 Task: Find connections with filter location Chifeng with filter topic #innovationwith filter profile language English with filter current company Getronics with filter school DAV Centenary Public School - India with filter industry Retail Gasoline with filter service category Filing with filter keywords title Technical Support Specialist
Action: Mouse moved to (702, 85)
Screenshot: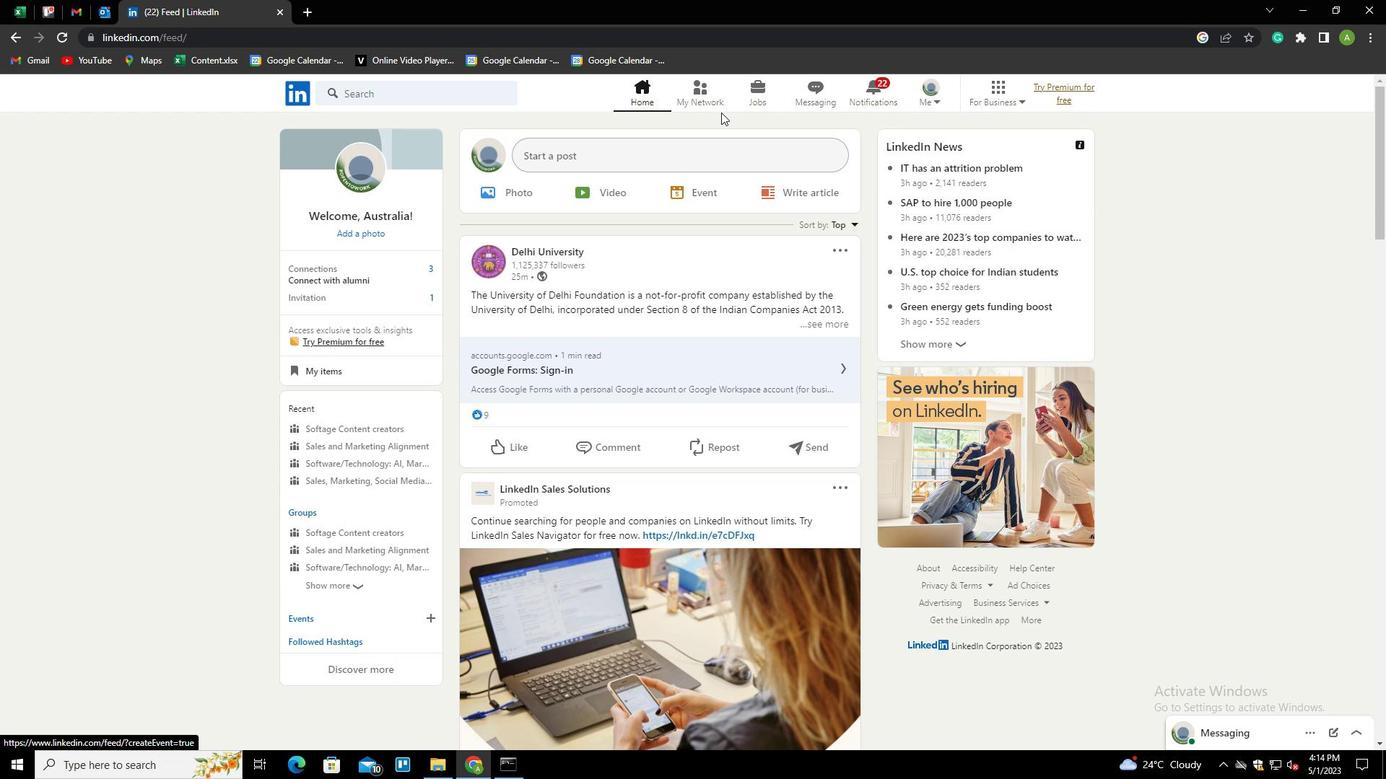 
Action: Mouse pressed left at (702, 85)
Screenshot: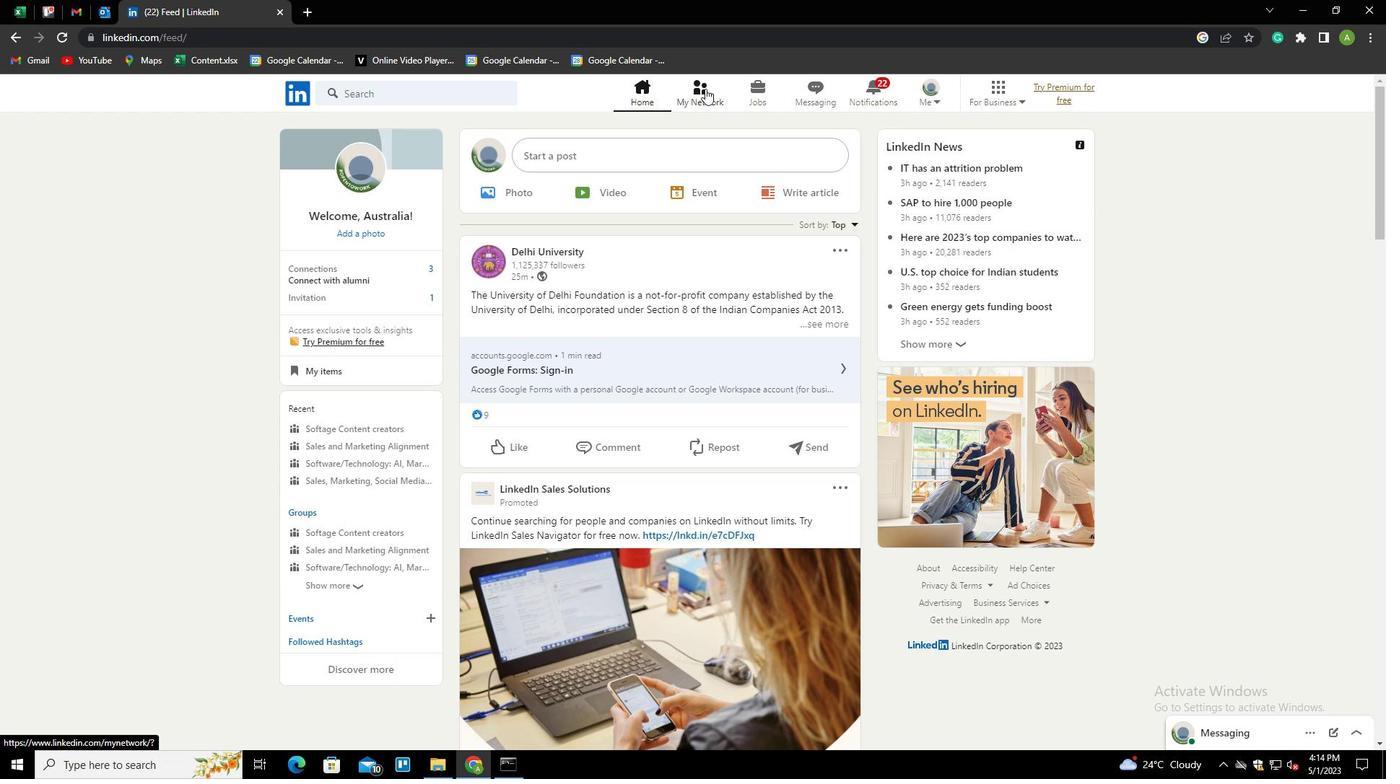 
Action: Mouse moved to (356, 173)
Screenshot: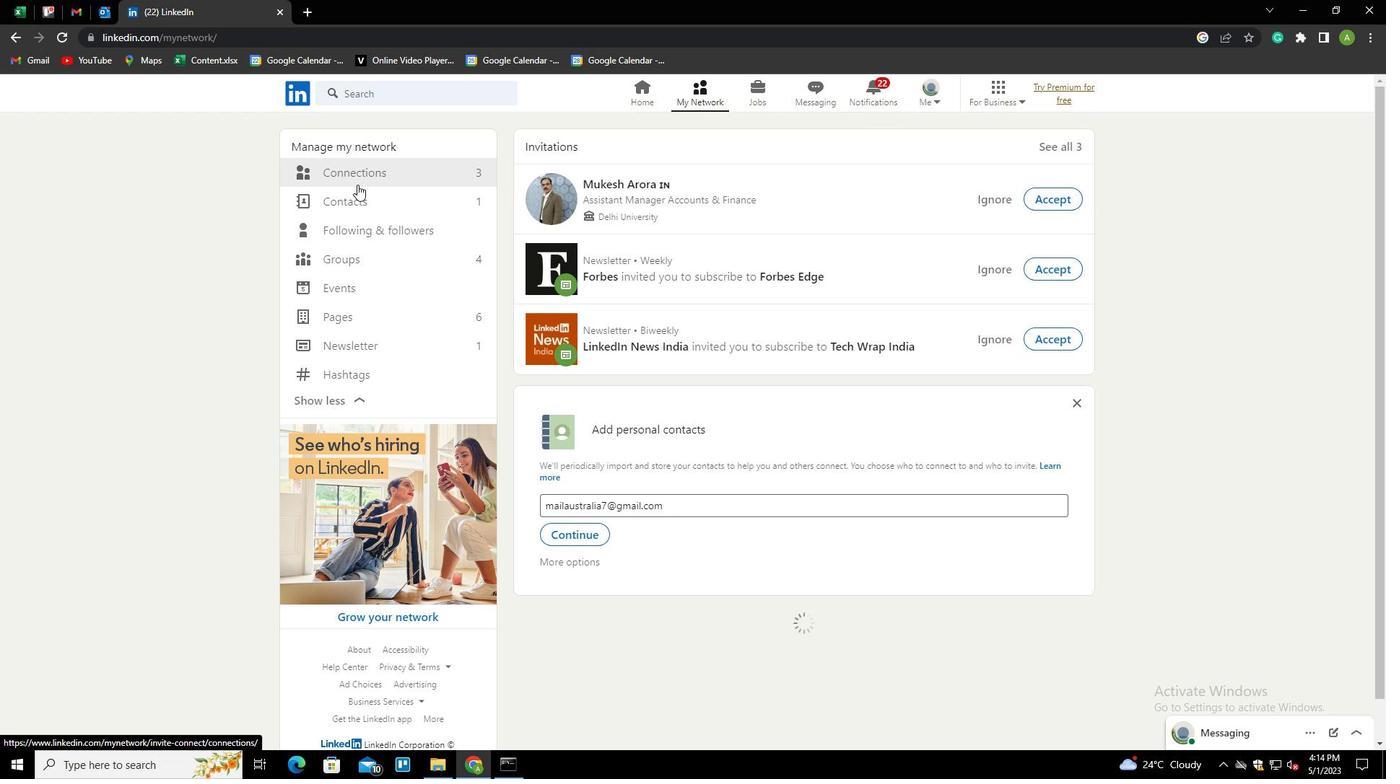 
Action: Mouse pressed left at (356, 173)
Screenshot: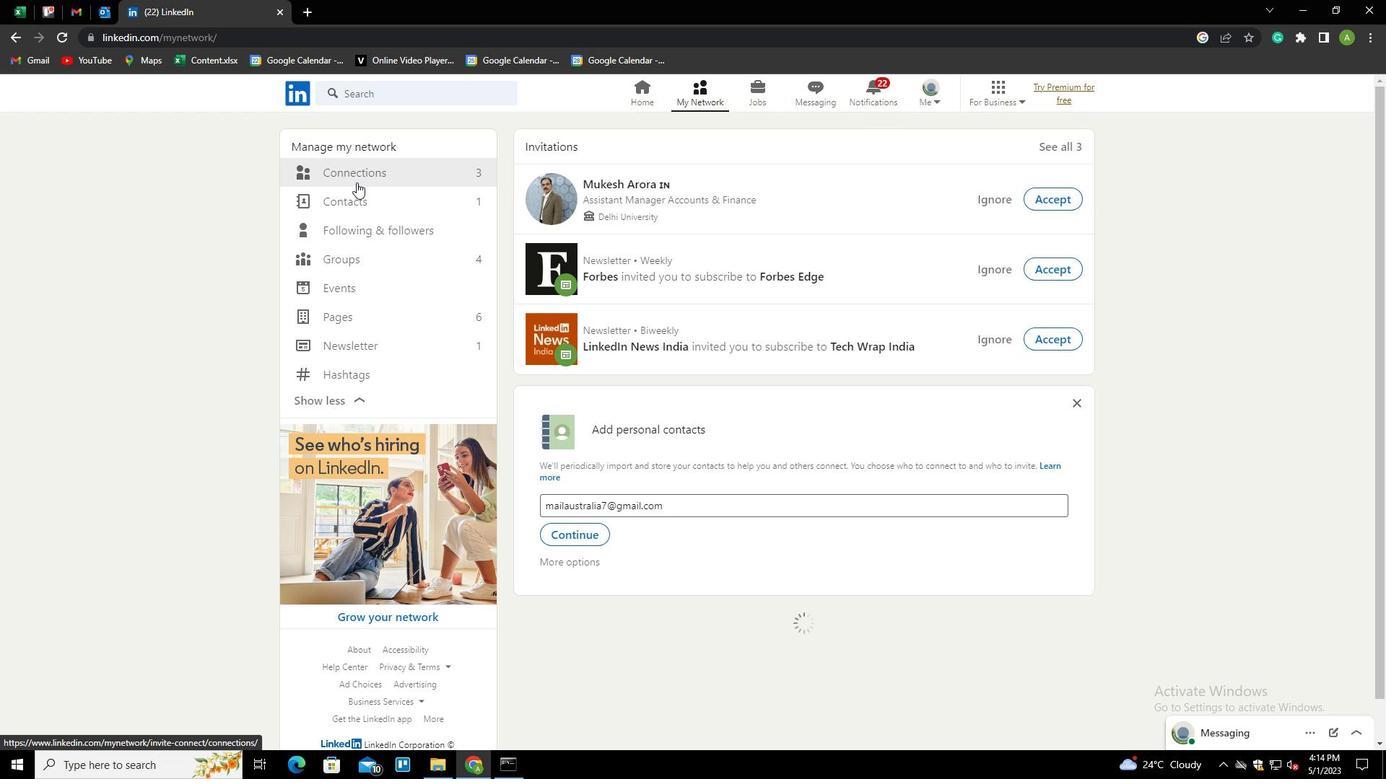 
Action: Mouse moved to (781, 171)
Screenshot: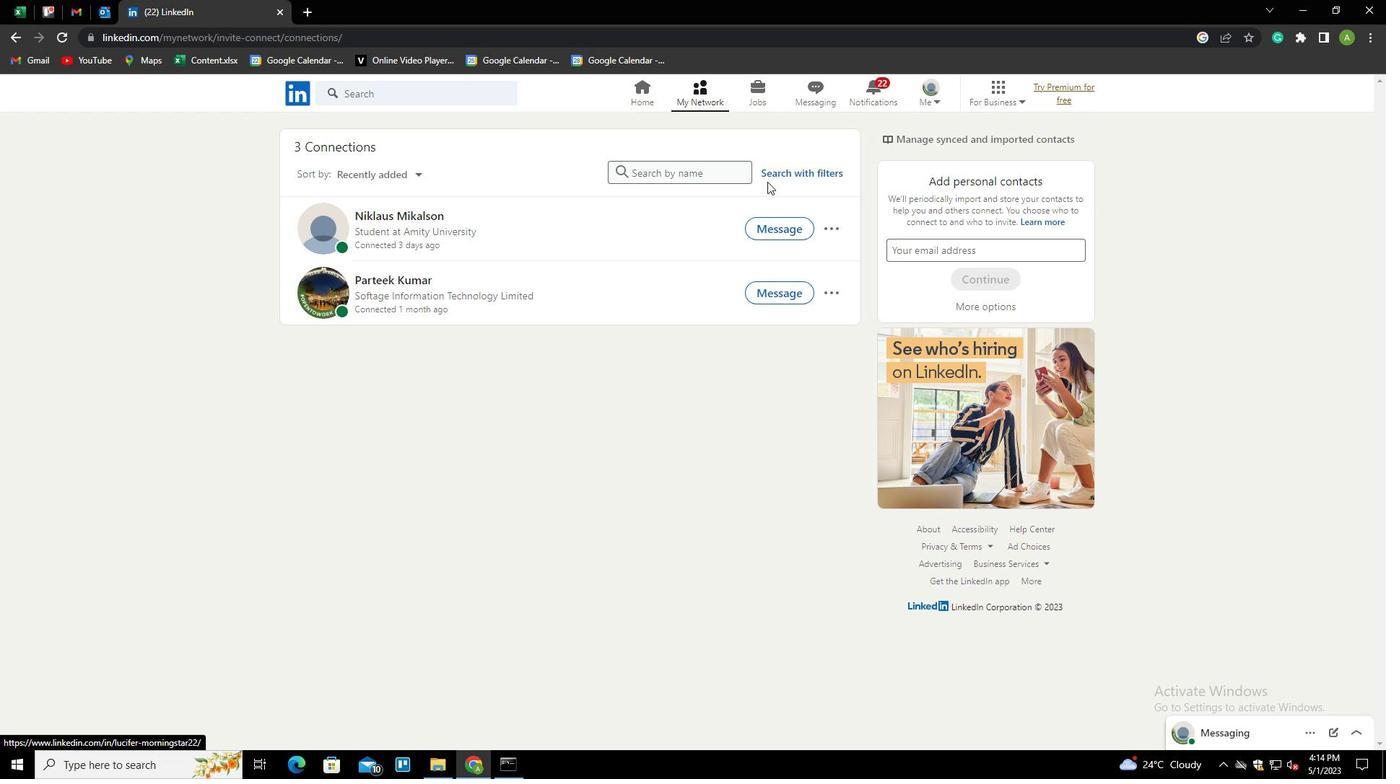 
Action: Mouse pressed left at (781, 171)
Screenshot: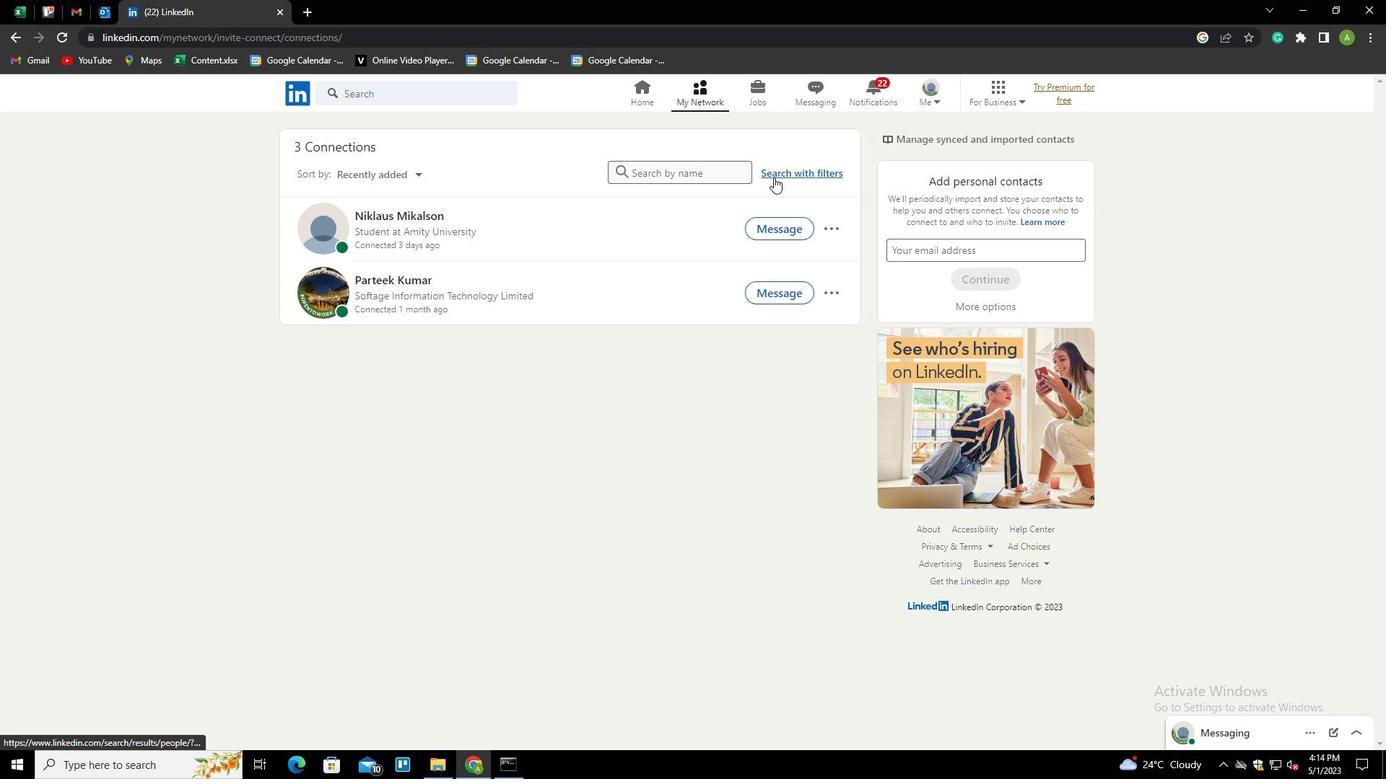 
Action: Mouse moved to (734, 132)
Screenshot: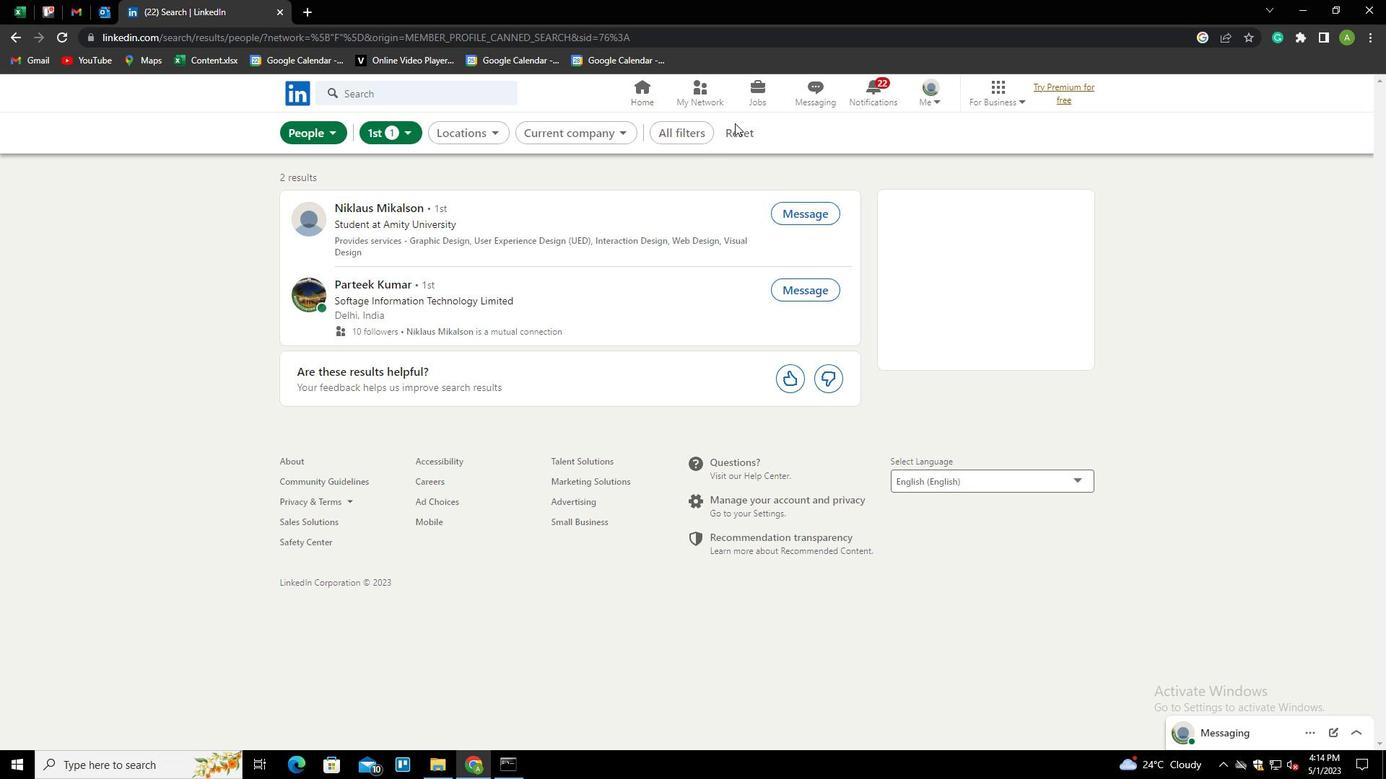 
Action: Mouse pressed left at (734, 132)
Screenshot: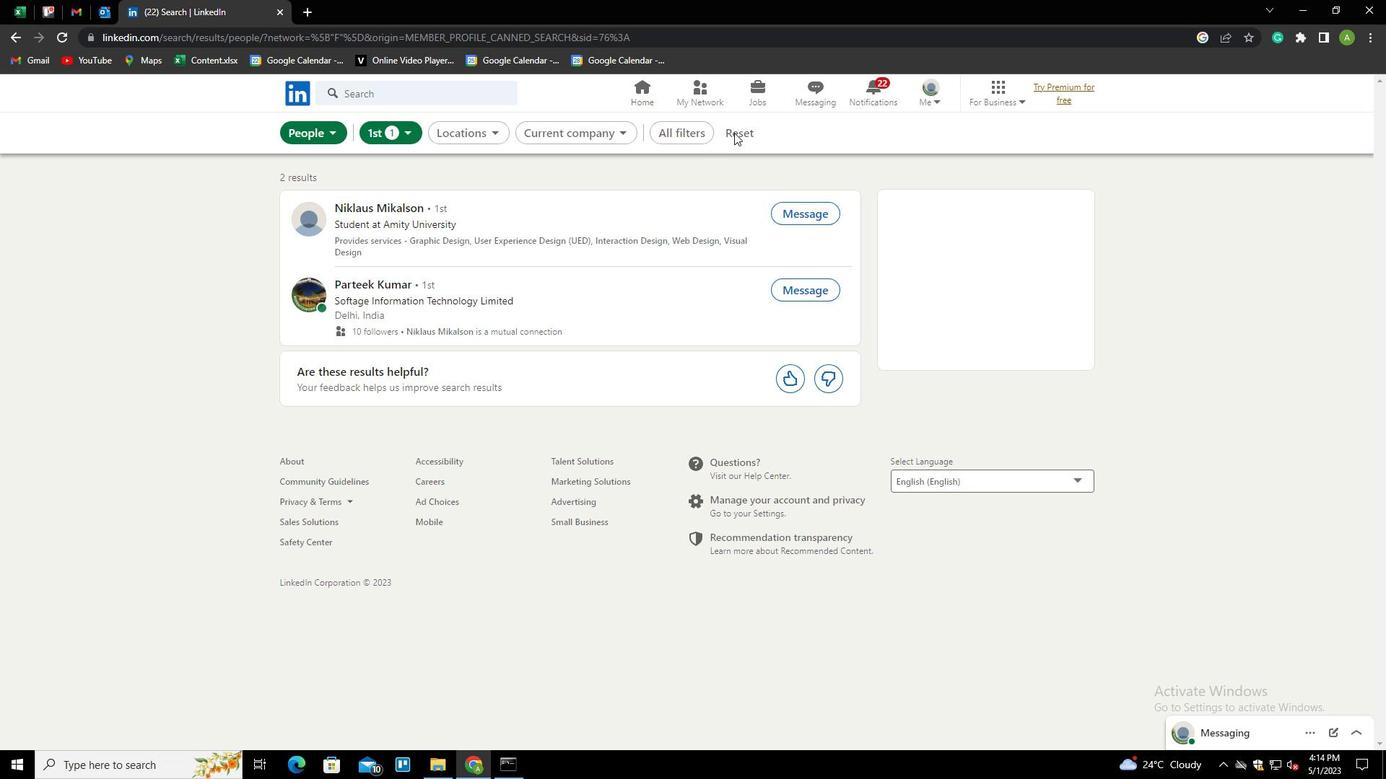 
Action: Mouse pressed left at (734, 132)
Screenshot: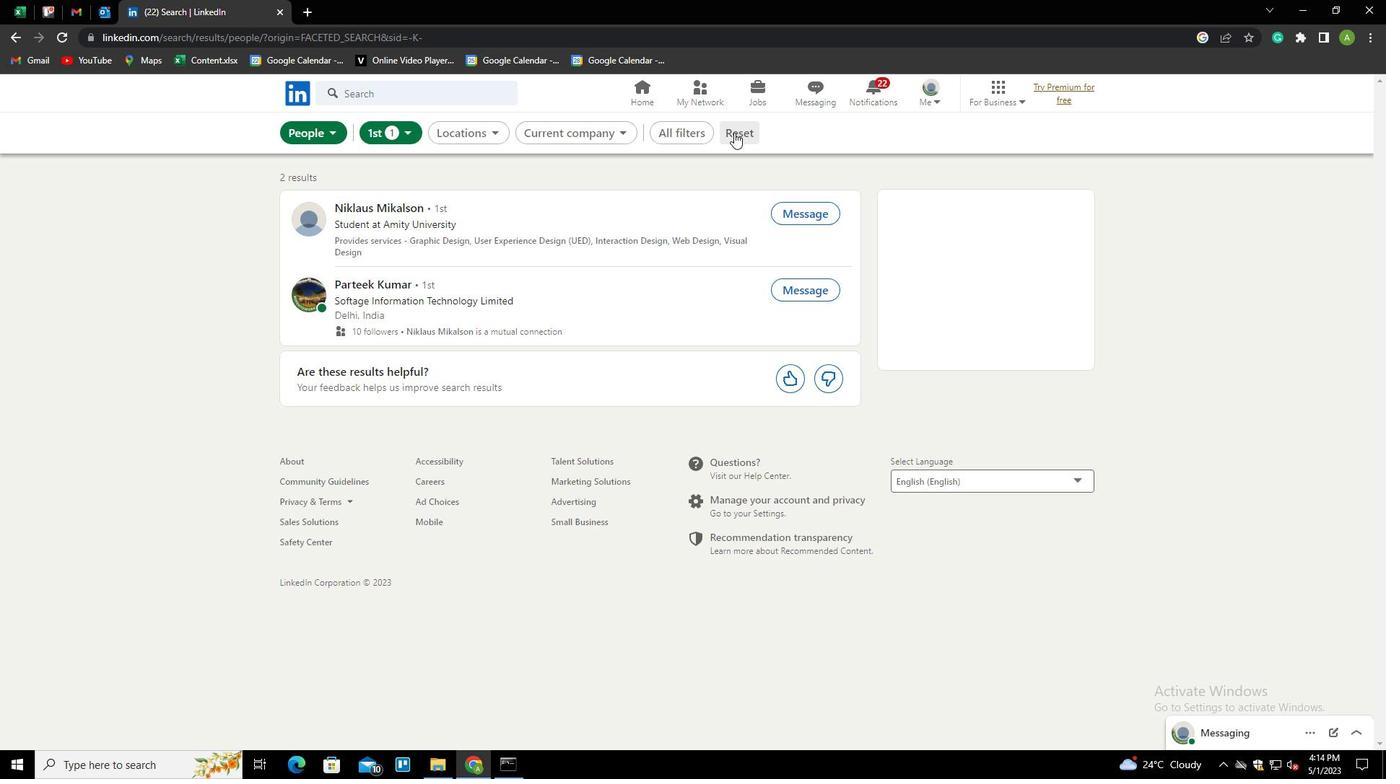 
Action: Mouse moved to (719, 133)
Screenshot: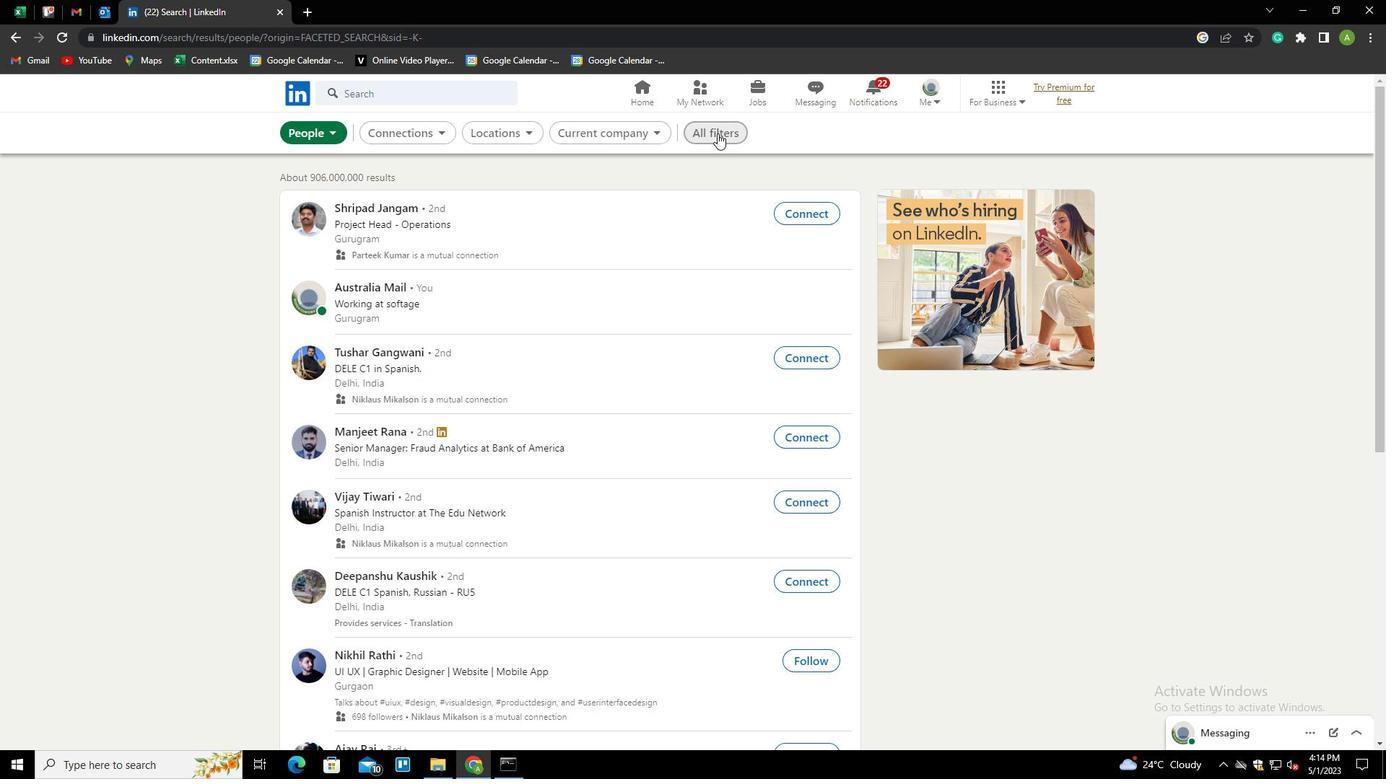 
Action: Mouse pressed left at (719, 133)
Screenshot: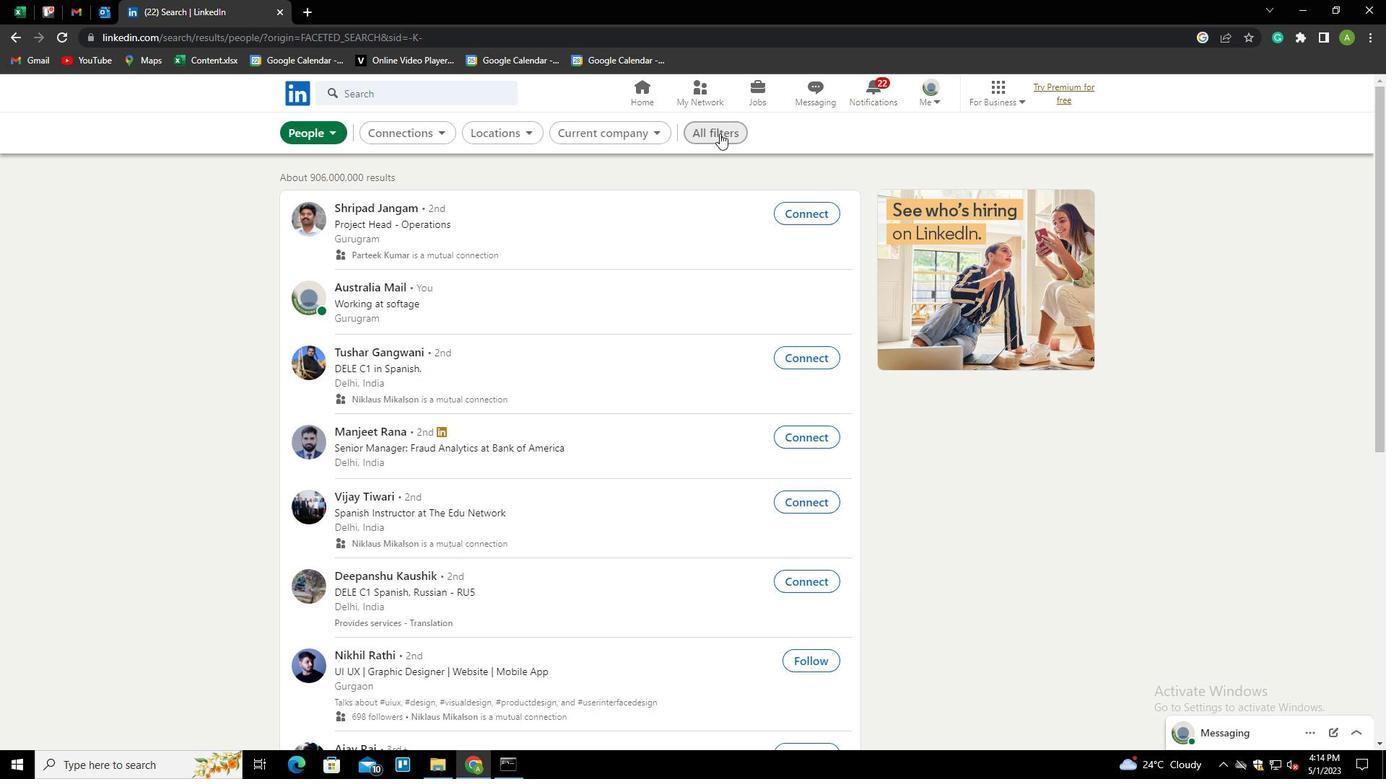 
Action: Mouse moved to (1187, 405)
Screenshot: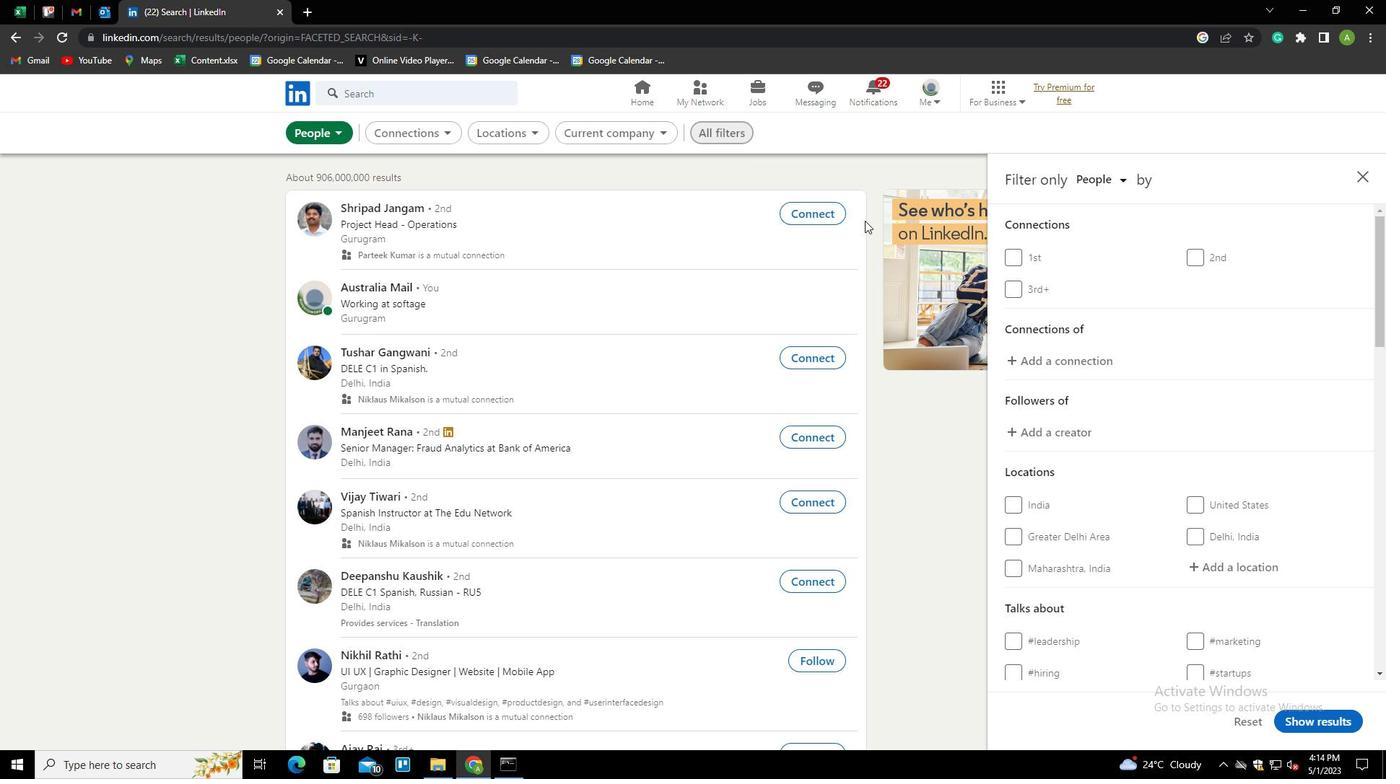 
Action: Mouse scrolled (1187, 405) with delta (0, 0)
Screenshot: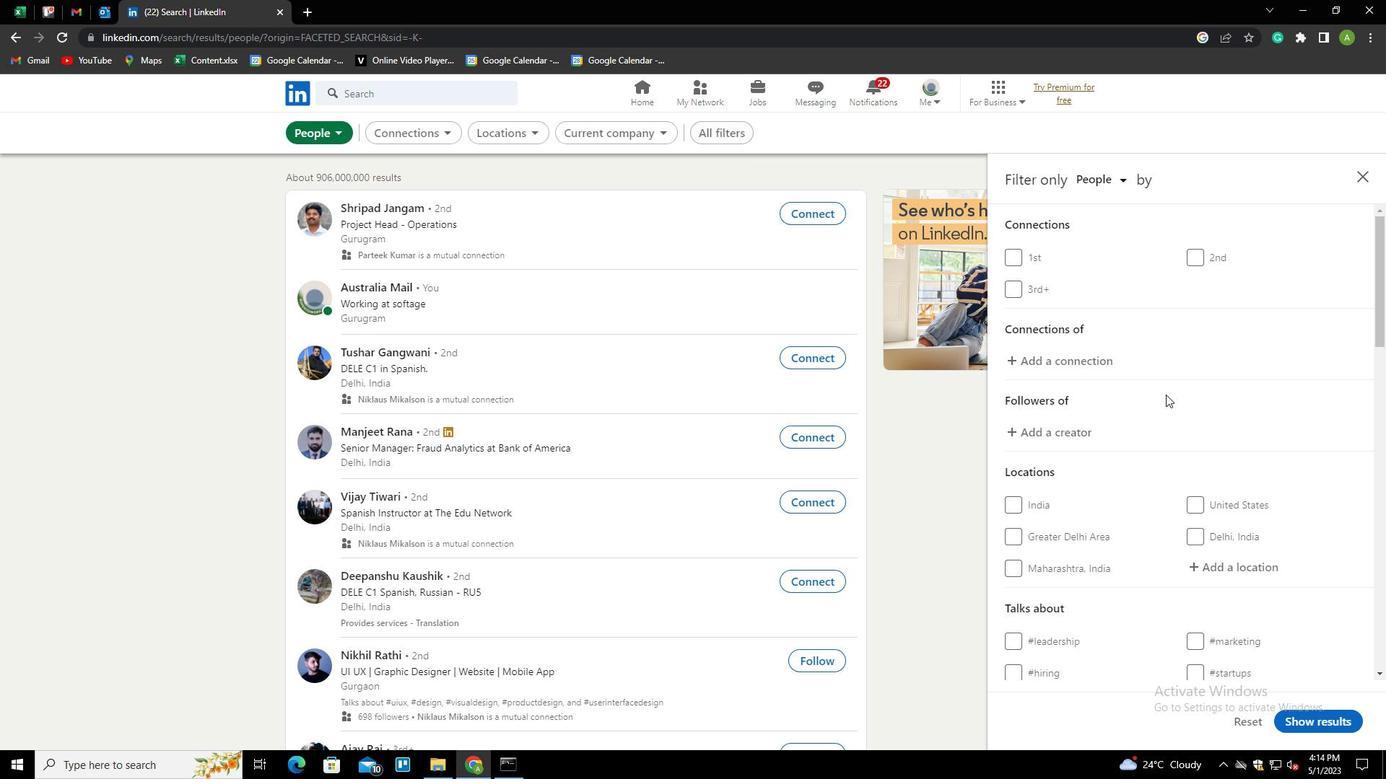 
Action: Mouse scrolled (1187, 405) with delta (0, 0)
Screenshot: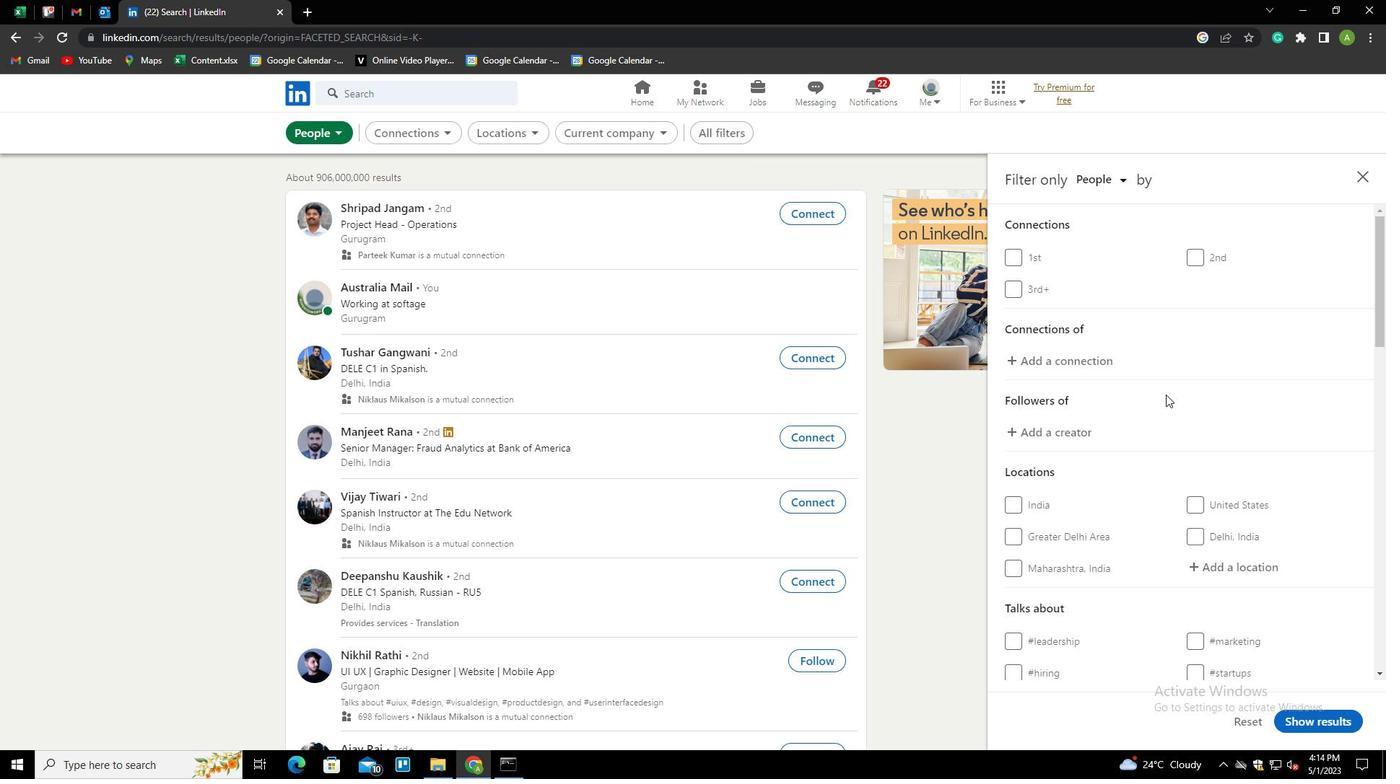 
Action: Mouse scrolled (1187, 405) with delta (0, 0)
Screenshot: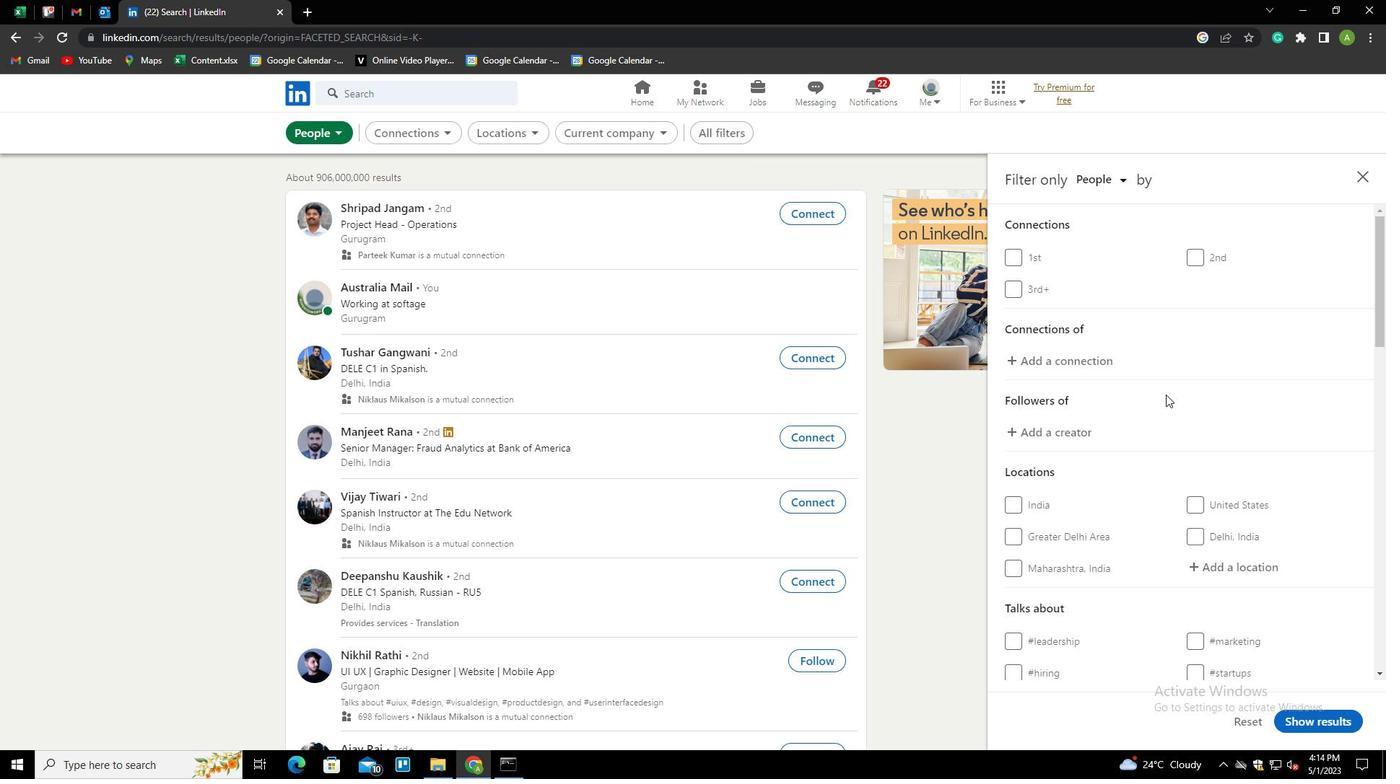 
Action: Mouse moved to (1203, 356)
Screenshot: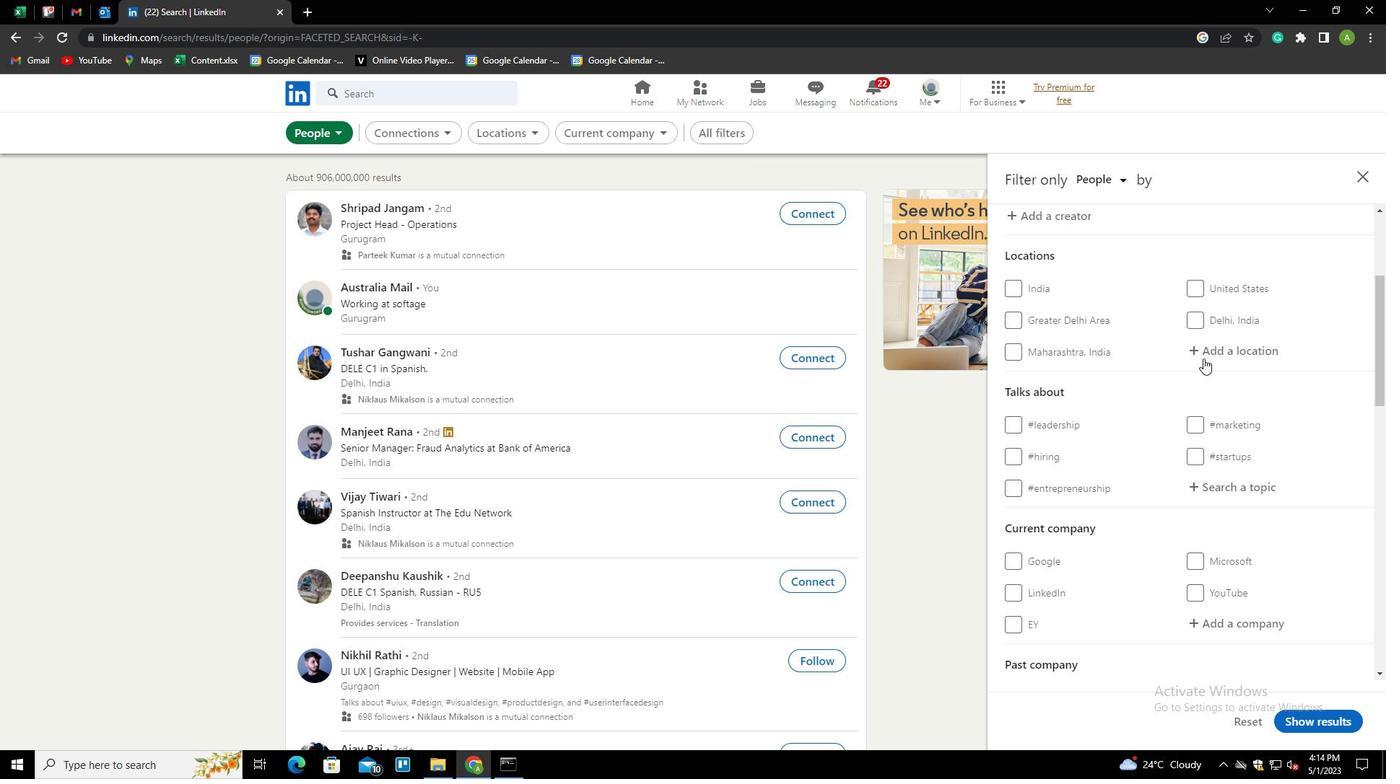 
Action: Mouse pressed left at (1203, 356)
Screenshot: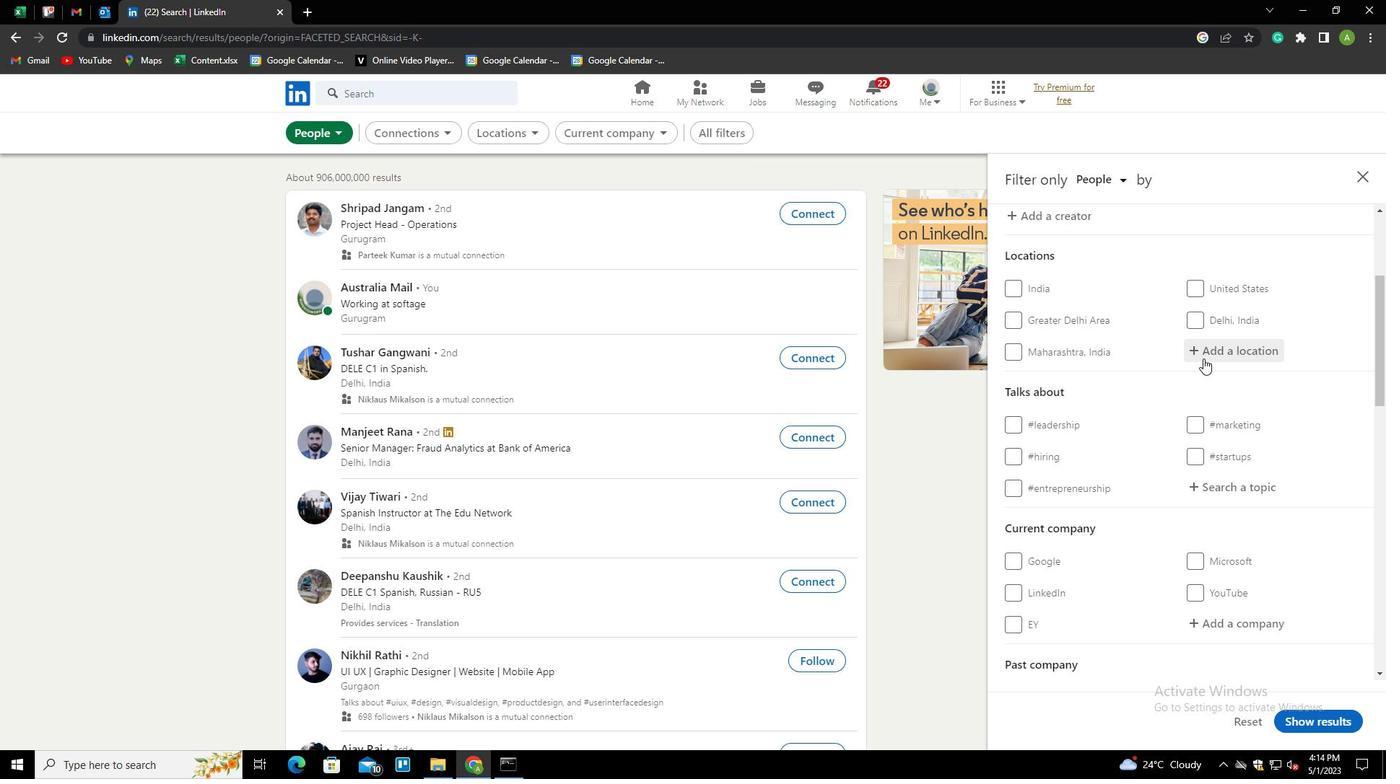 
Action: Mouse moved to (1209, 352)
Screenshot: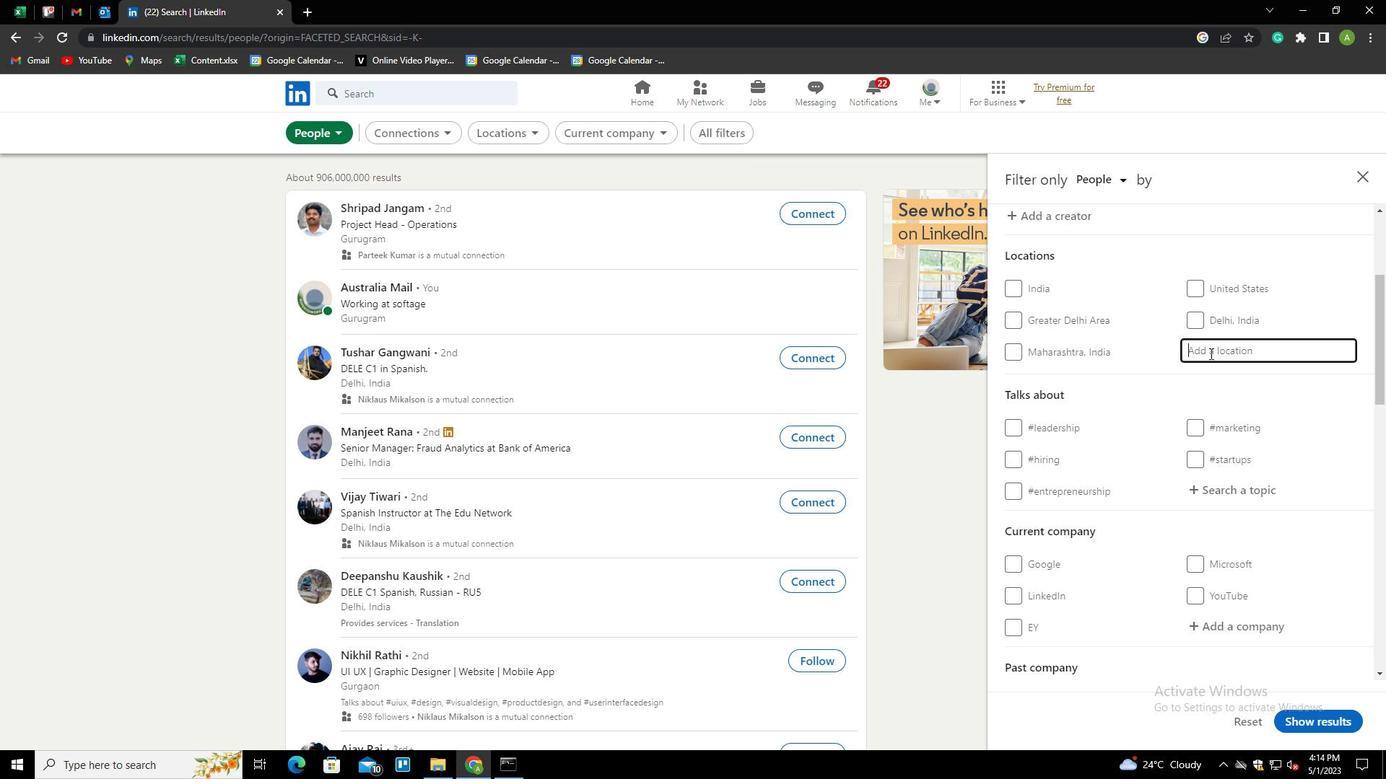 
Action: Mouse pressed left at (1209, 352)
Screenshot: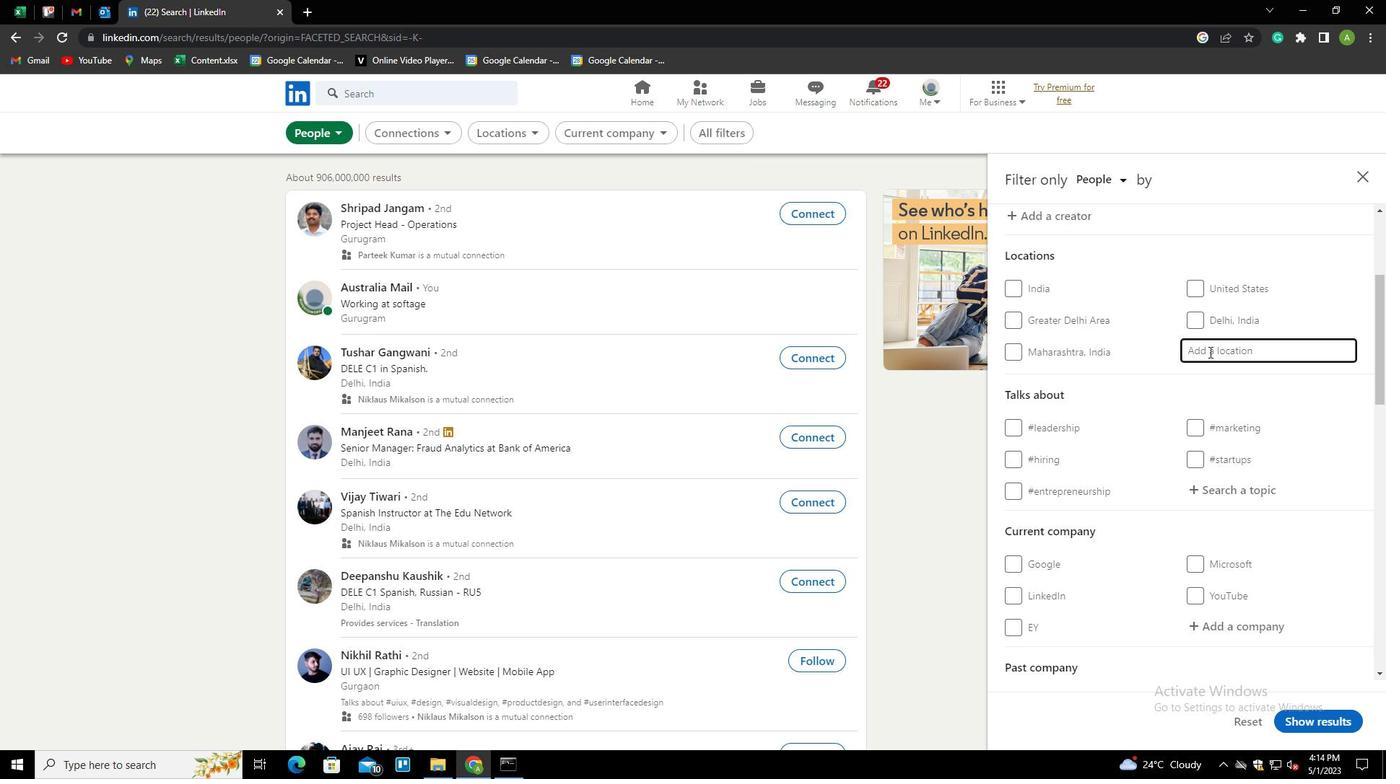 
Action: Key pressed <Key.shift>CHIFENG<Key.down><Key.enter>
Screenshot: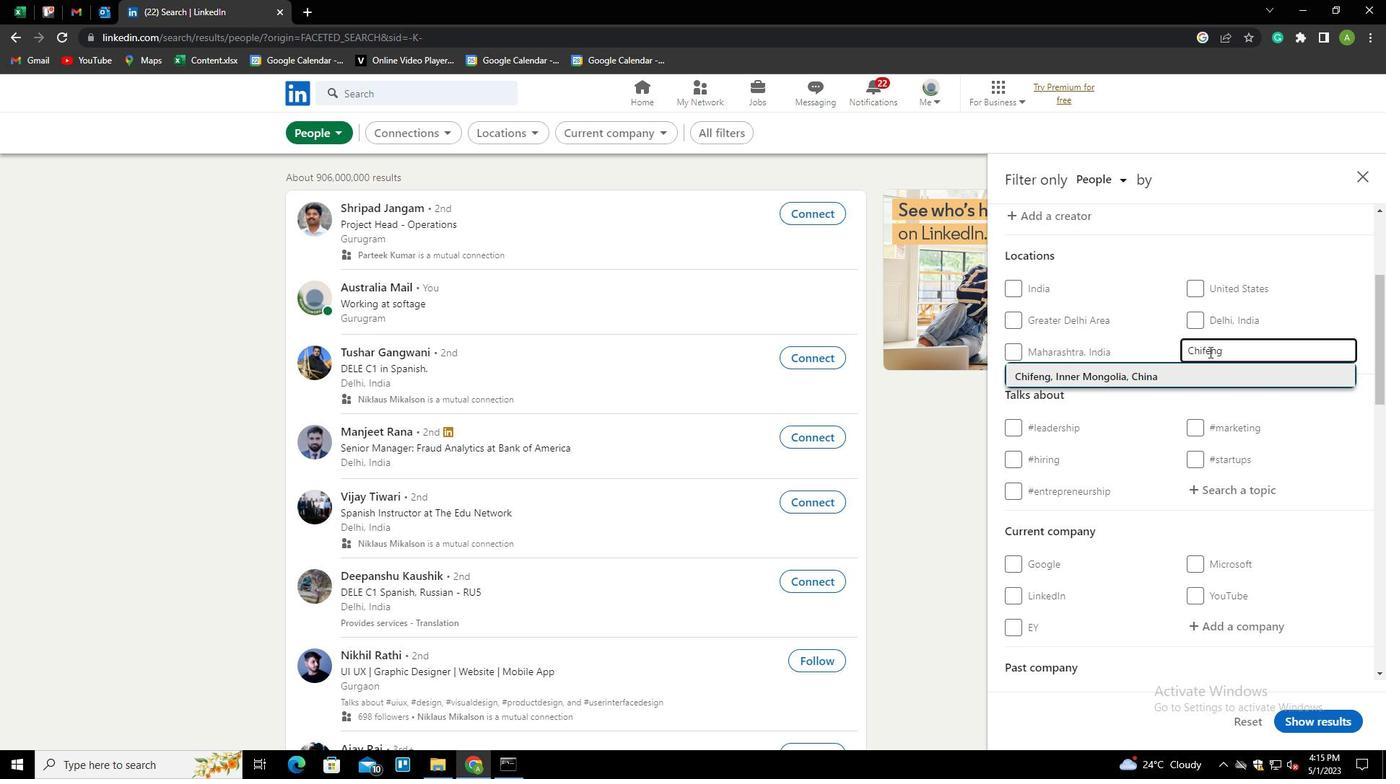 
Action: Mouse scrolled (1209, 351) with delta (0, 0)
Screenshot: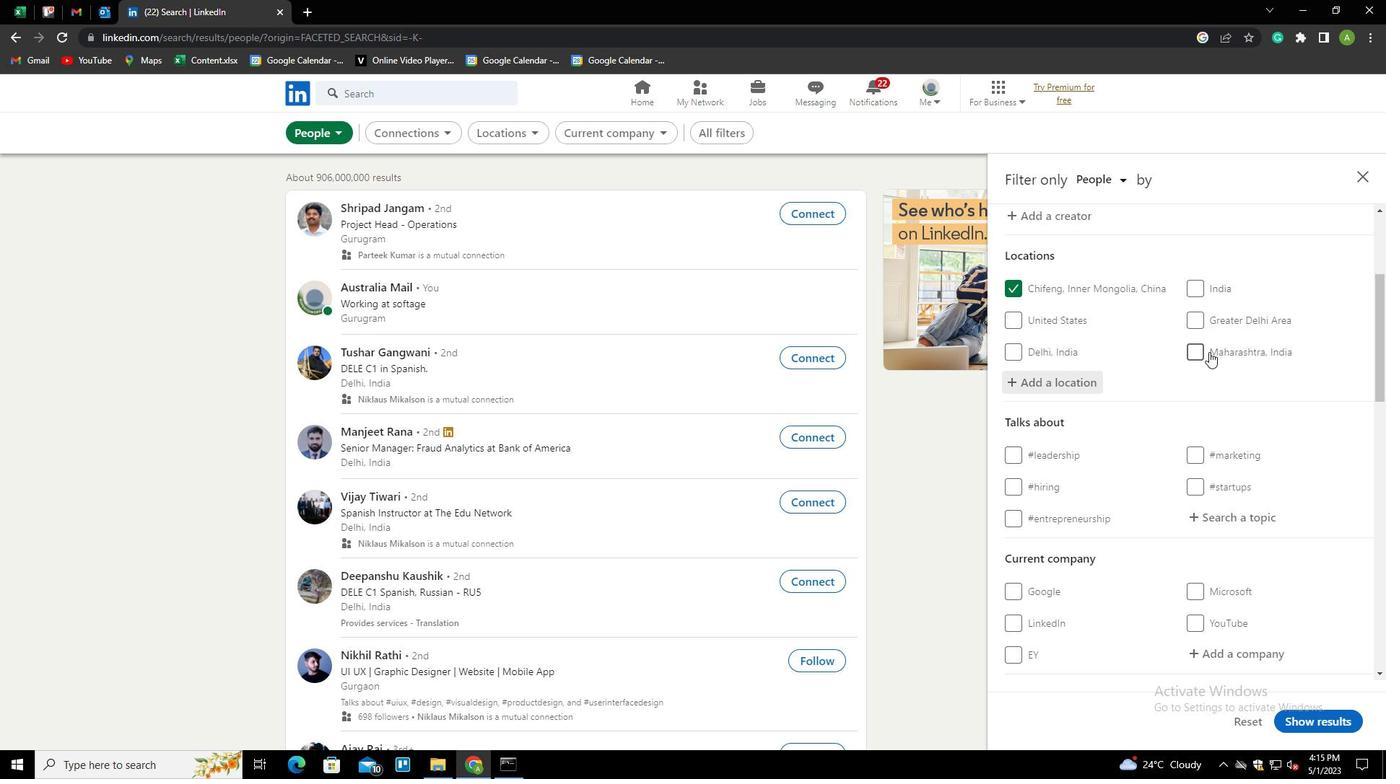 
Action: Mouse scrolled (1209, 351) with delta (0, 0)
Screenshot: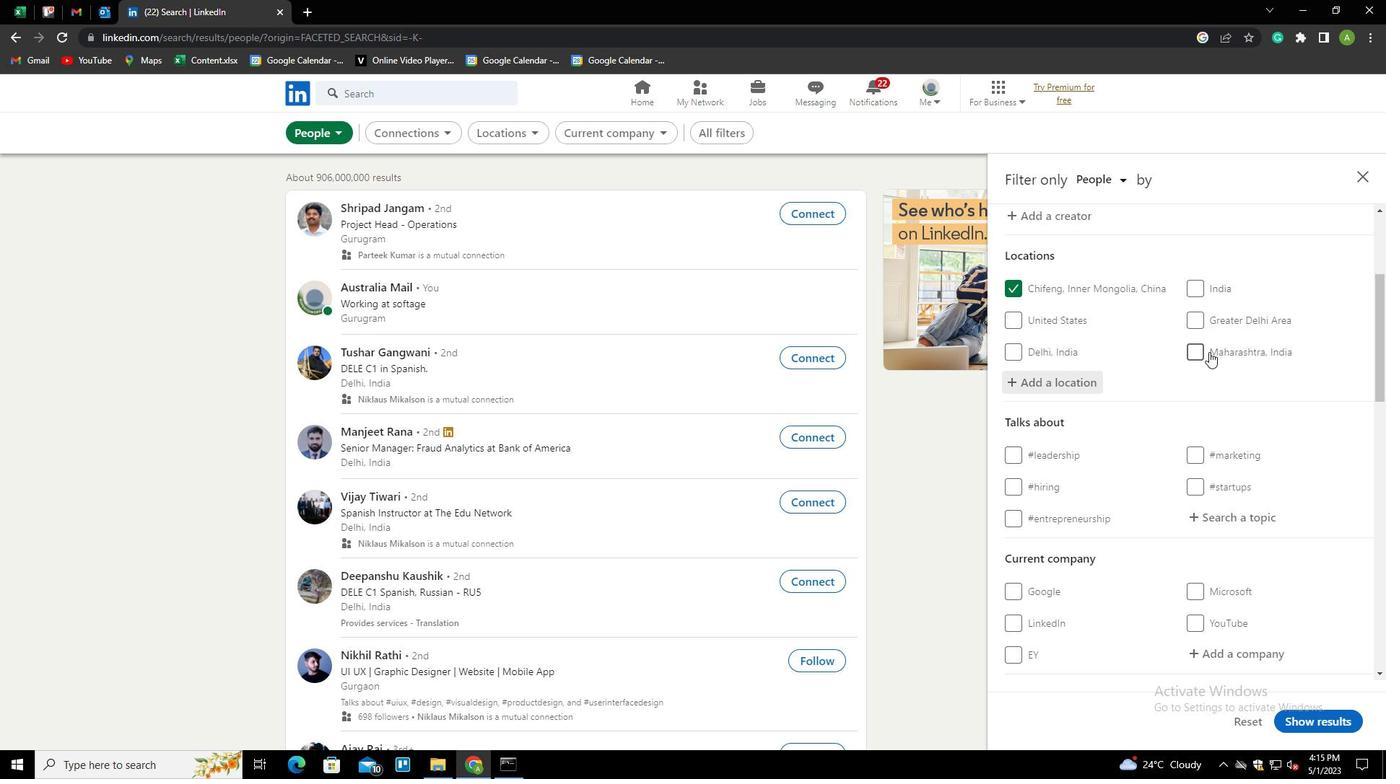 
Action: Mouse scrolled (1209, 351) with delta (0, 0)
Screenshot: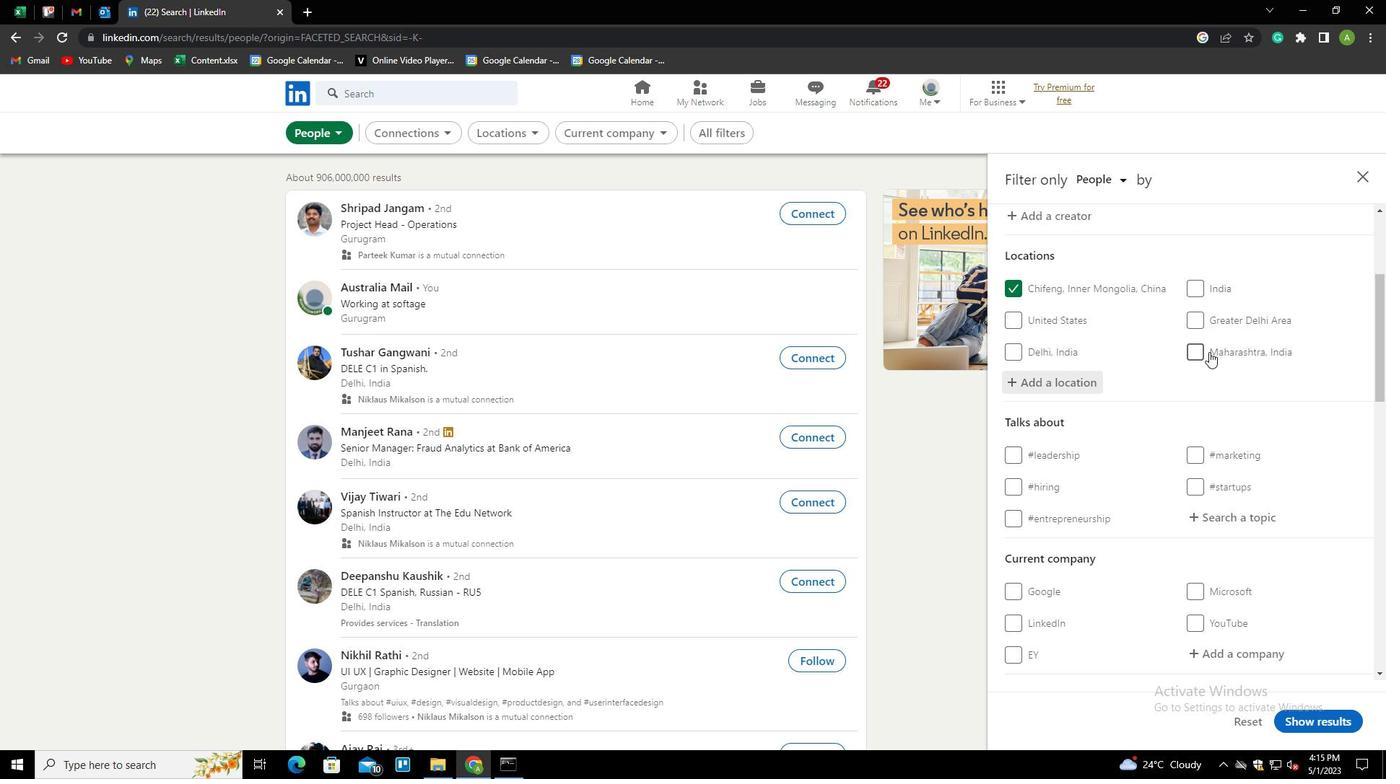 
Action: Mouse moved to (1230, 309)
Screenshot: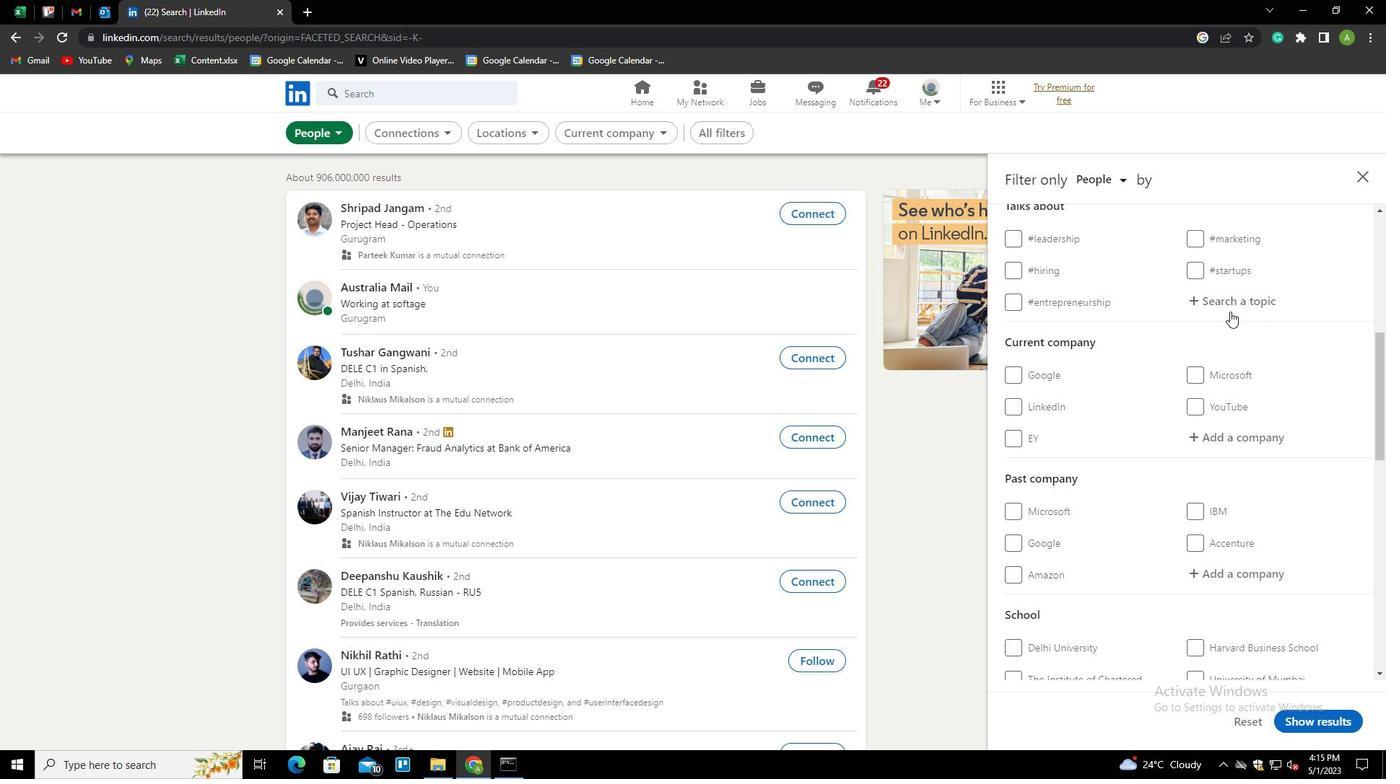 
Action: Mouse pressed left at (1230, 309)
Screenshot: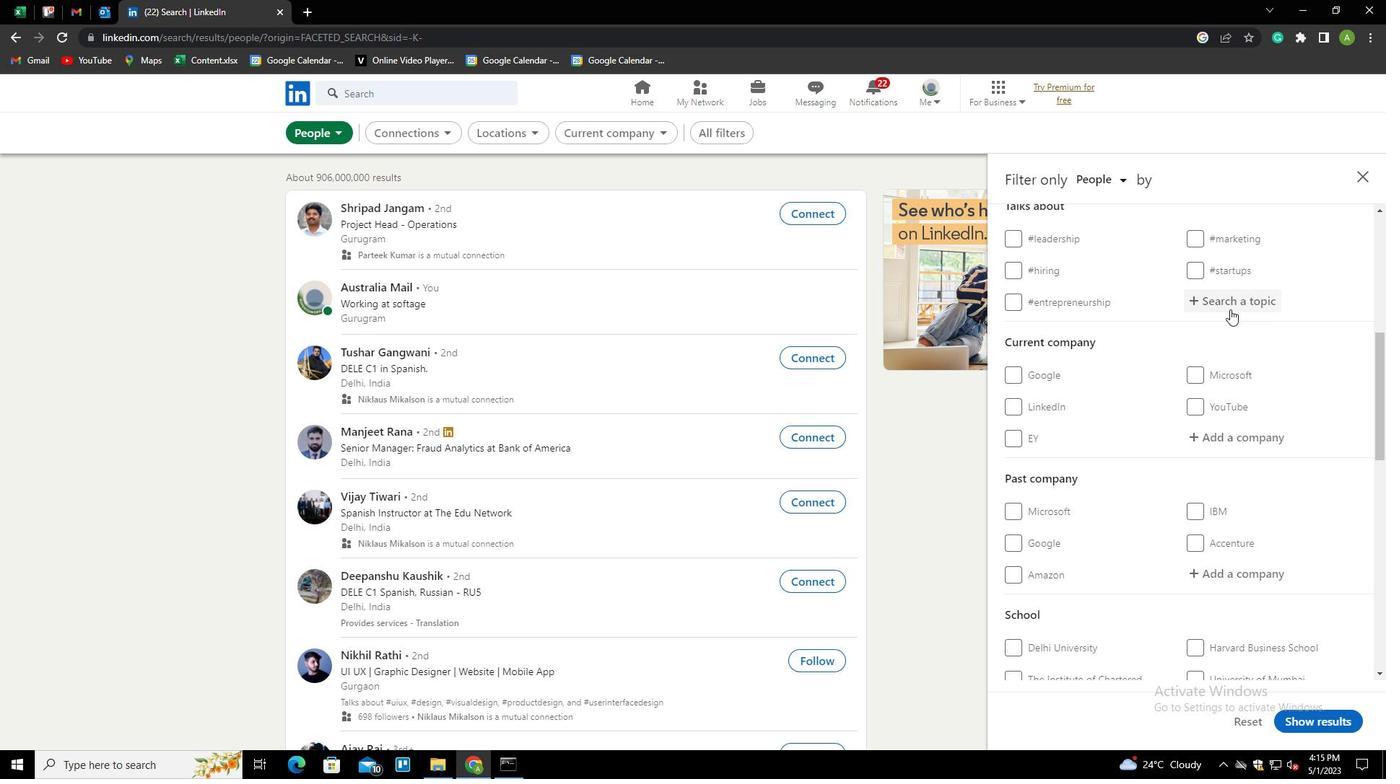 
Action: Mouse moved to (1231, 302)
Screenshot: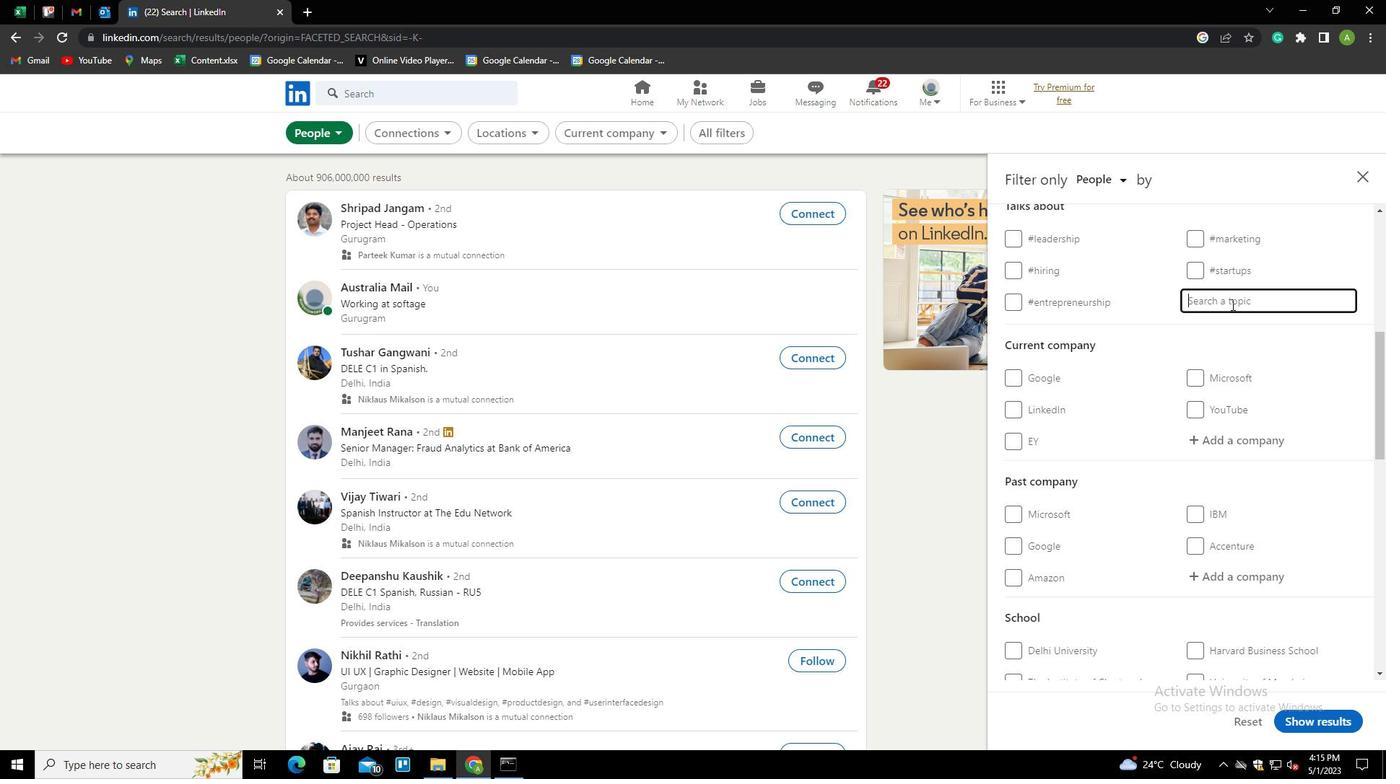 
Action: Mouse pressed left at (1231, 302)
Screenshot: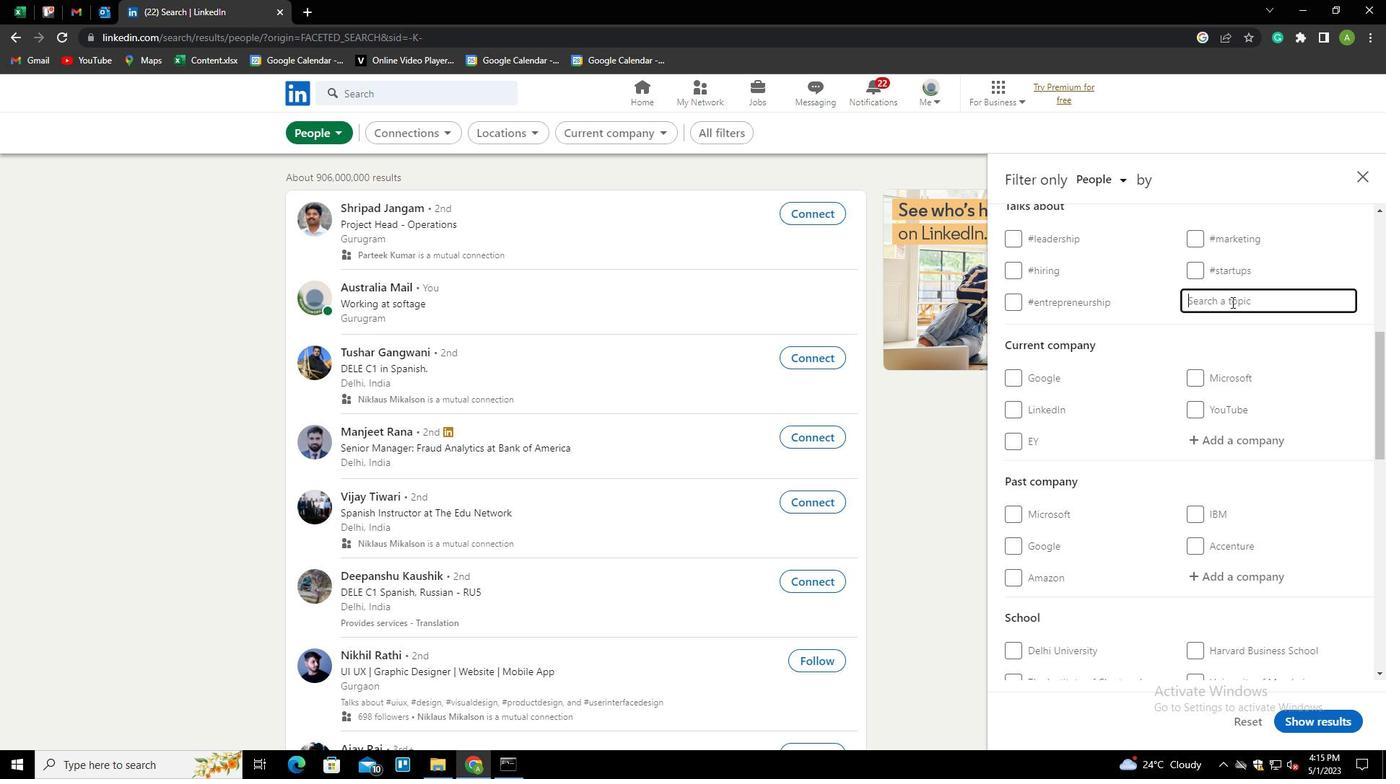 
Action: Key pressed INNOCAT<Key.backspace><Key.backspace><Key.backspace>VATION<Key.down><Key.enter>
Screenshot: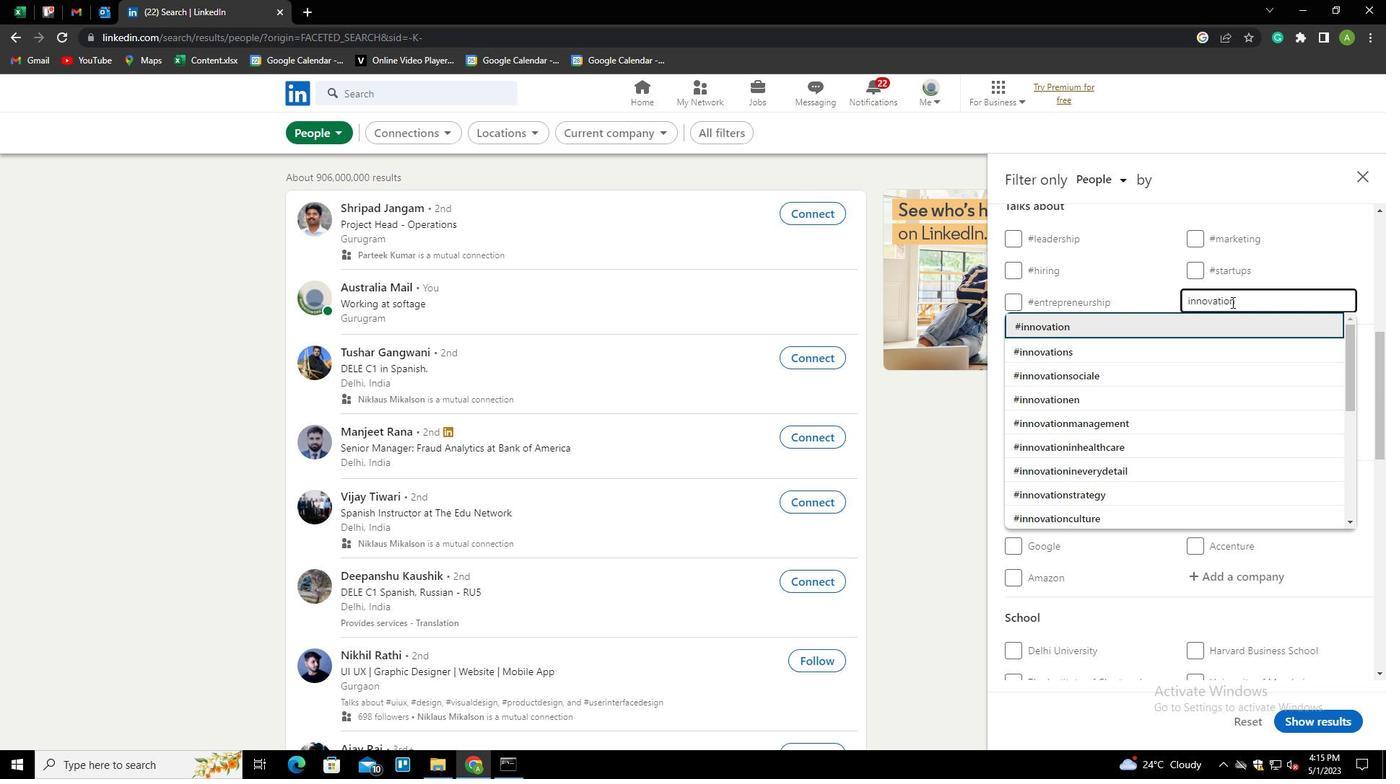 
Action: Mouse scrolled (1231, 301) with delta (0, 0)
Screenshot: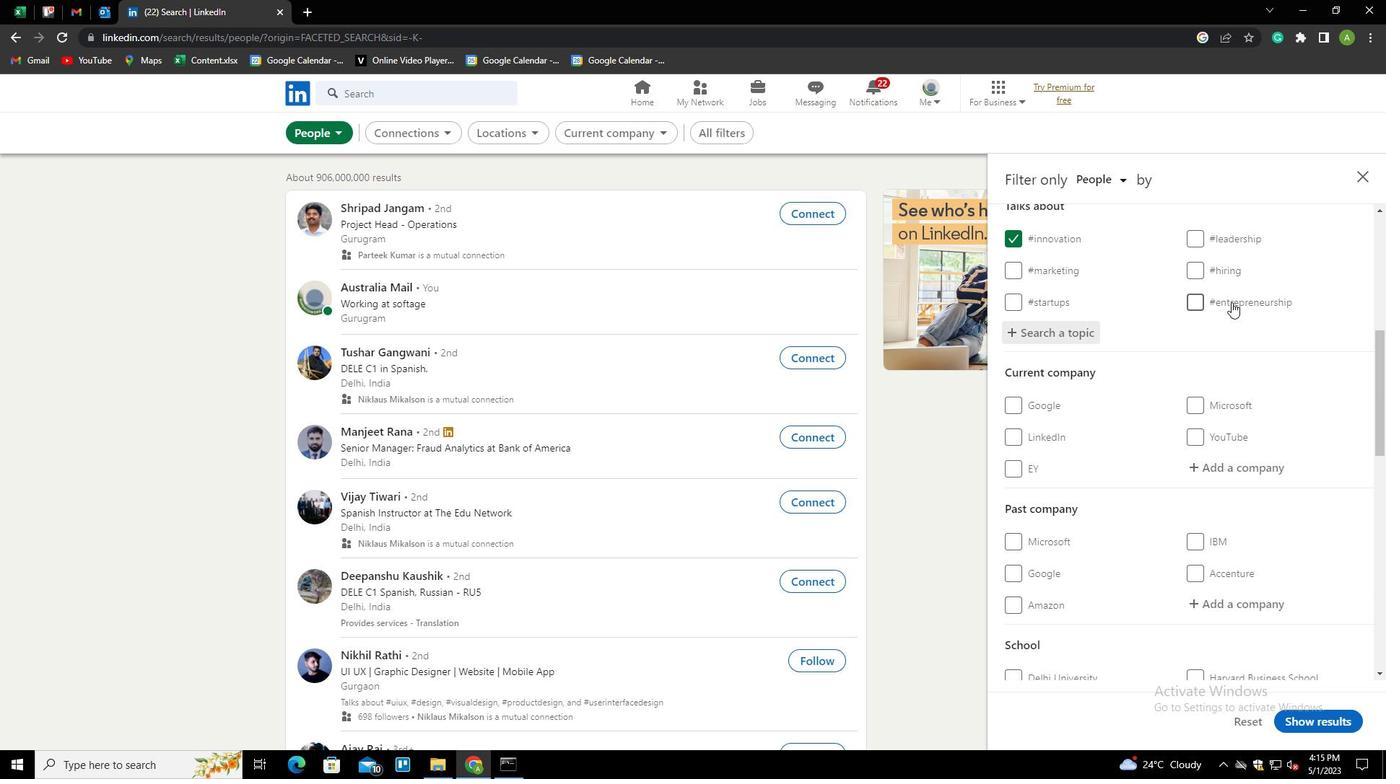 
Action: Mouse scrolled (1231, 301) with delta (0, 0)
Screenshot: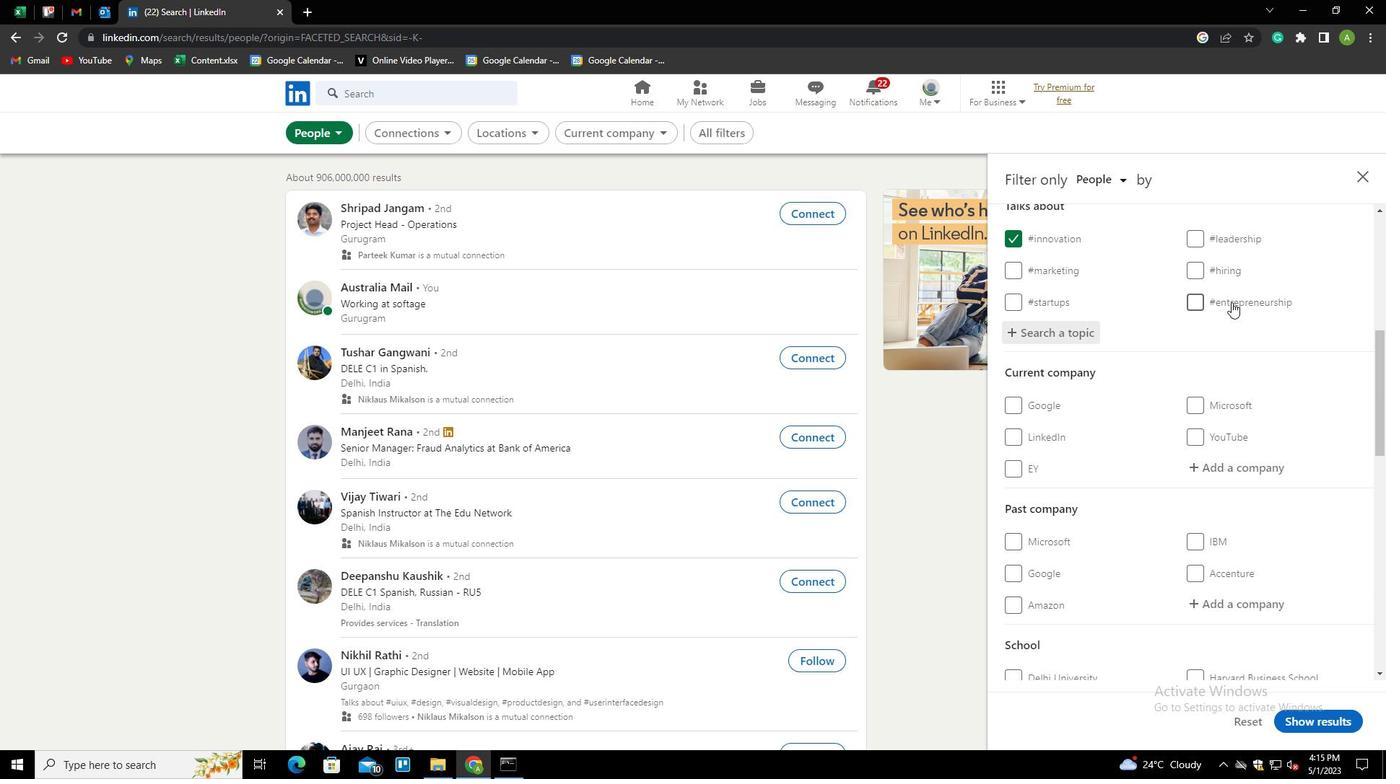 
Action: Mouse scrolled (1231, 301) with delta (0, 0)
Screenshot: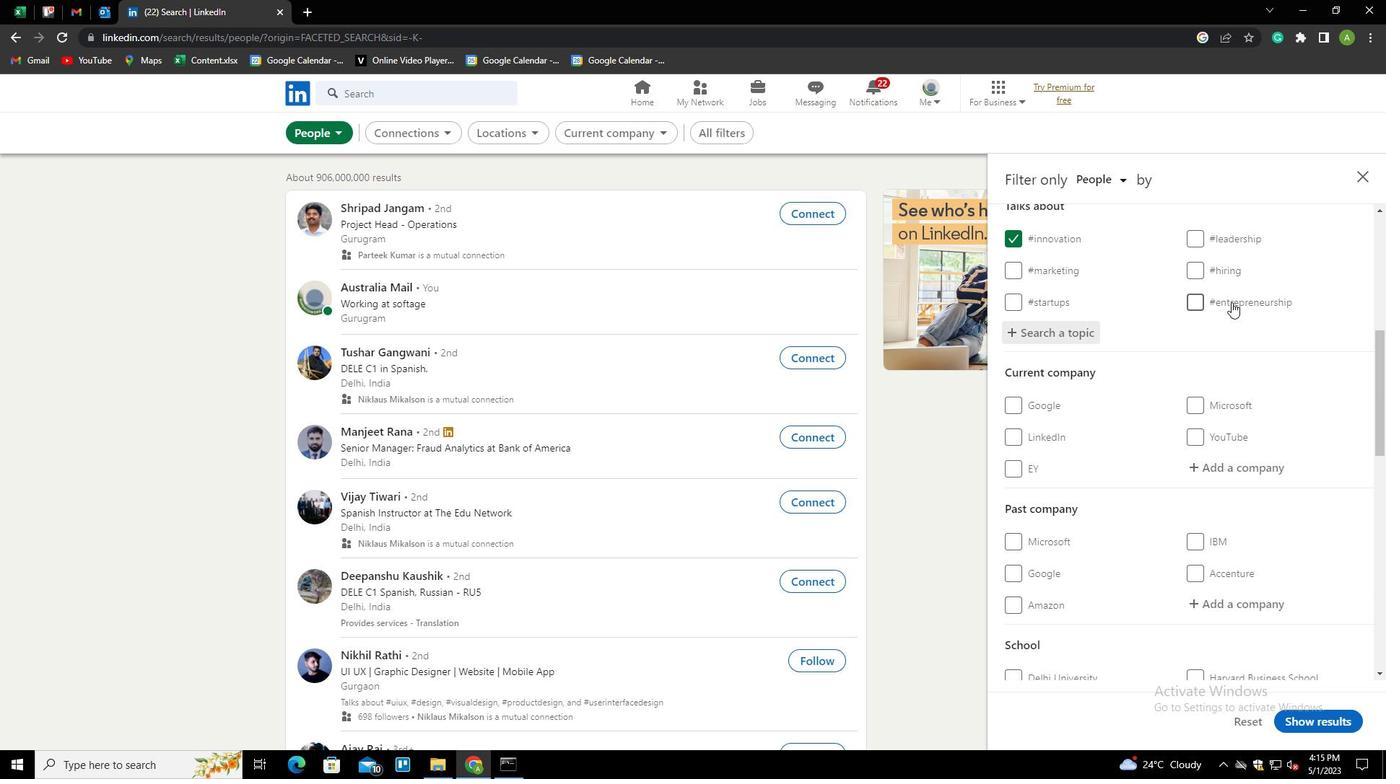 
Action: Mouse scrolled (1231, 301) with delta (0, 0)
Screenshot: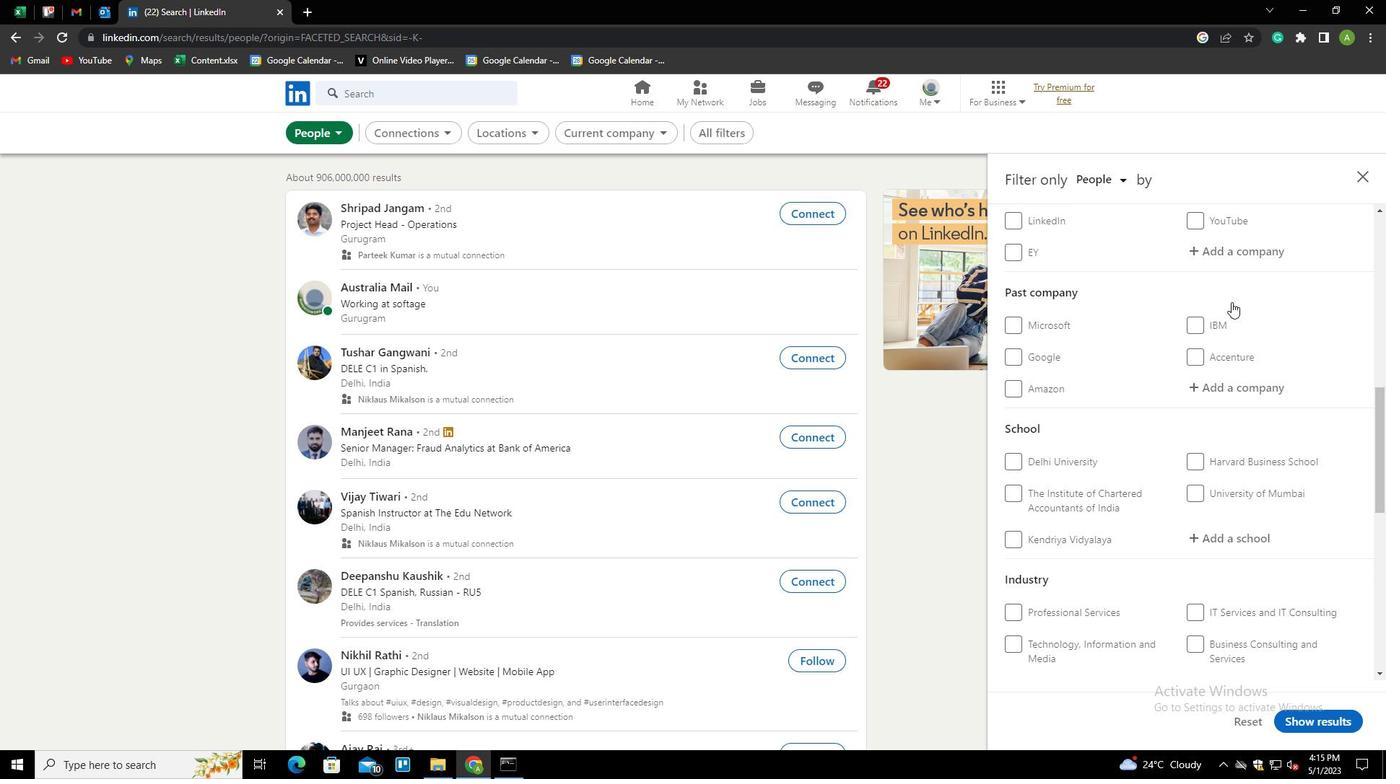 
Action: Mouse scrolled (1231, 301) with delta (0, 0)
Screenshot: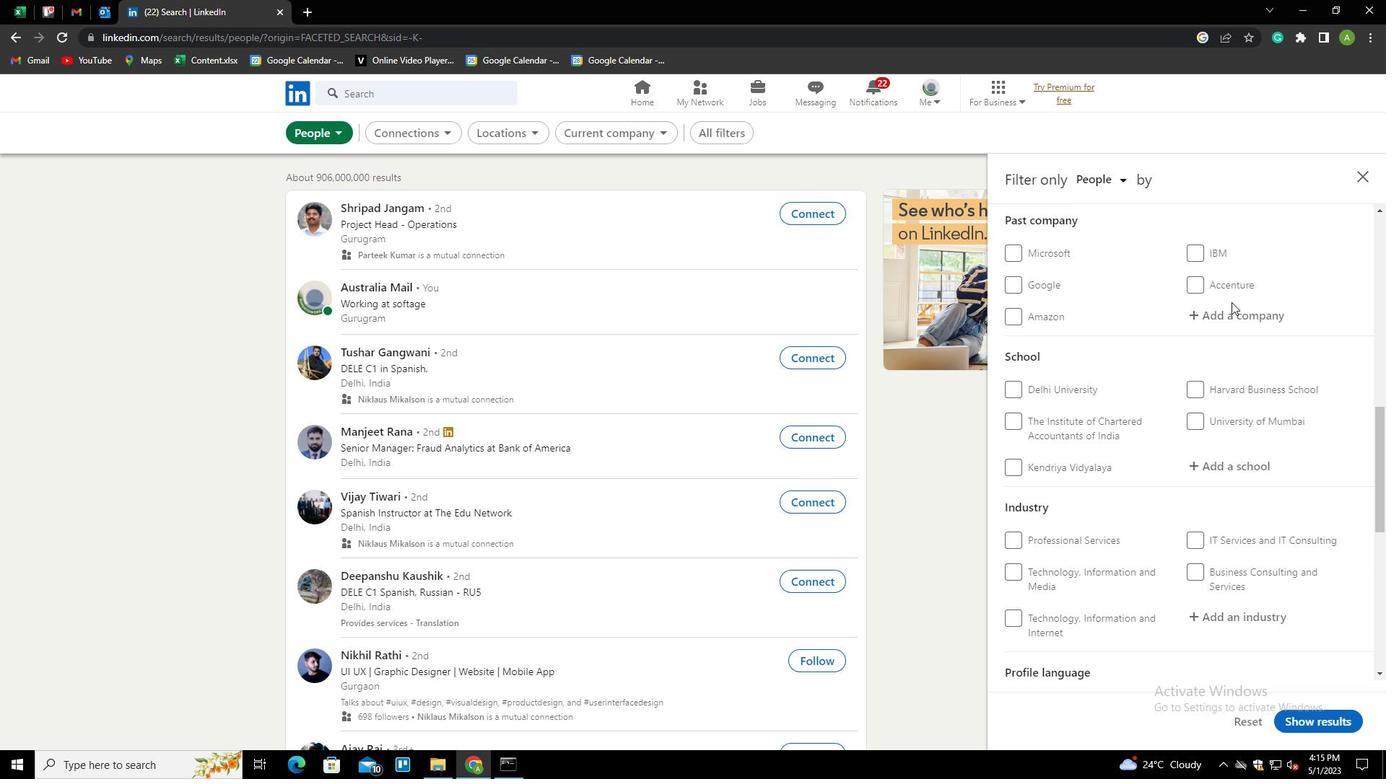 
Action: Mouse scrolled (1231, 301) with delta (0, 0)
Screenshot: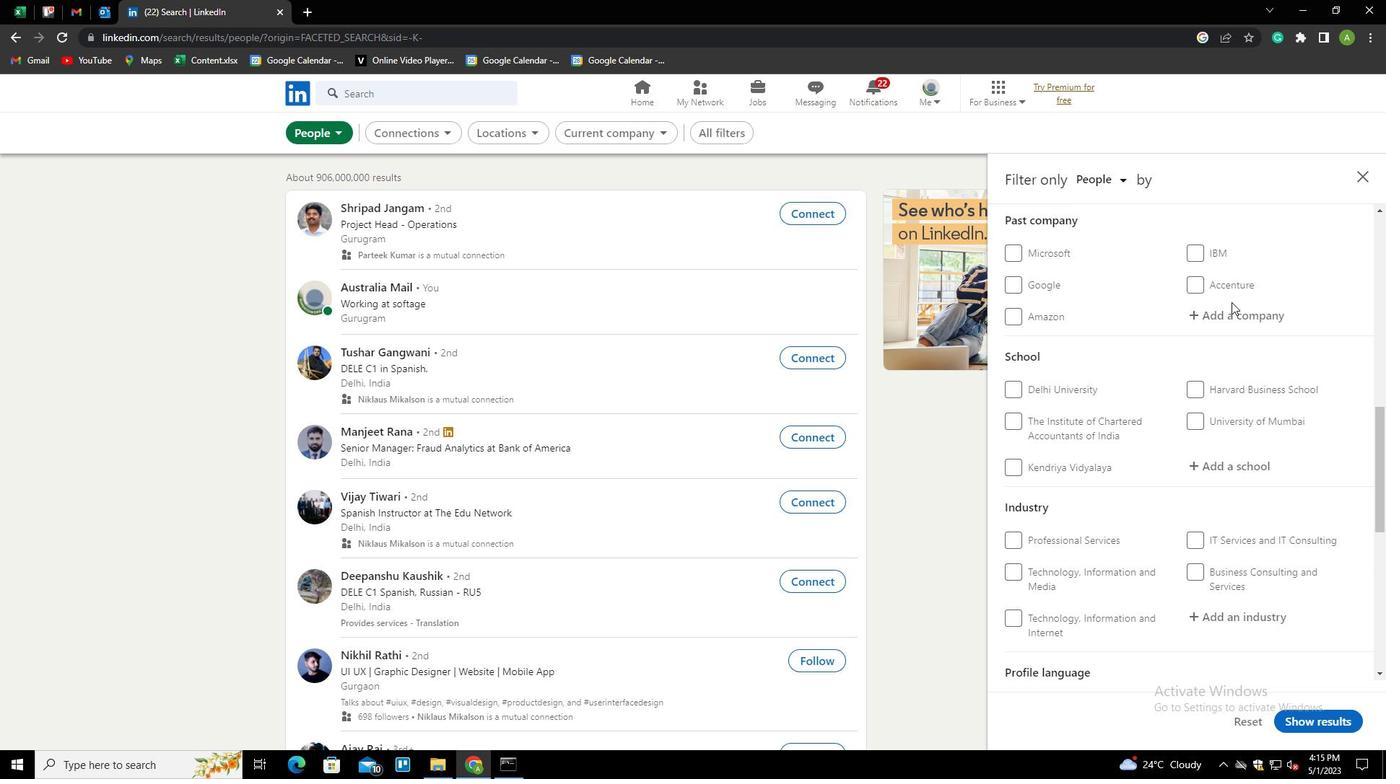 
Action: Mouse scrolled (1231, 301) with delta (0, 0)
Screenshot: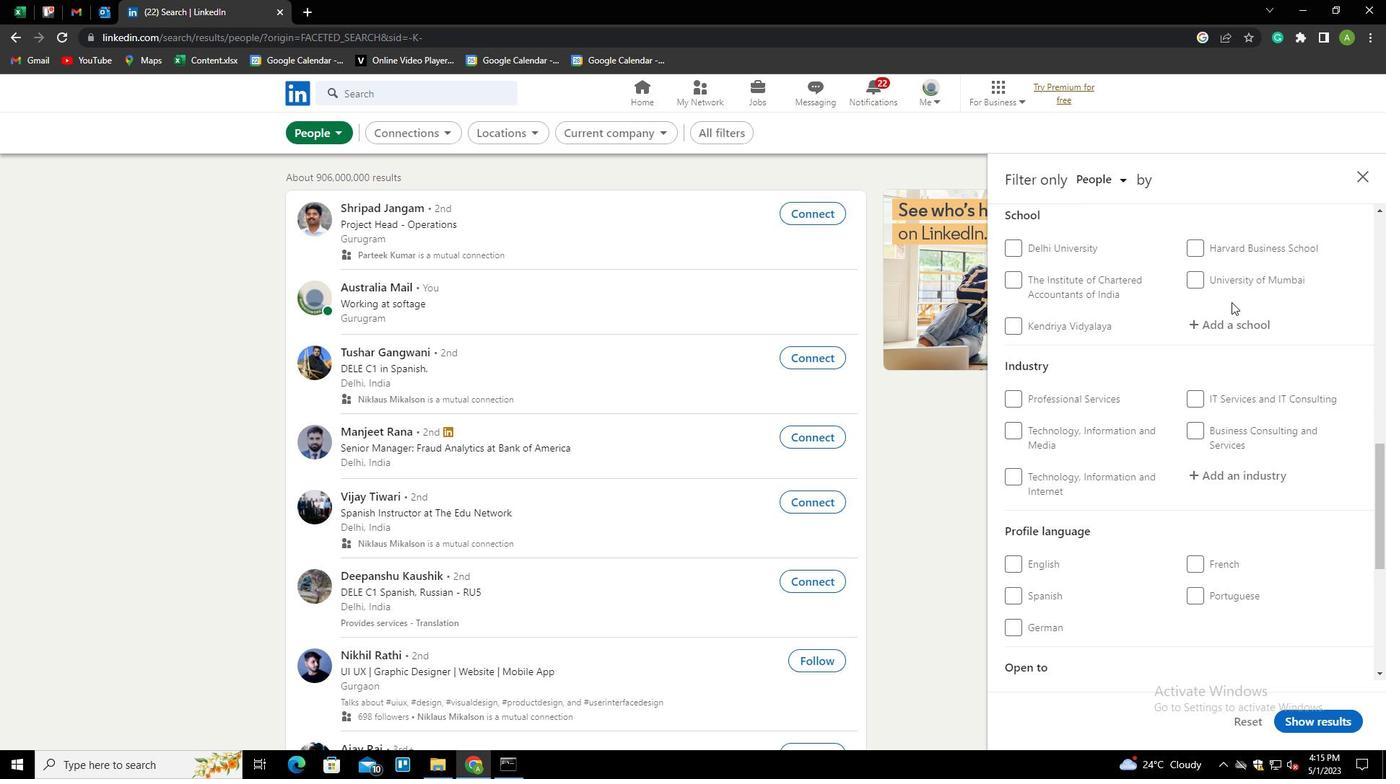 
Action: Mouse moved to (1015, 490)
Screenshot: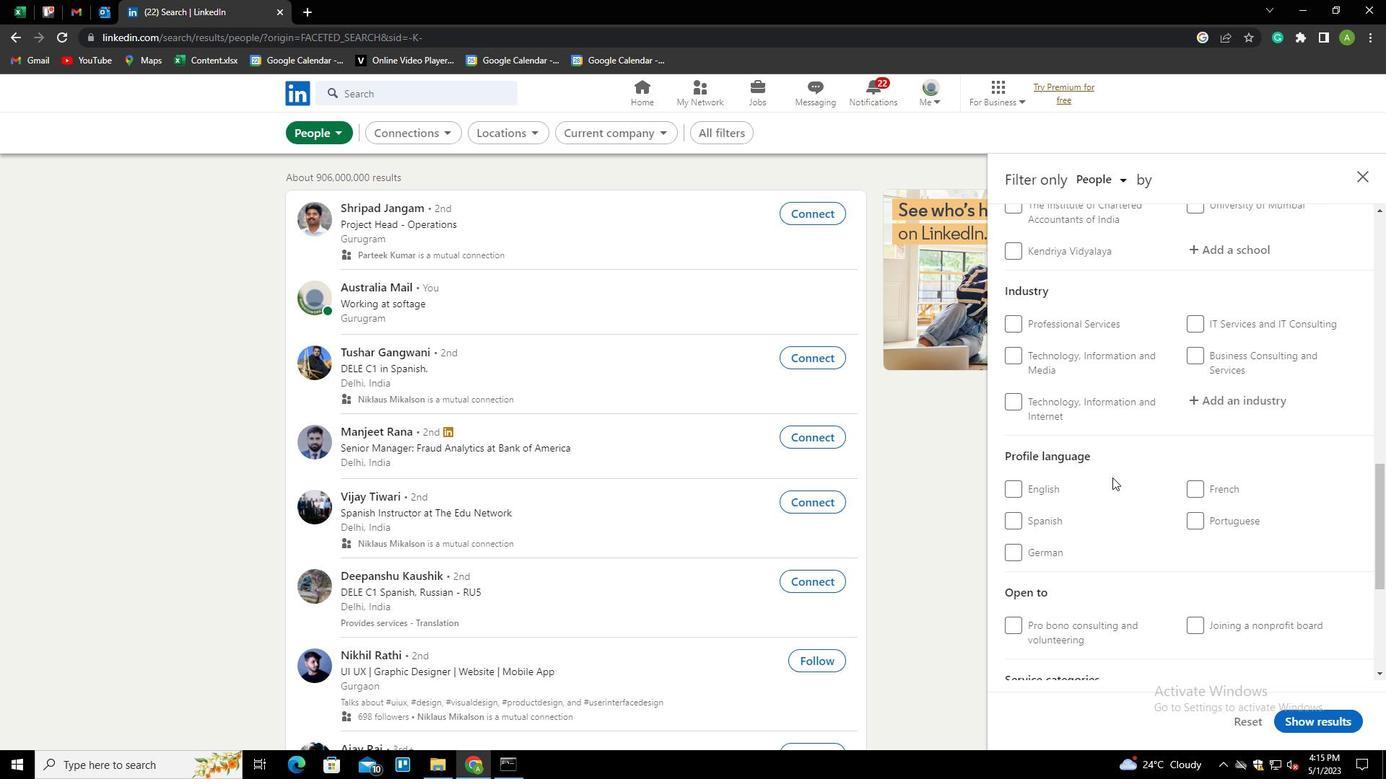 
Action: Mouse pressed left at (1015, 490)
Screenshot: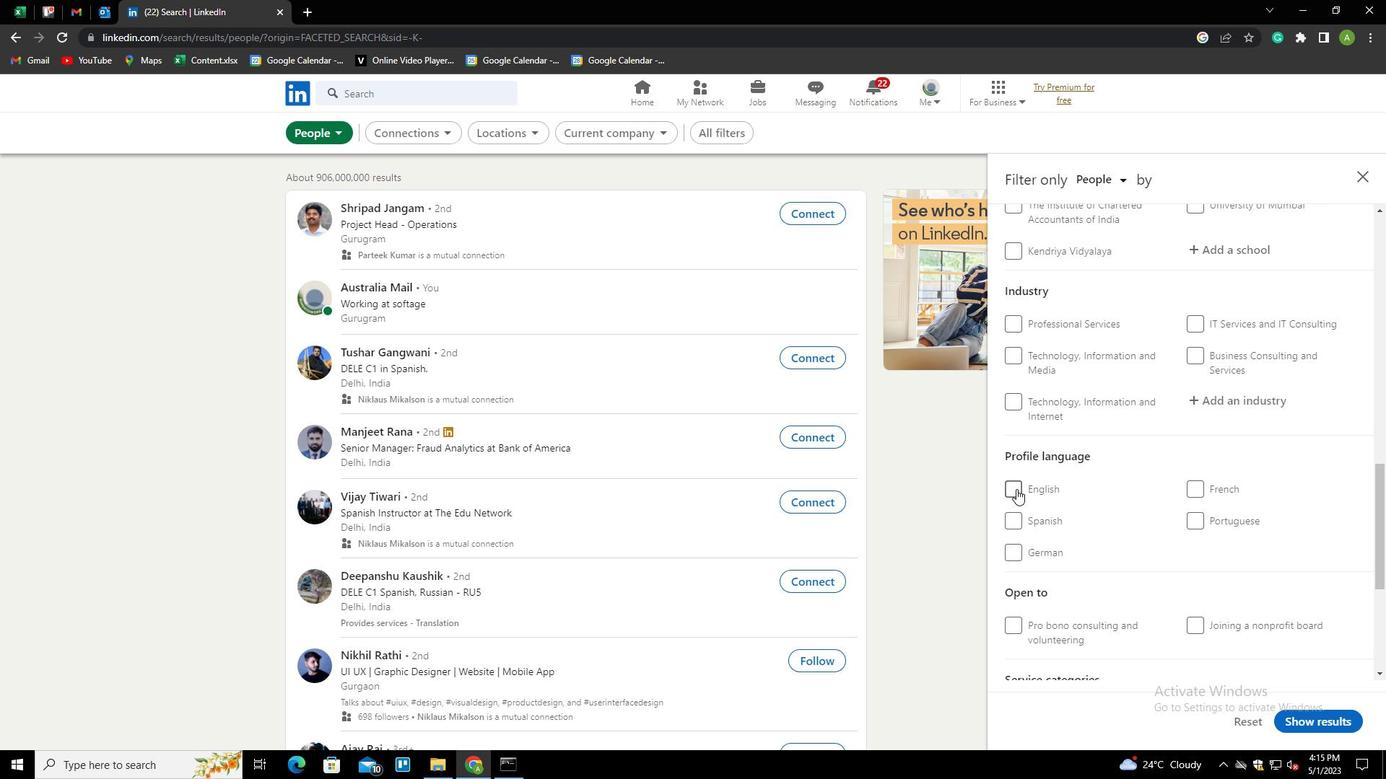 
Action: Mouse moved to (1206, 501)
Screenshot: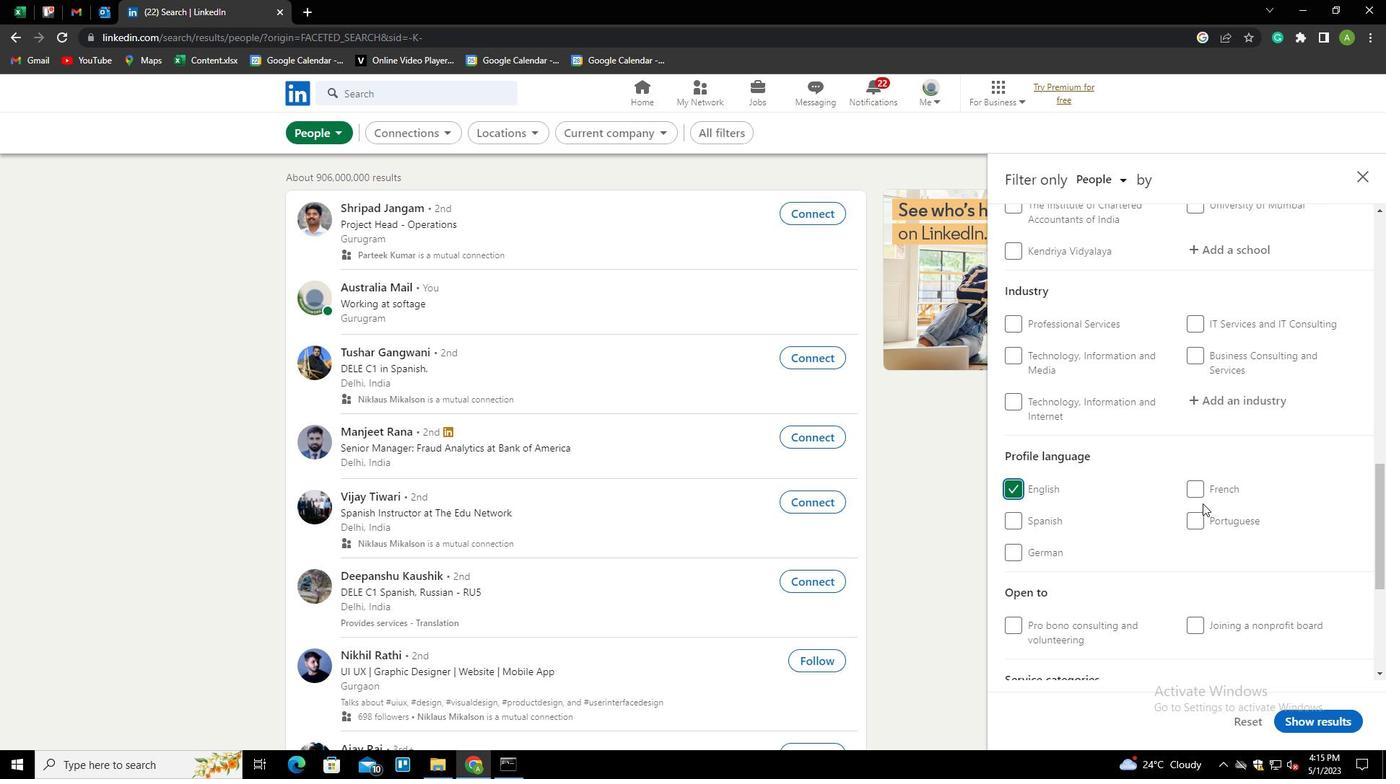 
Action: Mouse scrolled (1206, 502) with delta (0, 0)
Screenshot: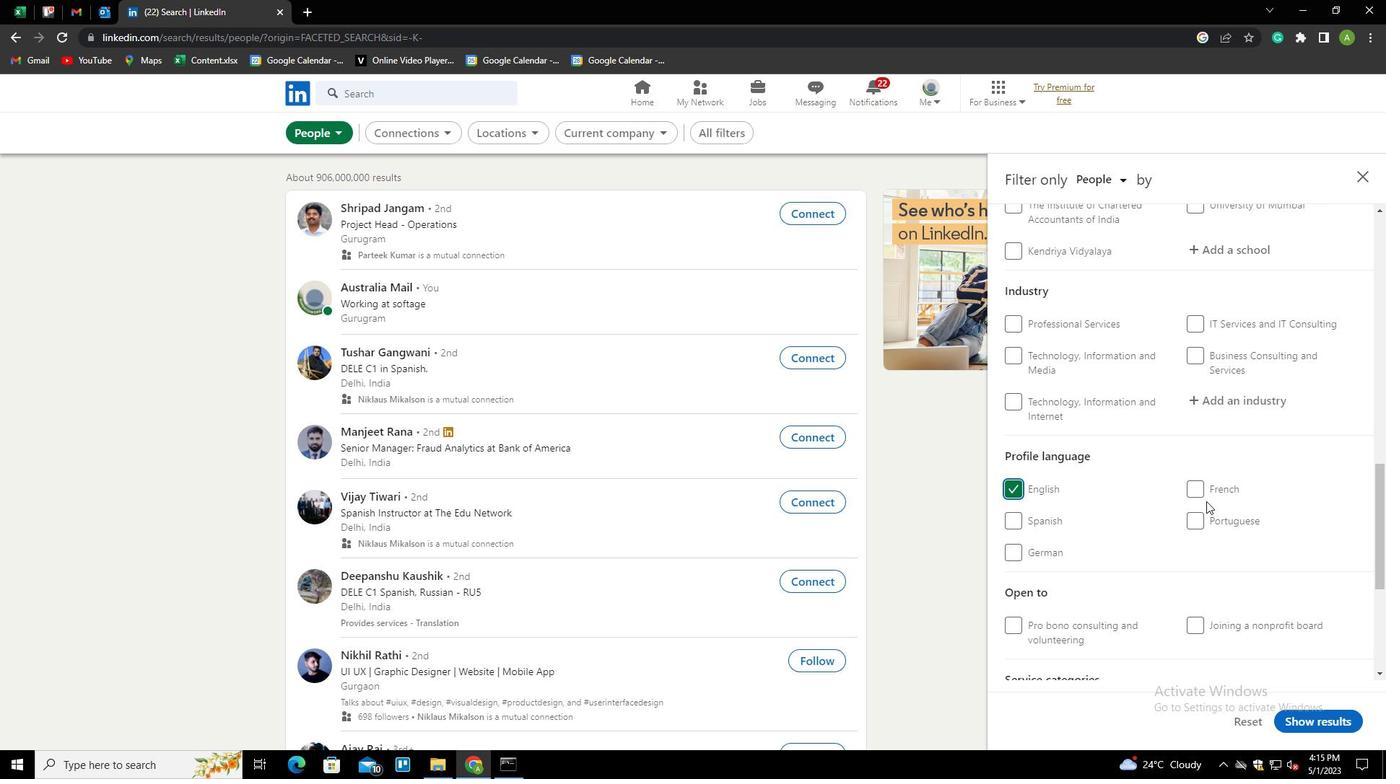 
Action: Mouse scrolled (1206, 502) with delta (0, 0)
Screenshot: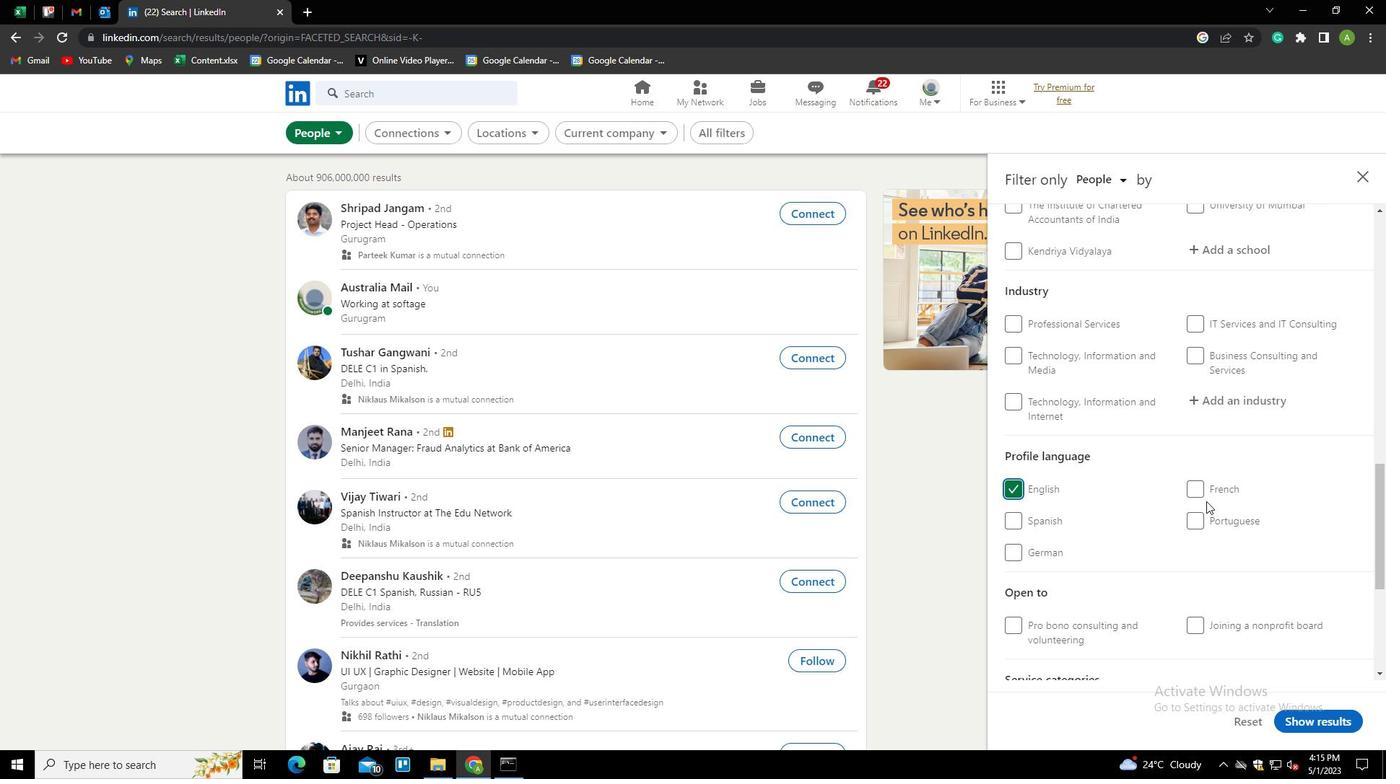 
Action: Mouse scrolled (1206, 502) with delta (0, 0)
Screenshot: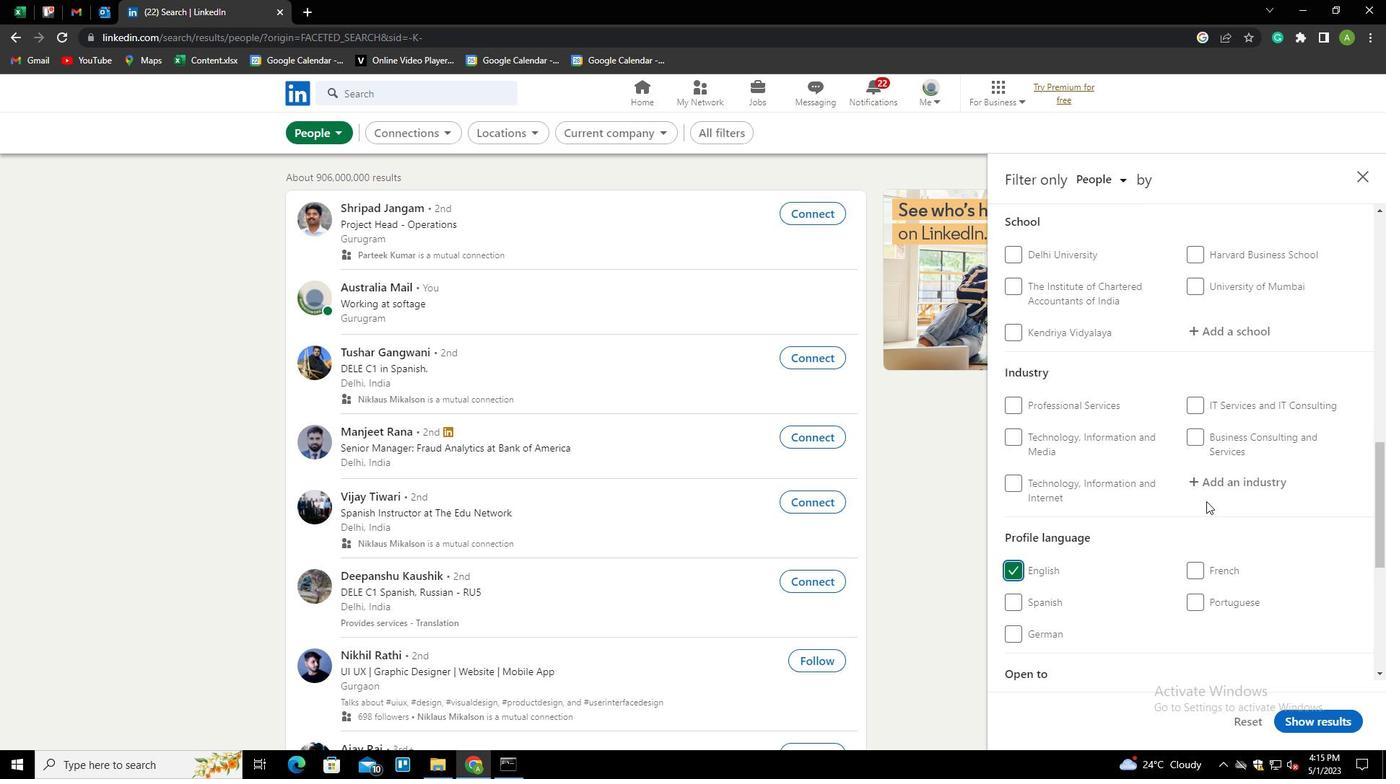
Action: Mouse scrolled (1206, 502) with delta (0, 0)
Screenshot: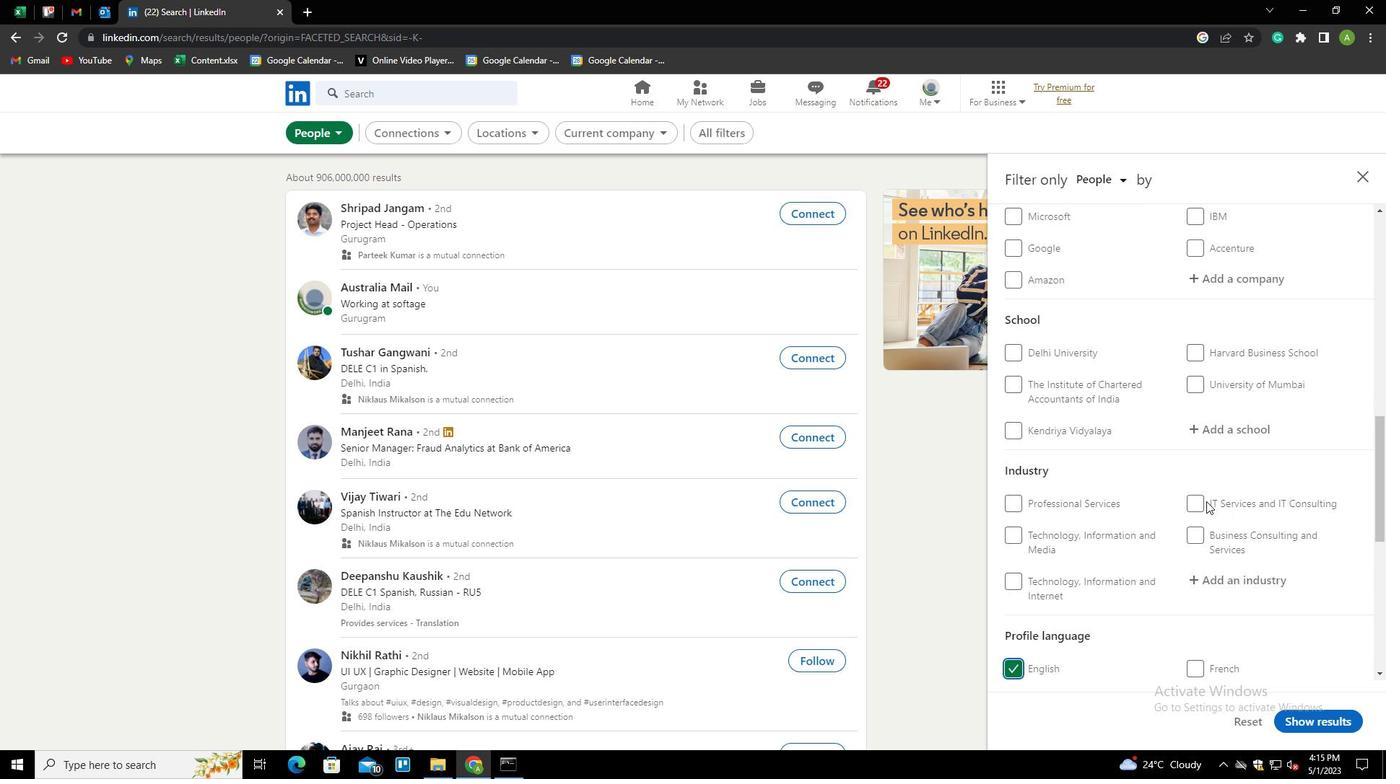 
Action: Mouse scrolled (1206, 502) with delta (0, 0)
Screenshot: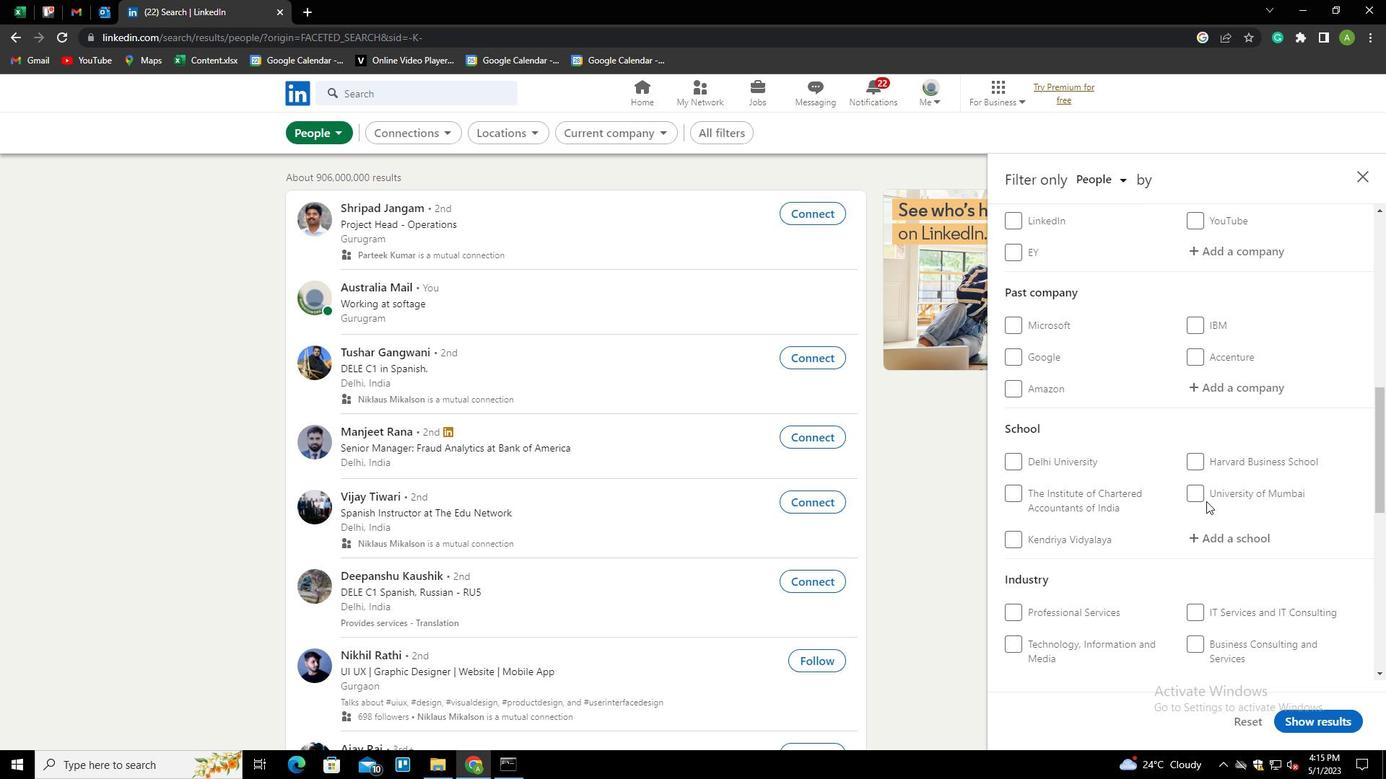 
Action: Mouse scrolled (1206, 502) with delta (0, 0)
Screenshot: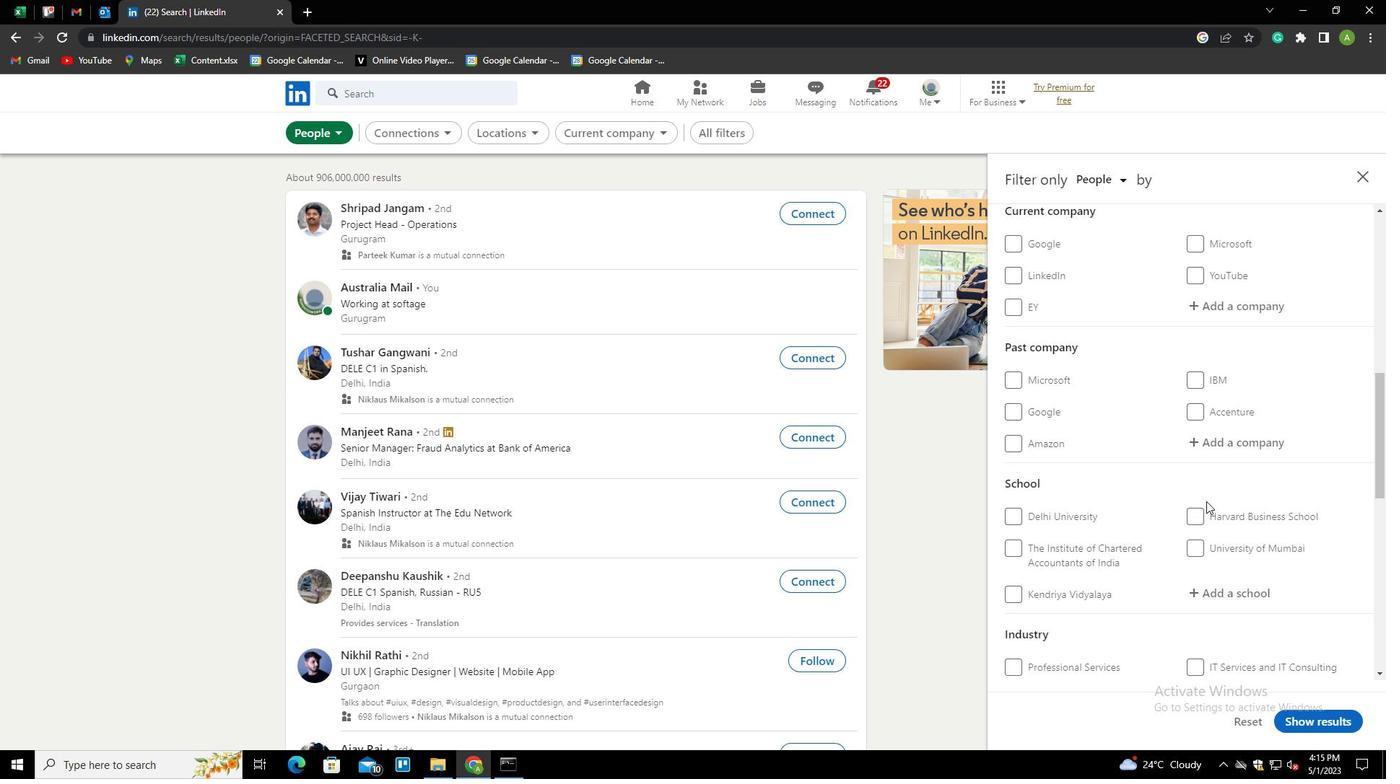 
Action: Mouse scrolled (1206, 502) with delta (0, 0)
Screenshot: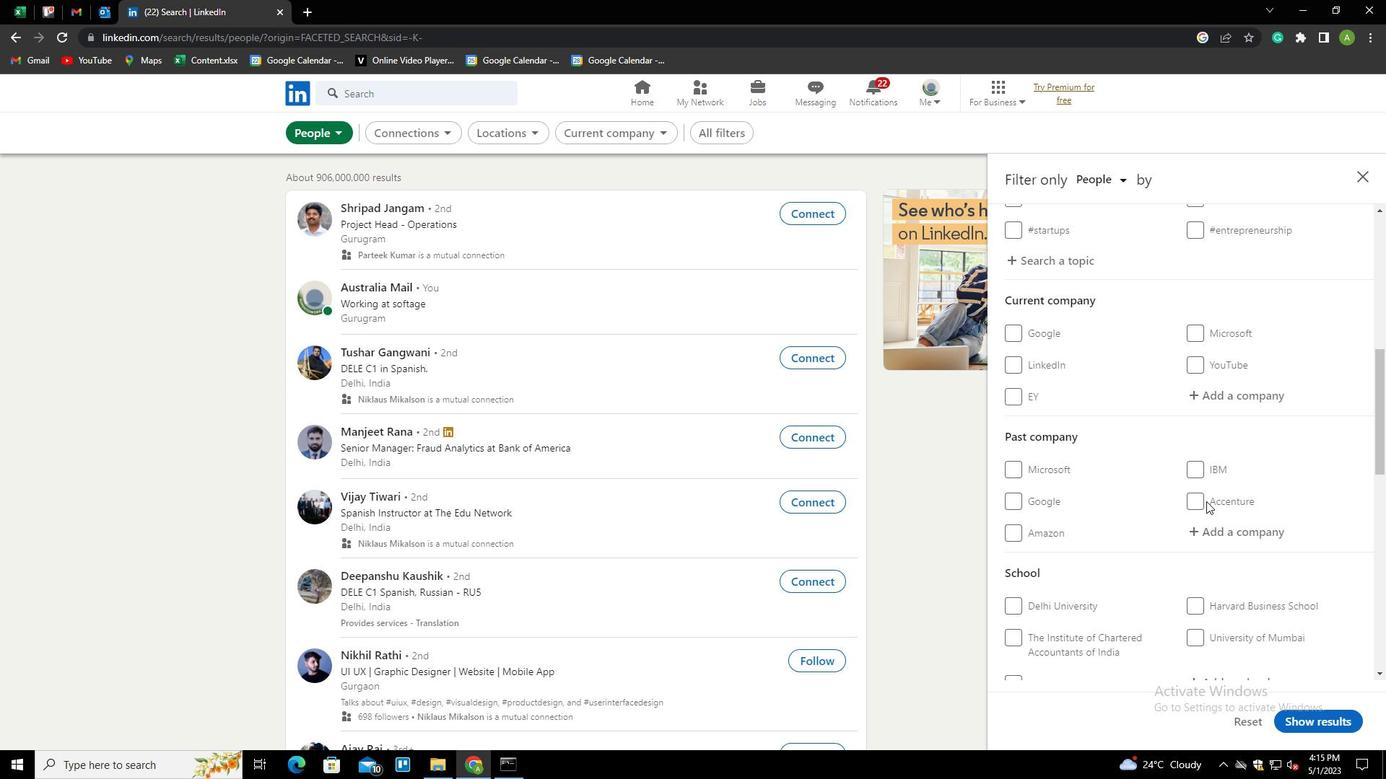 
Action: Mouse moved to (1215, 470)
Screenshot: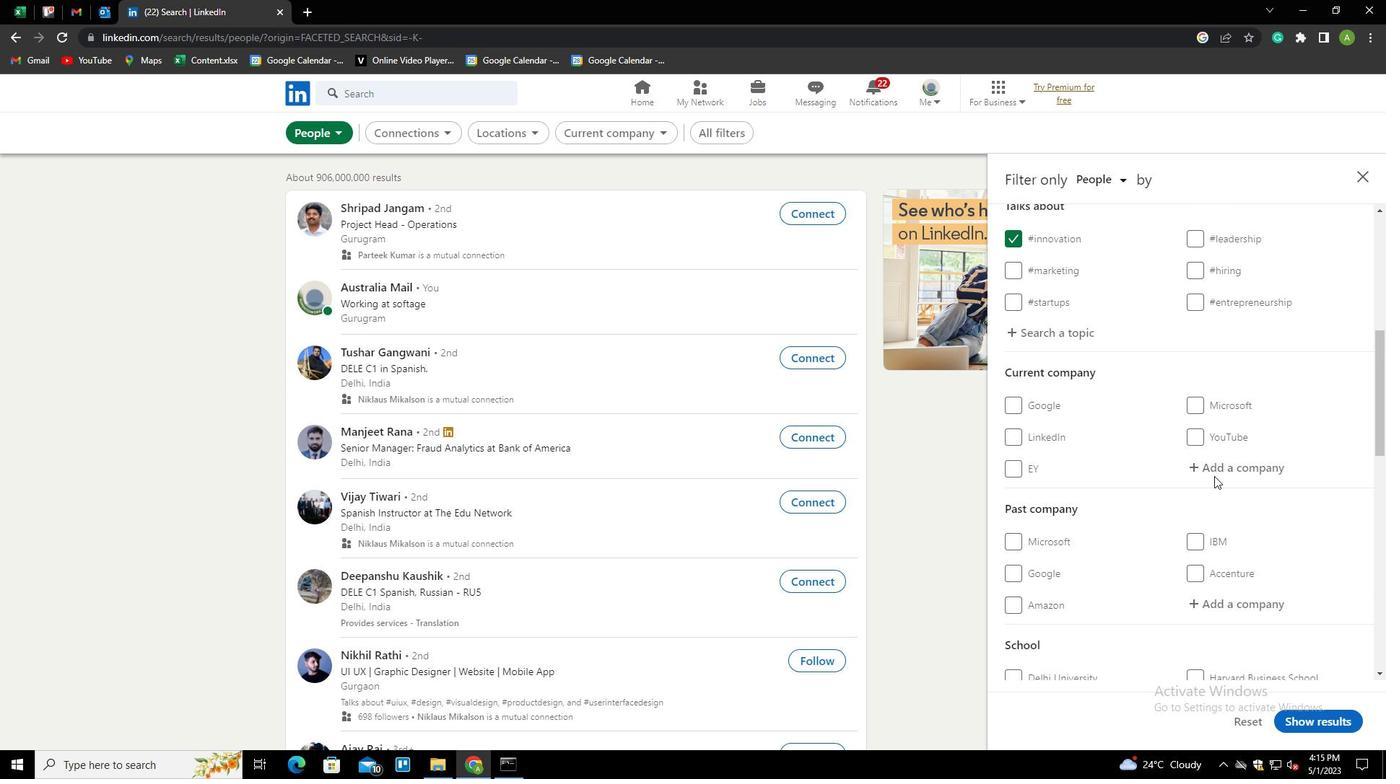 
Action: Mouse pressed left at (1215, 470)
Screenshot: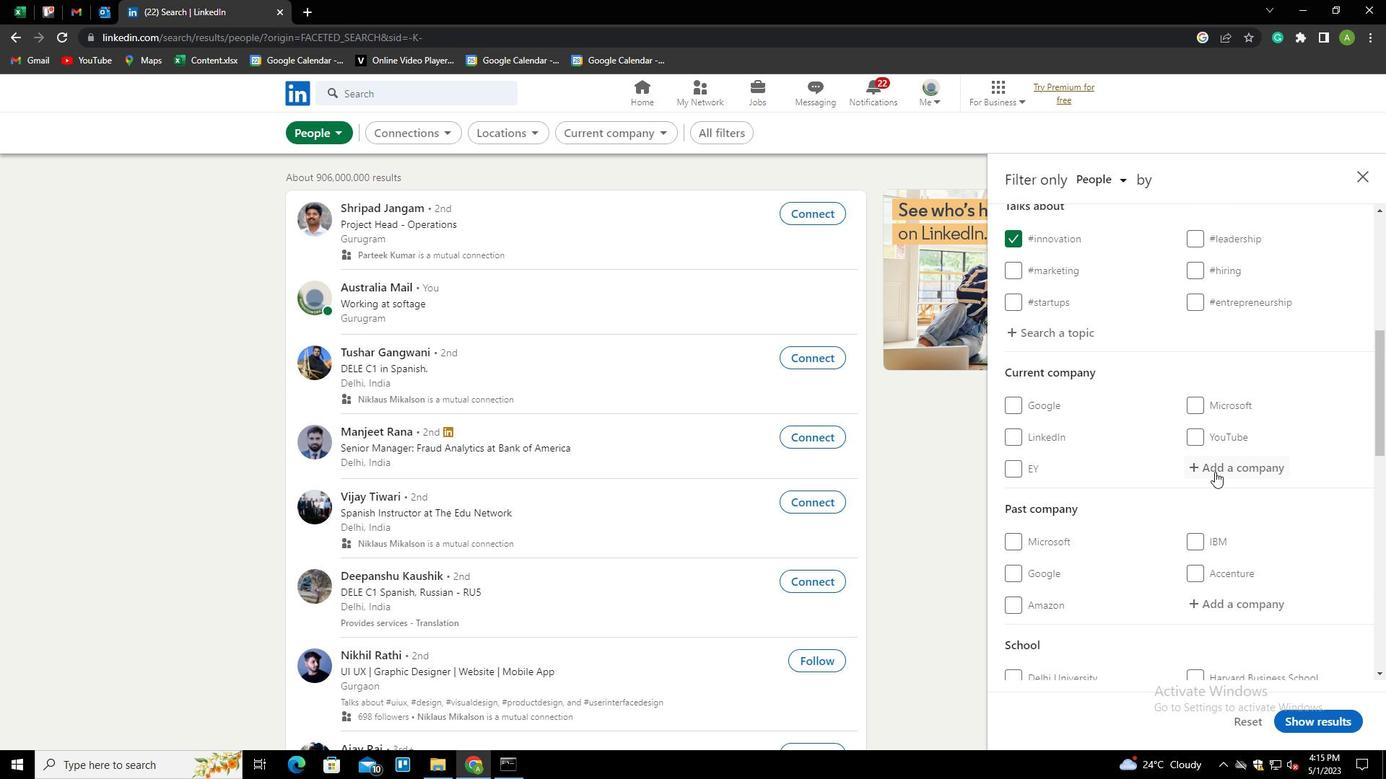 
Action: Mouse moved to (1222, 465)
Screenshot: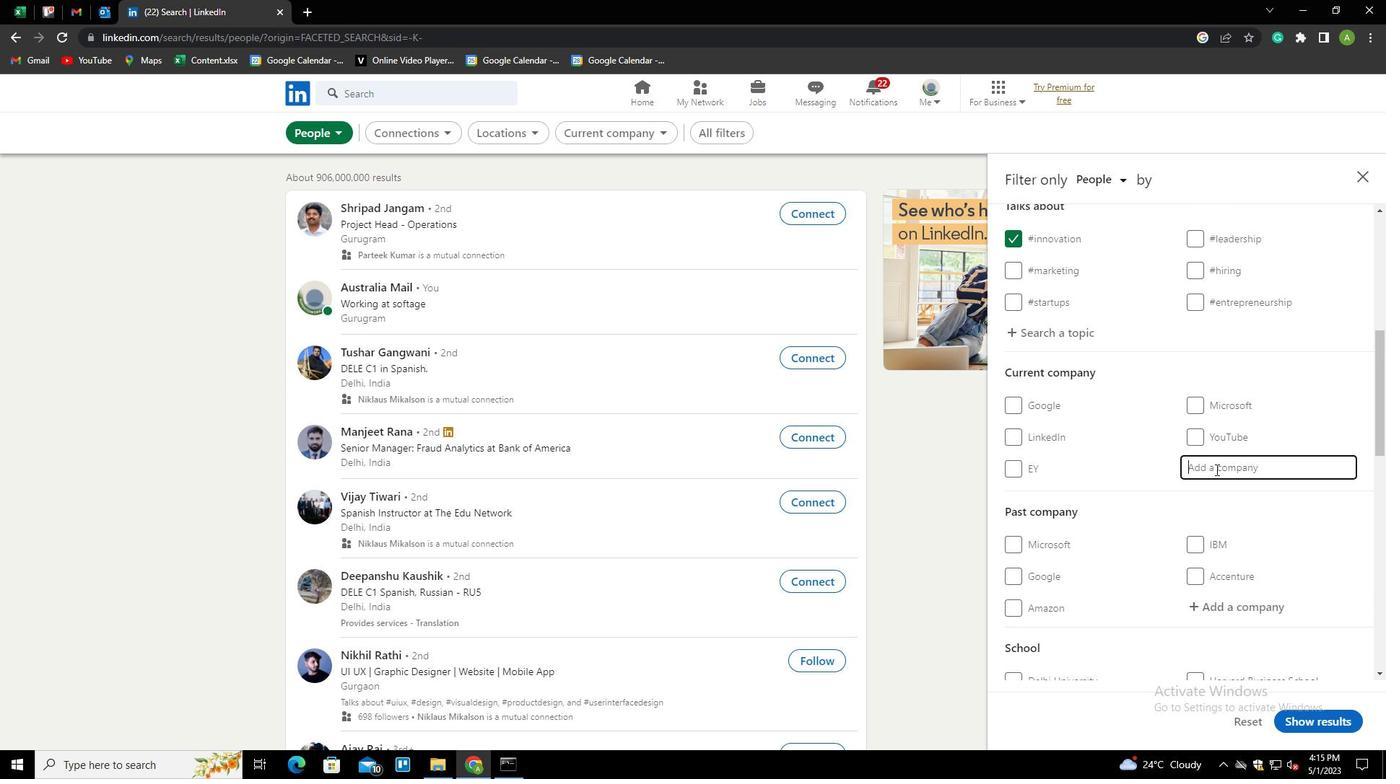 
Action: Mouse pressed left at (1222, 465)
Screenshot: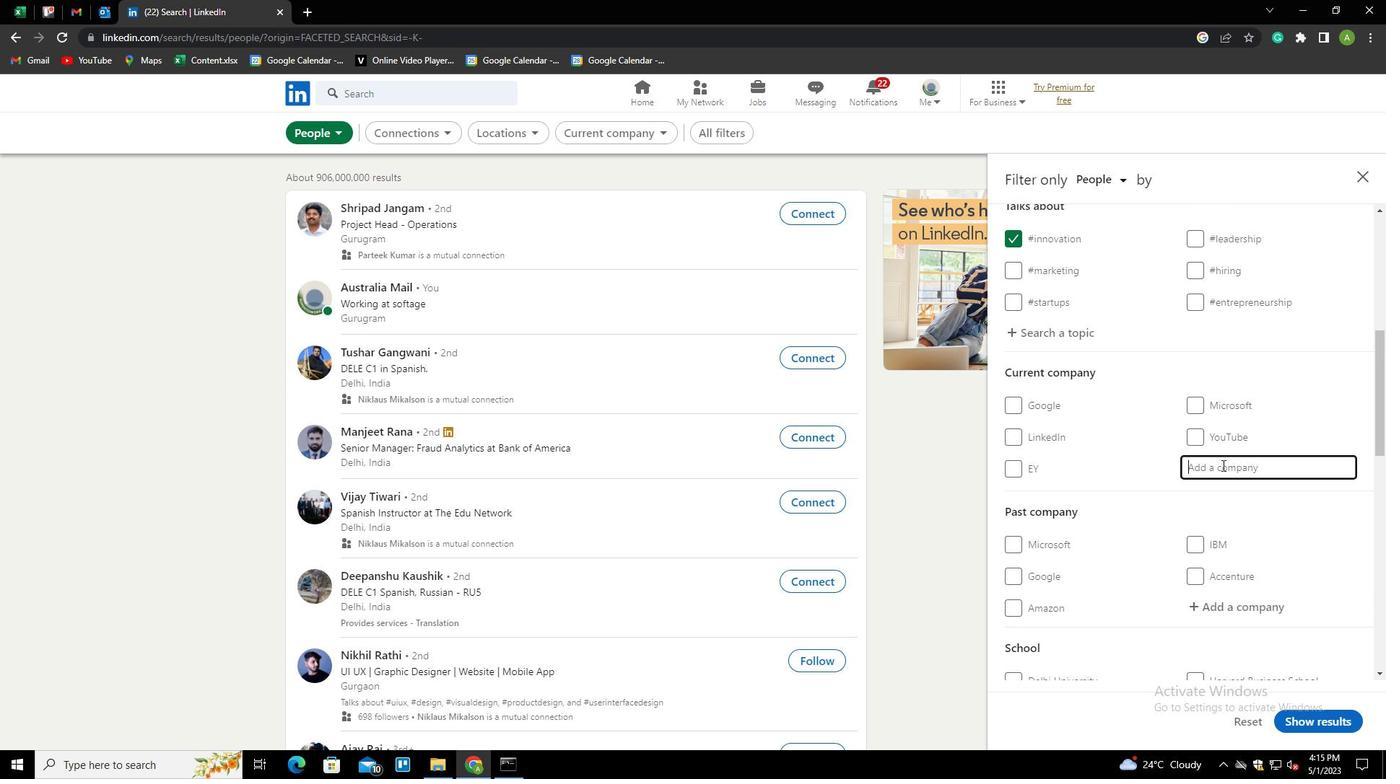 
Action: Key pressed <Key.shift>GETRONI<Key.down><Key.enter>
Screenshot: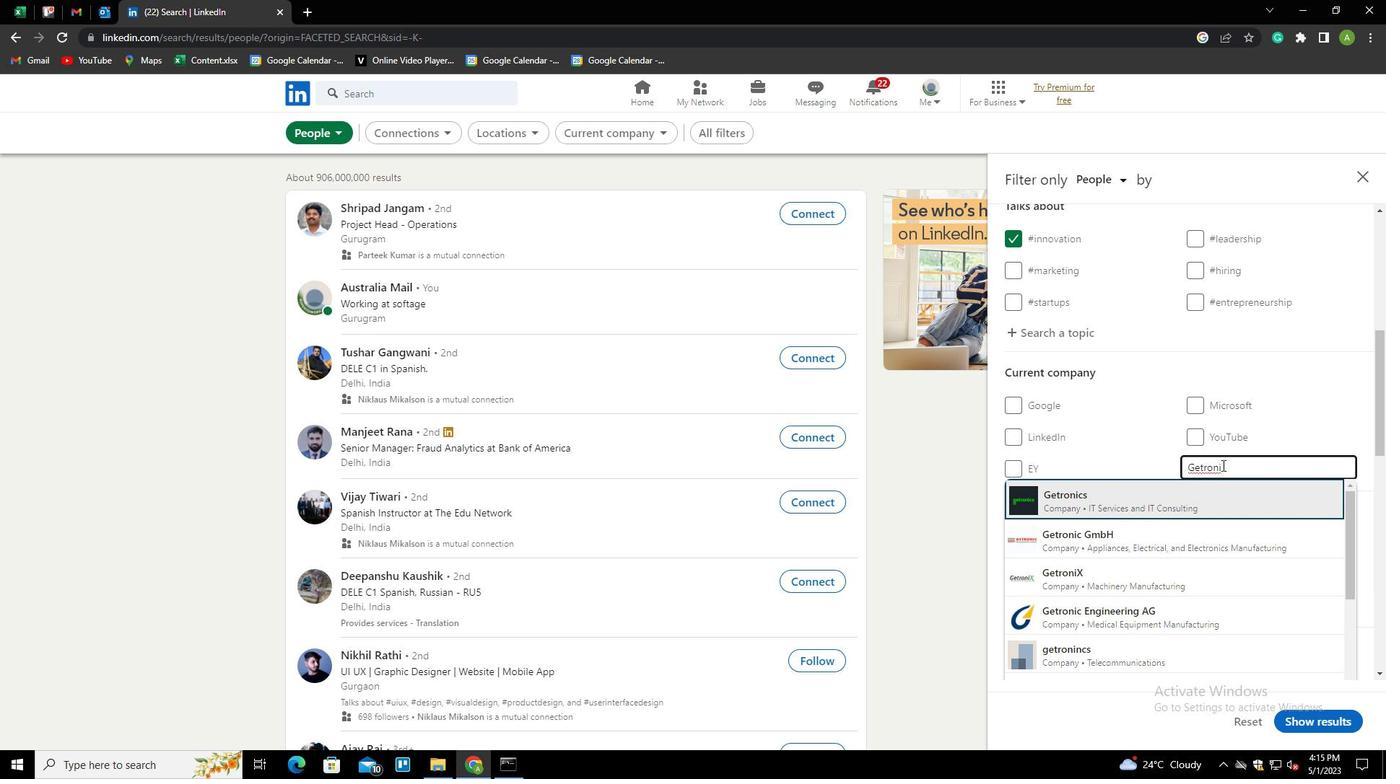 
Action: Mouse scrolled (1222, 465) with delta (0, 0)
Screenshot: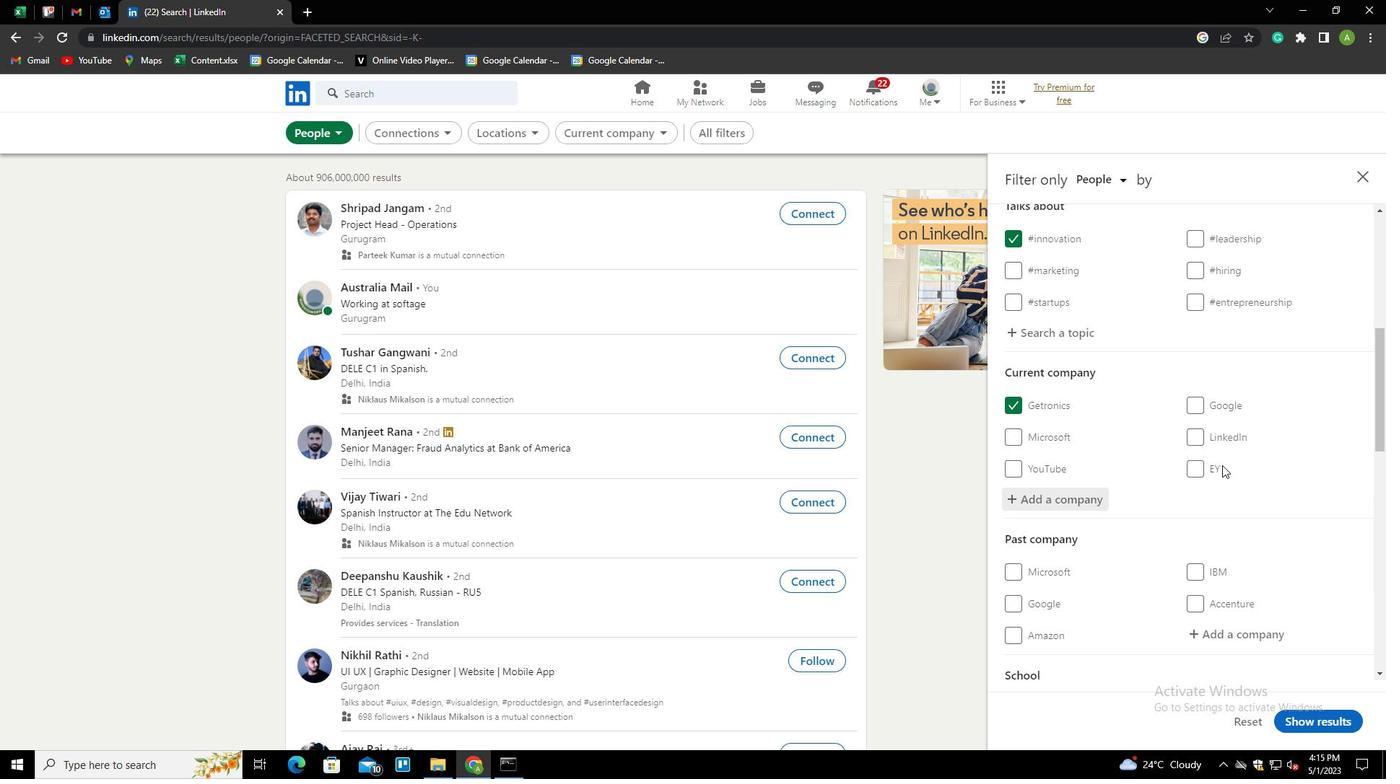 
Action: Mouse scrolled (1222, 465) with delta (0, 0)
Screenshot: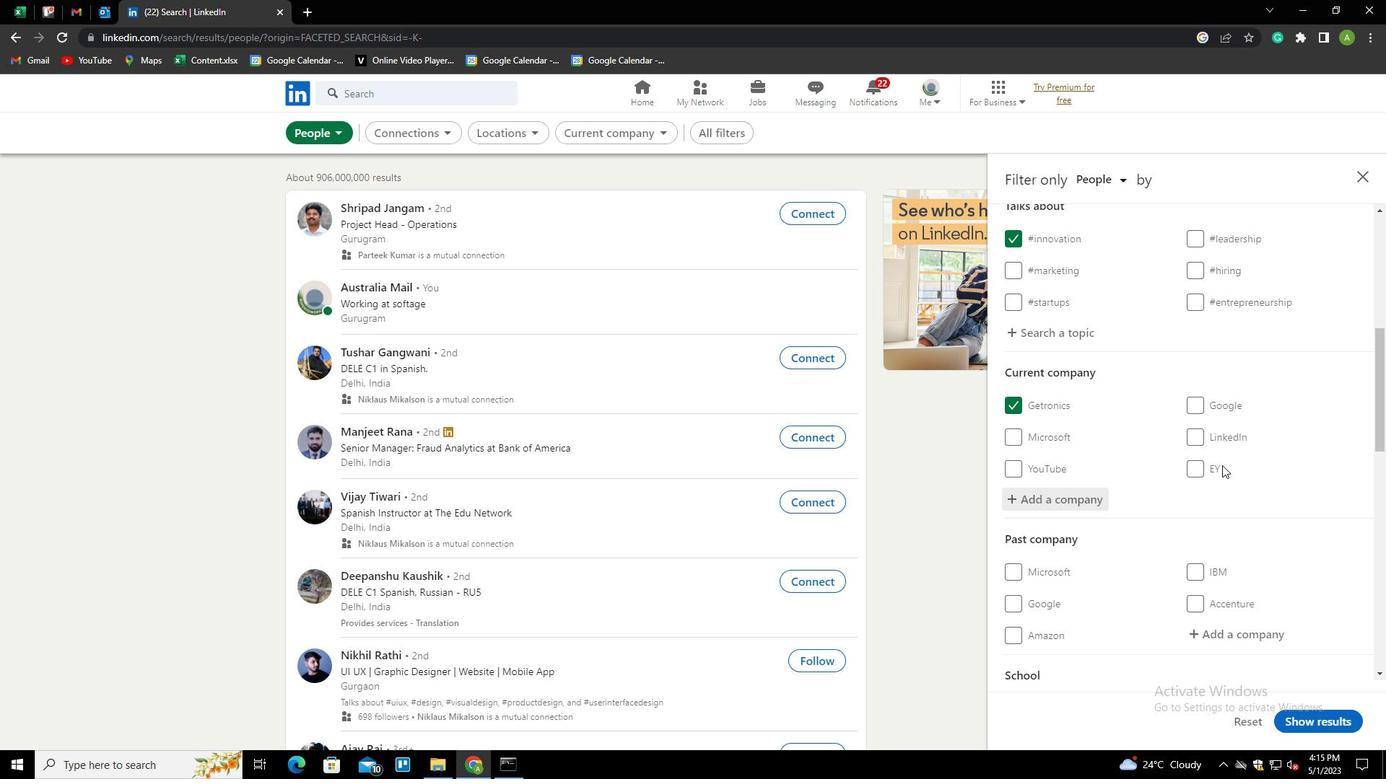 
Action: Mouse scrolled (1222, 465) with delta (0, 0)
Screenshot: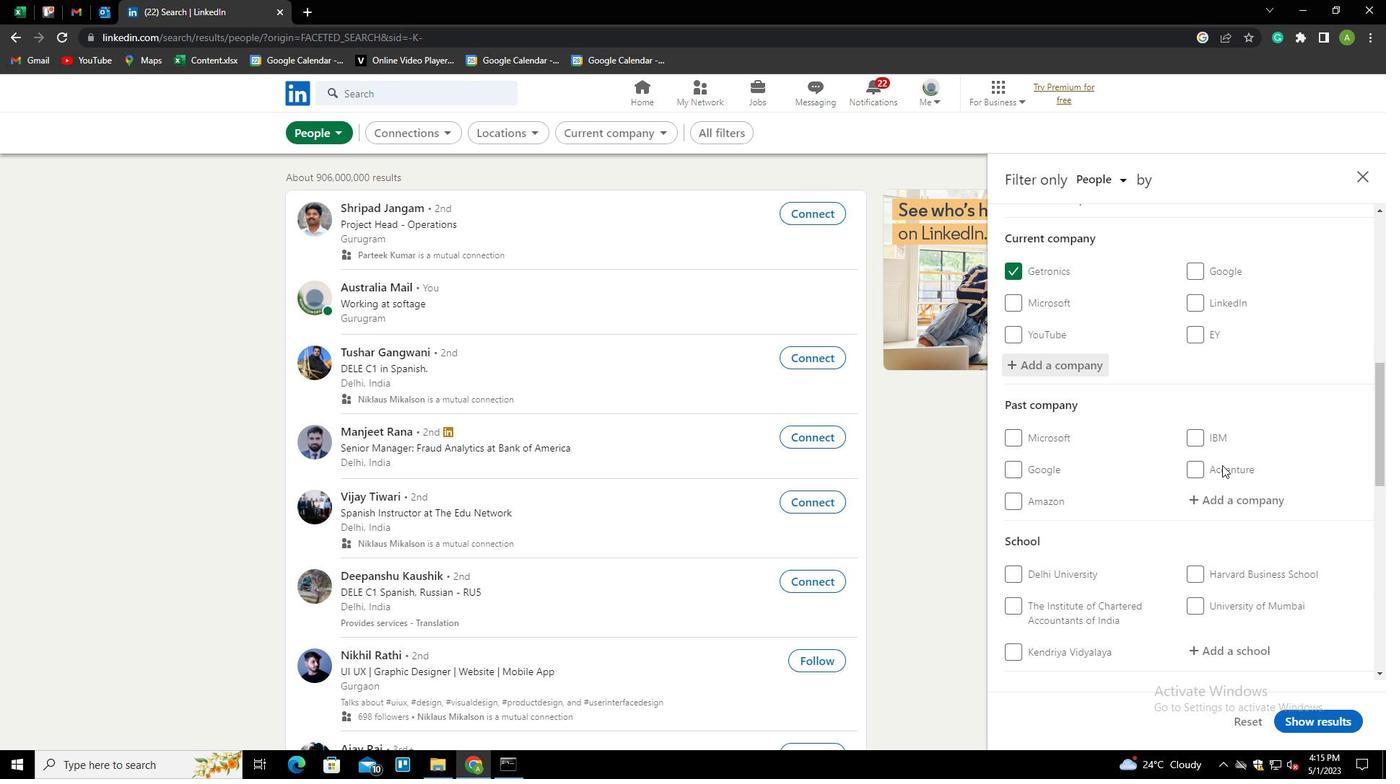
Action: Mouse scrolled (1222, 465) with delta (0, 0)
Screenshot: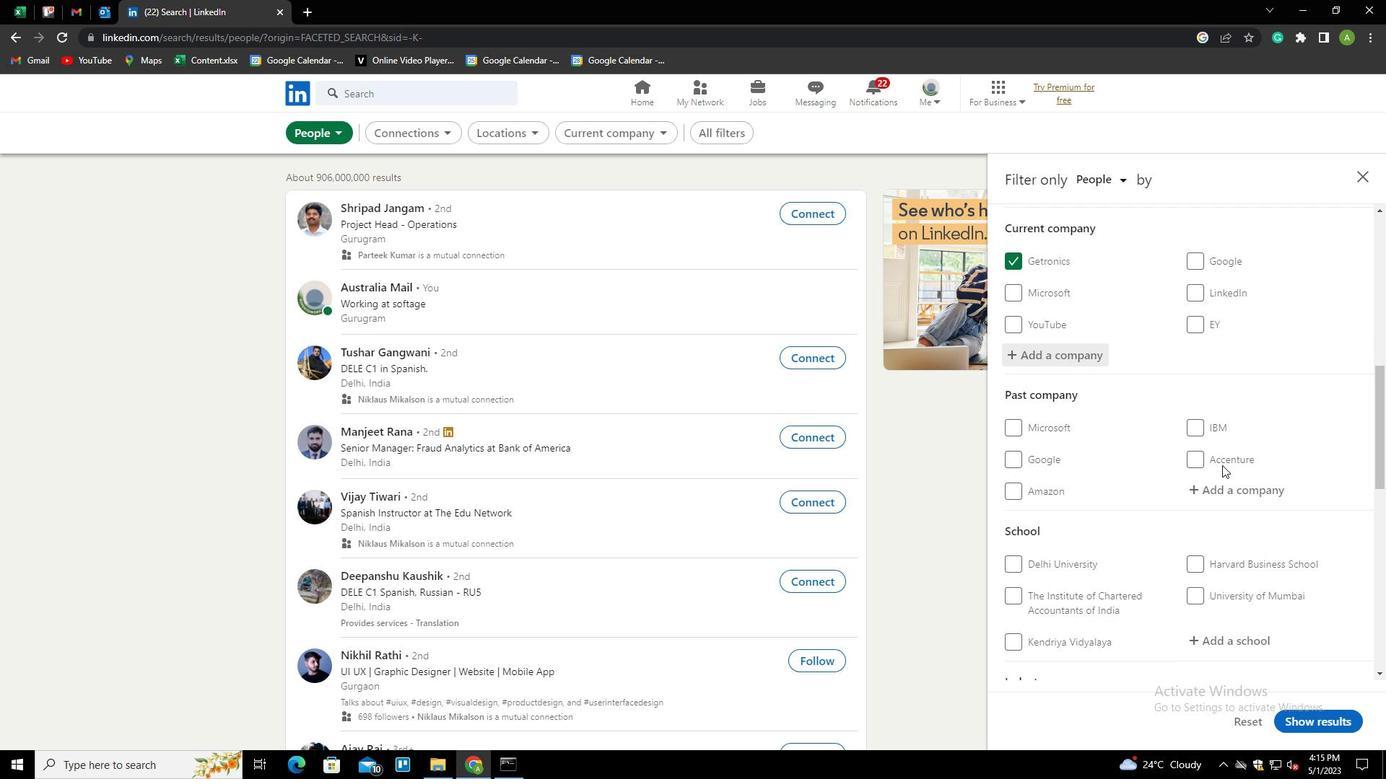 
Action: Mouse moved to (1237, 502)
Screenshot: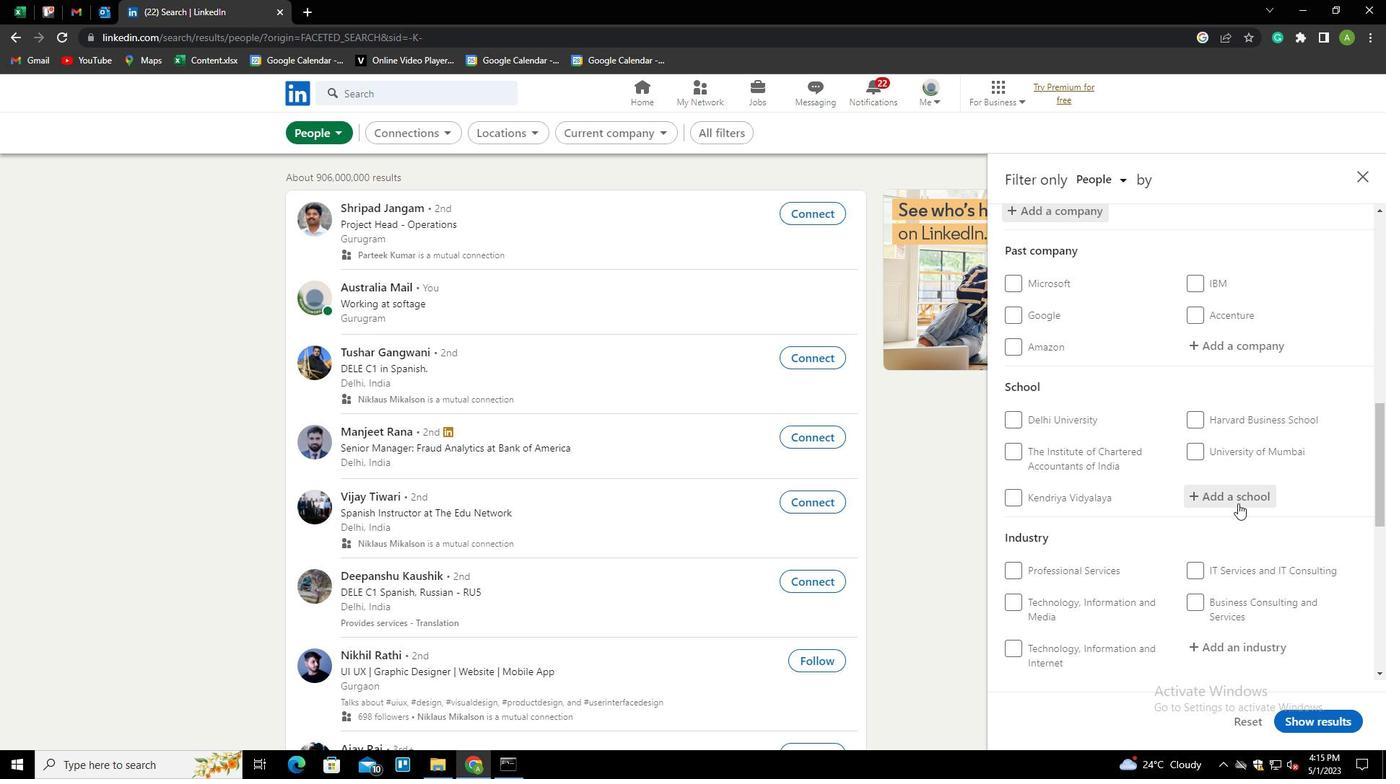 
Action: Mouse pressed left at (1237, 502)
Screenshot: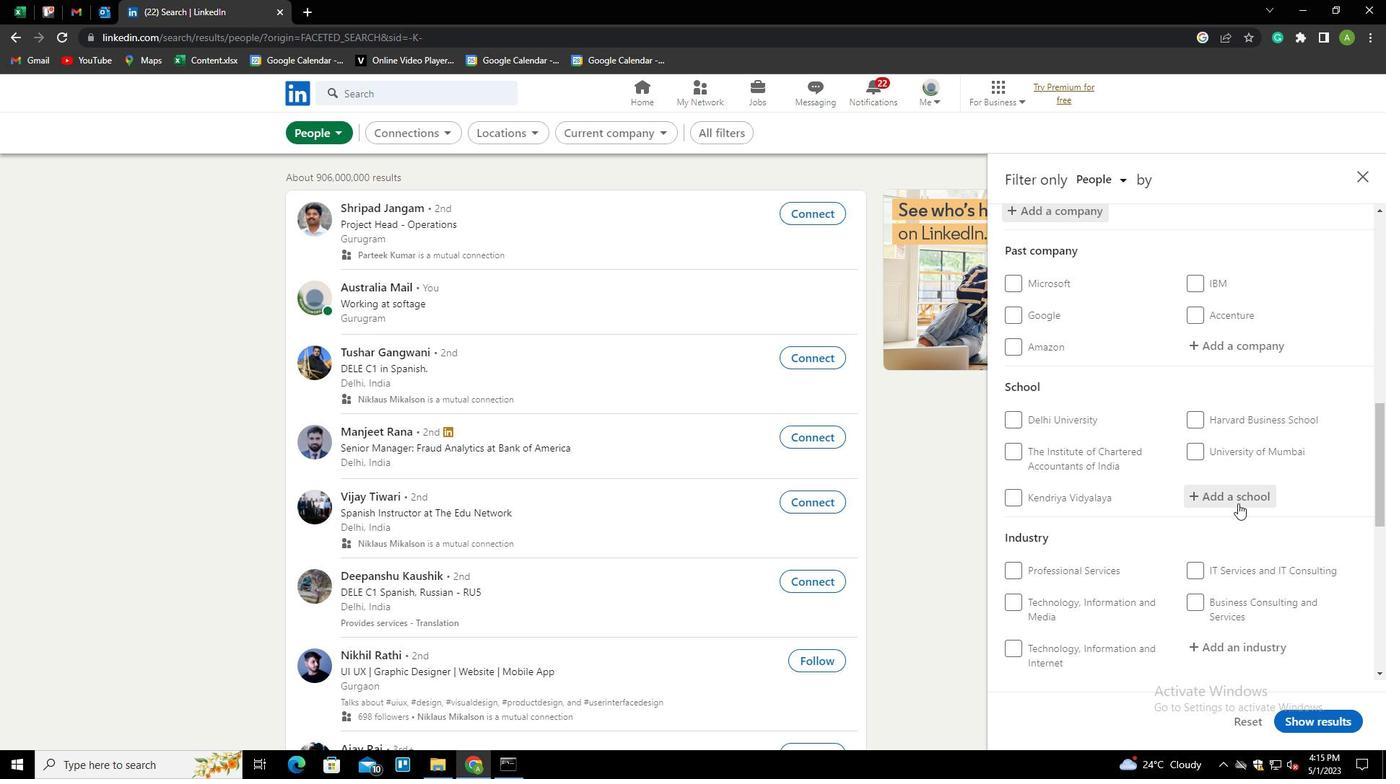 
Action: Key pressed <Key.shift>DAV<Key.space><Key.shift><Key.down><Key.down><Key.down><Key.down><Key.up><Key.enter>
Screenshot: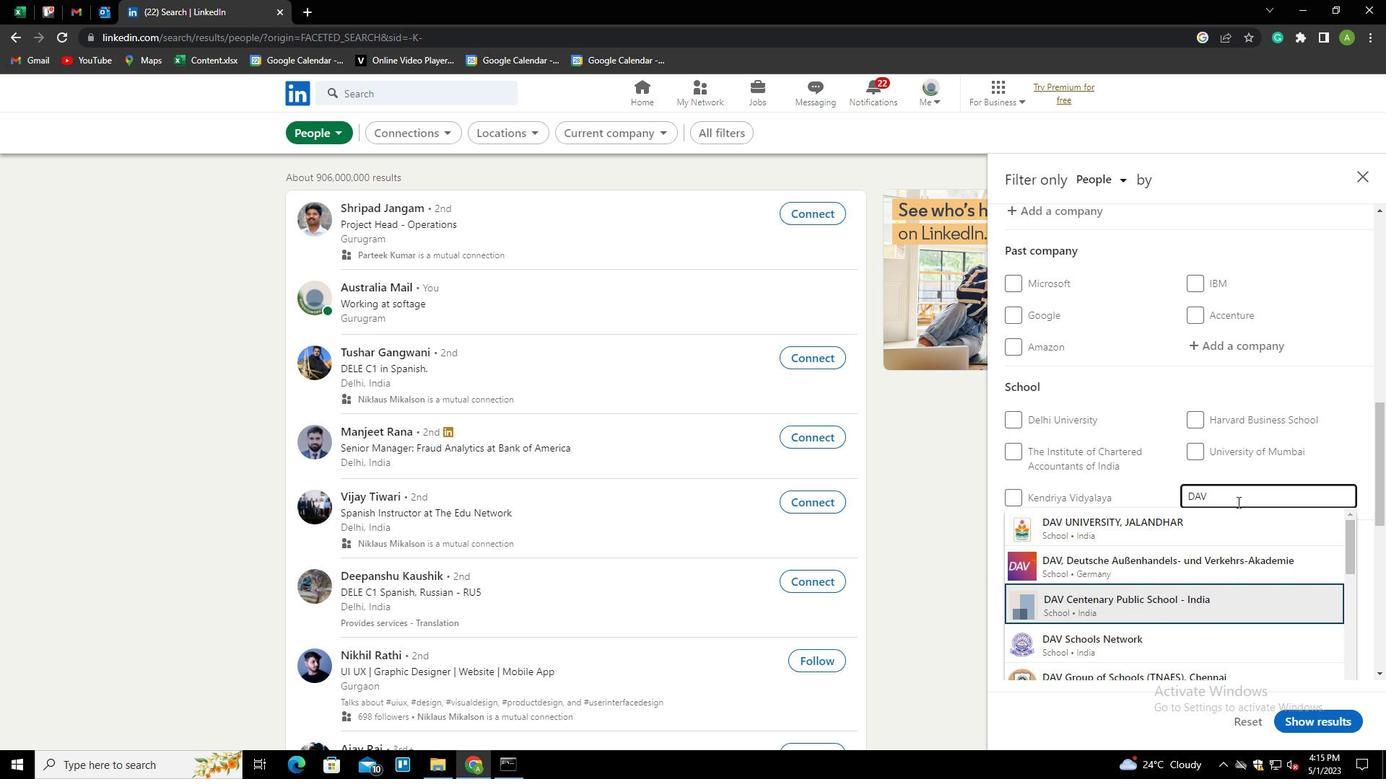 
Action: Mouse scrolled (1237, 501) with delta (0, 0)
Screenshot: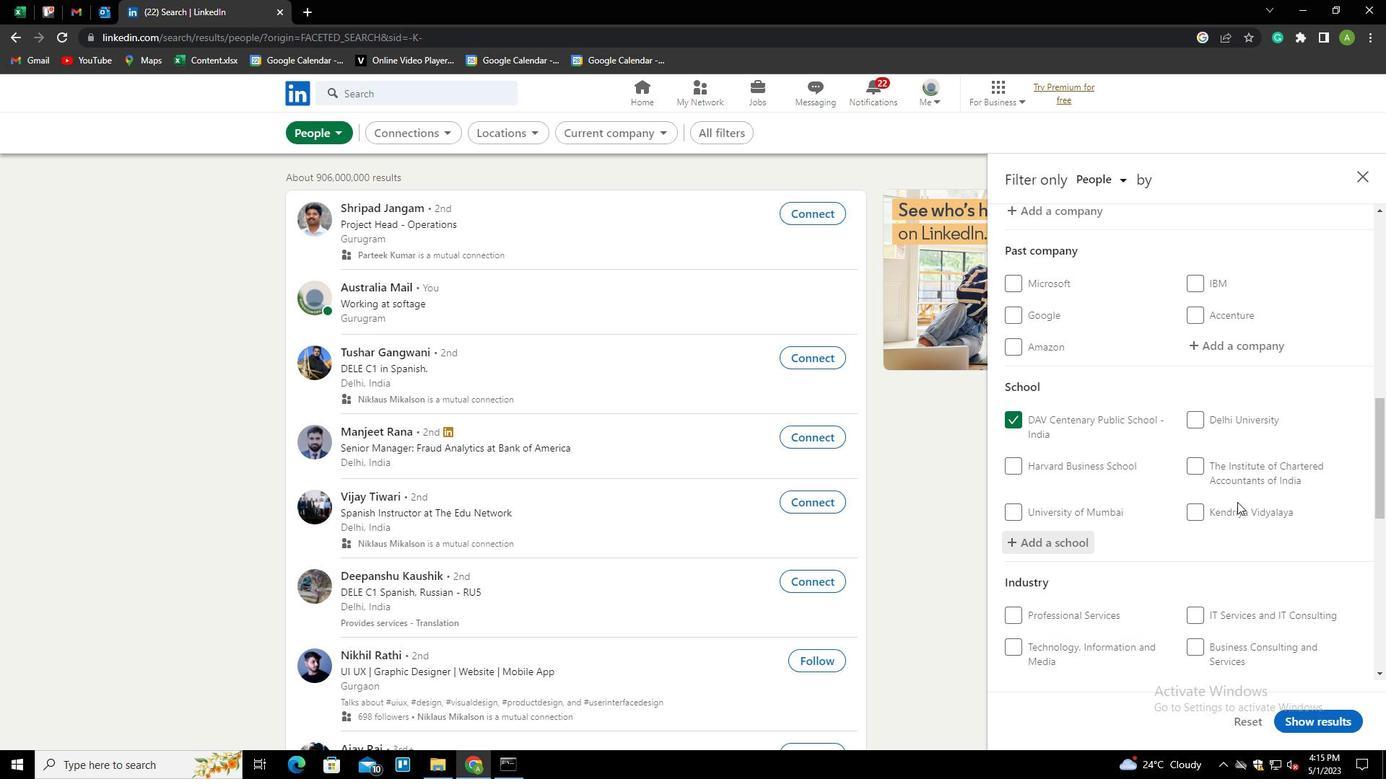
Action: Mouse scrolled (1237, 501) with delta (0, 0)
Screenshot: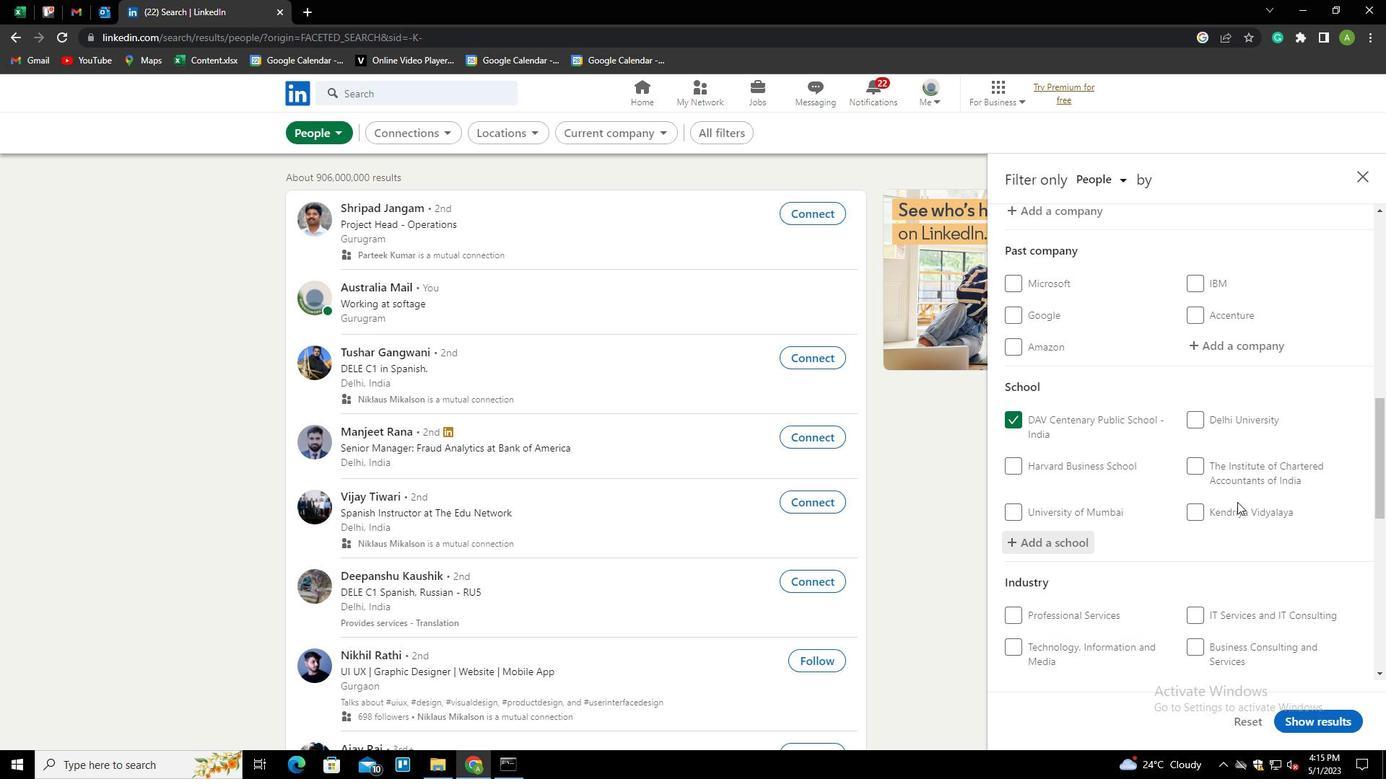 
Action: Mouse scrolled (1237, 501) with delta (0, 0)
Screenshot: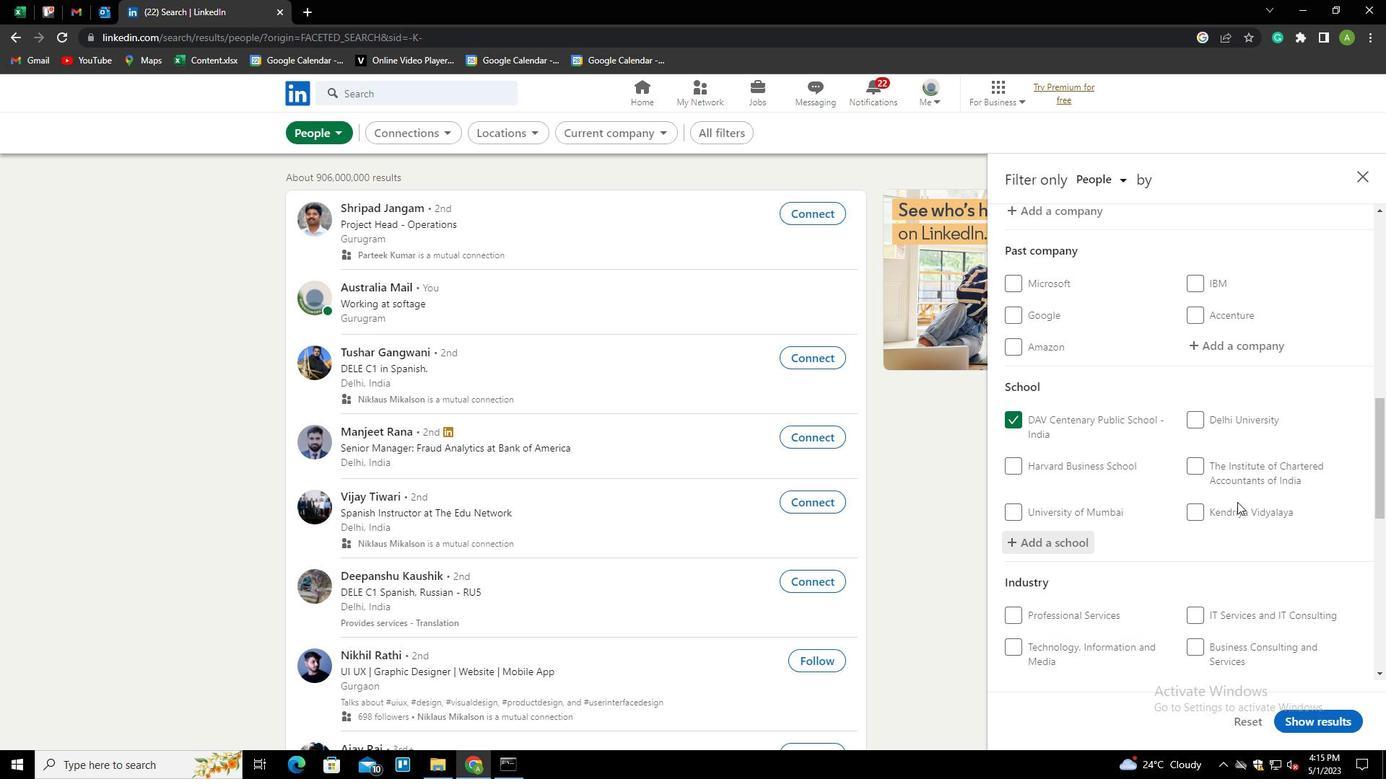
Action: Mouse scrolled (1237, 501) with delta (0, 0)
Screenshot: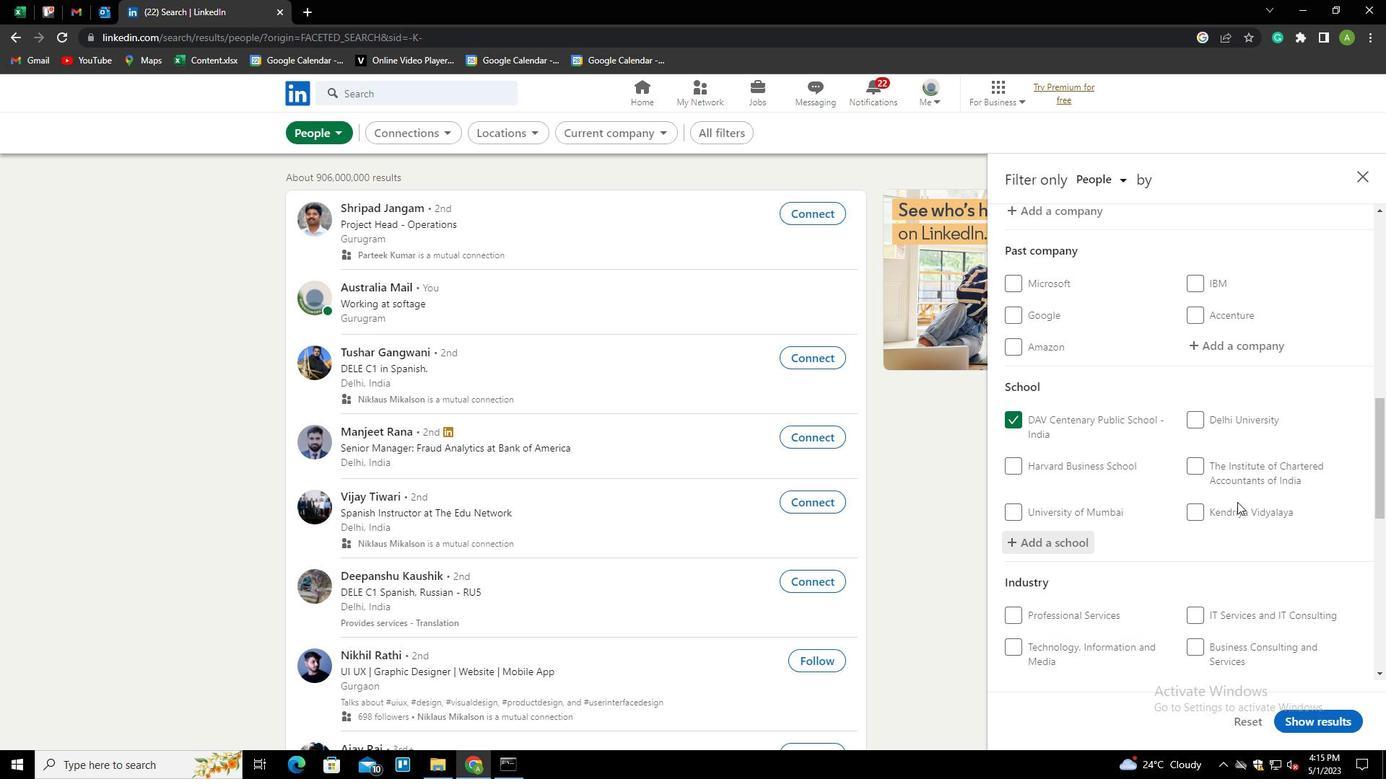 
Action: Mouse moved to (1216, 405)
Screenshot: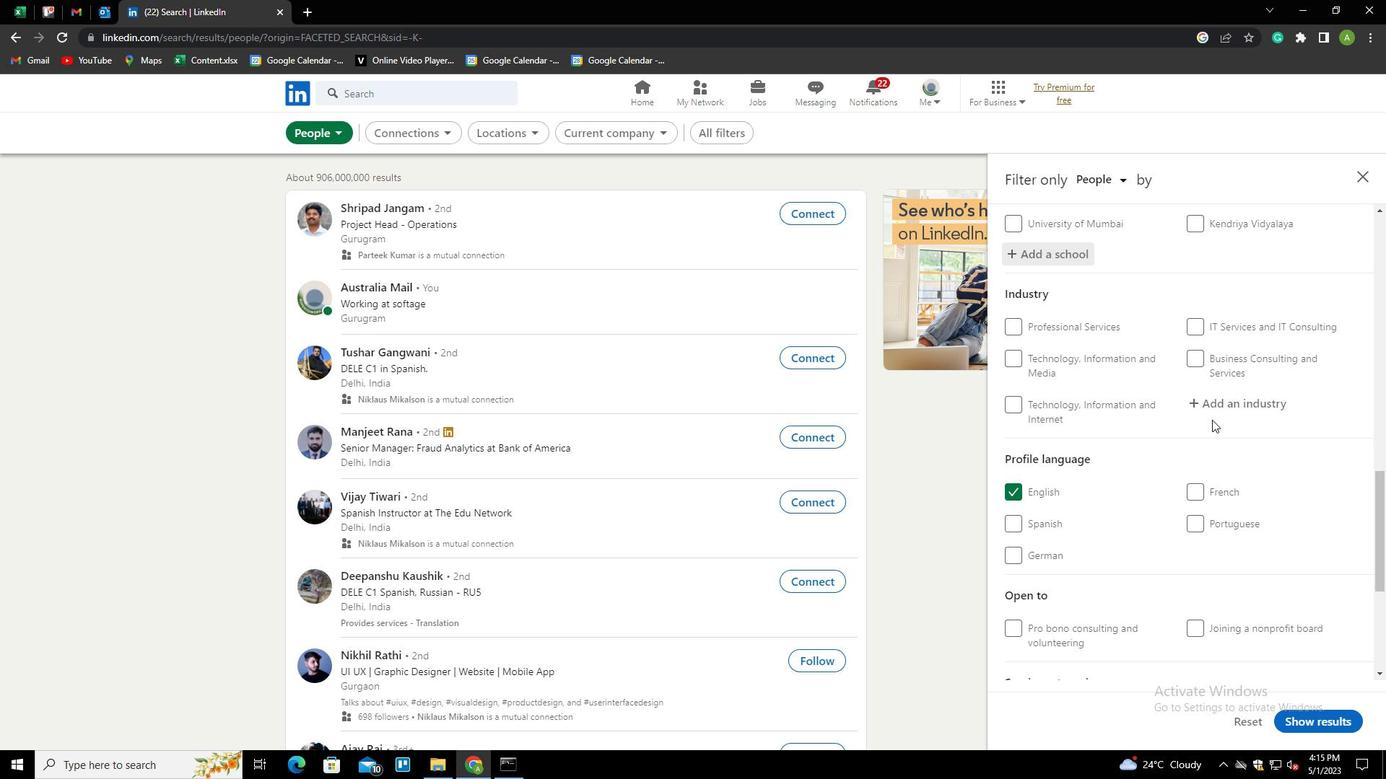 
Action: Mouse pressed left at (1216, 405)
Screenshot: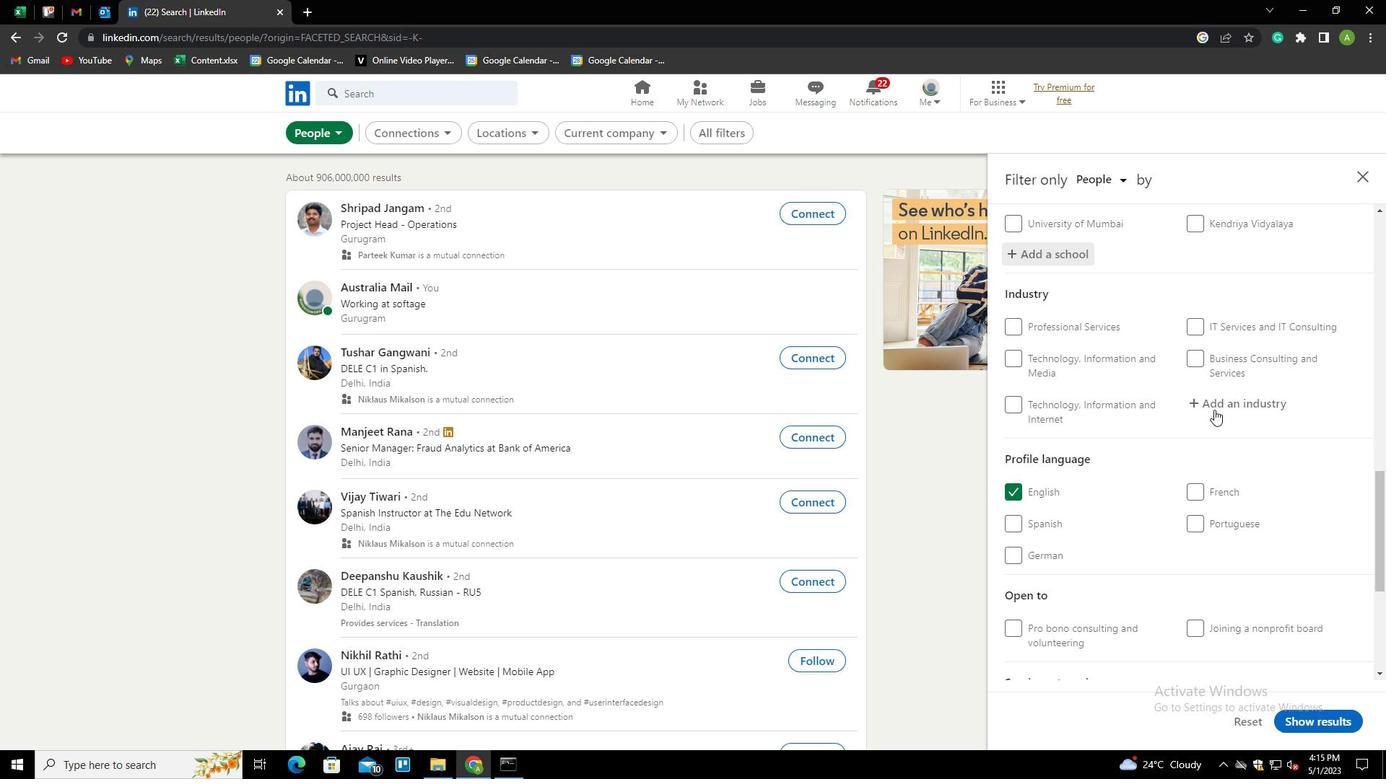 
Action: Mouse moved to (1219, 404)
Screenshot: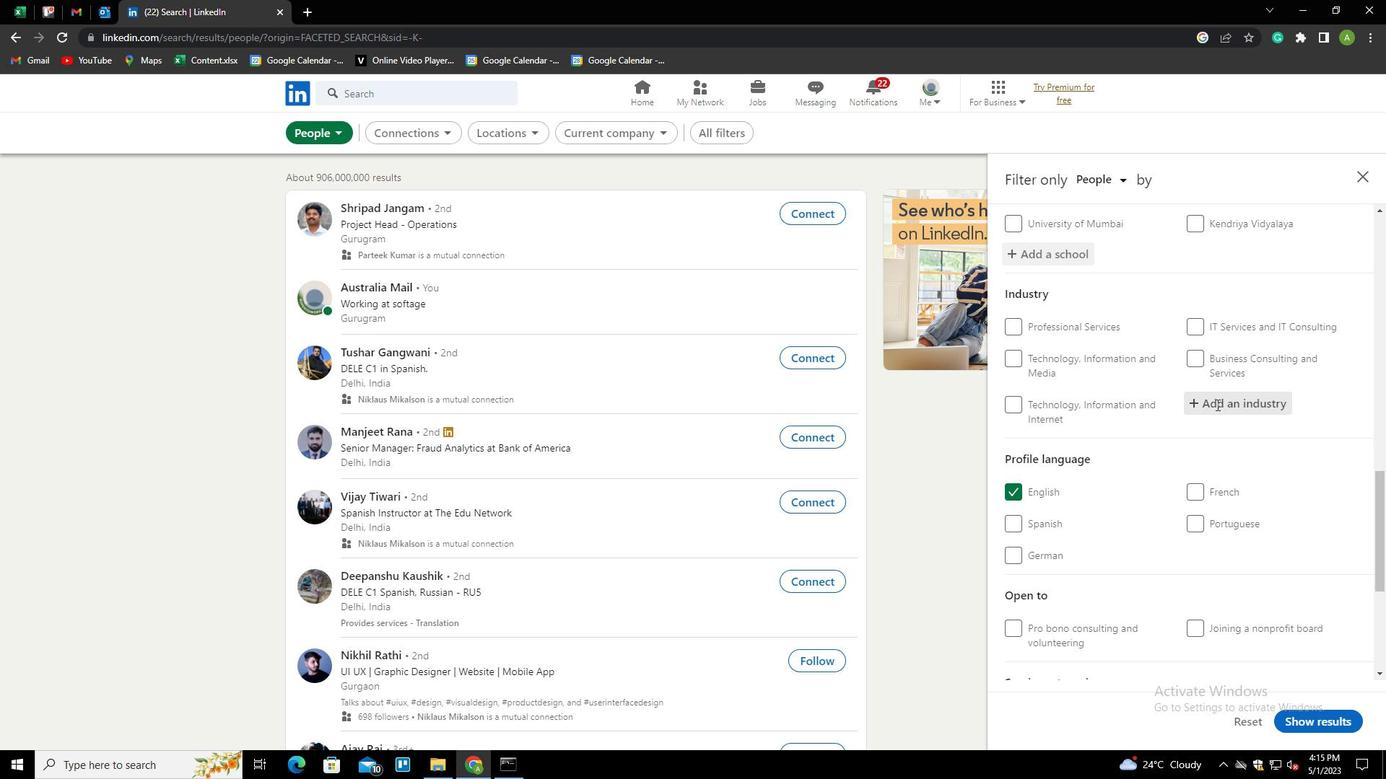 
Action: Mouse pressed left at (1219, 404)
Screenshot: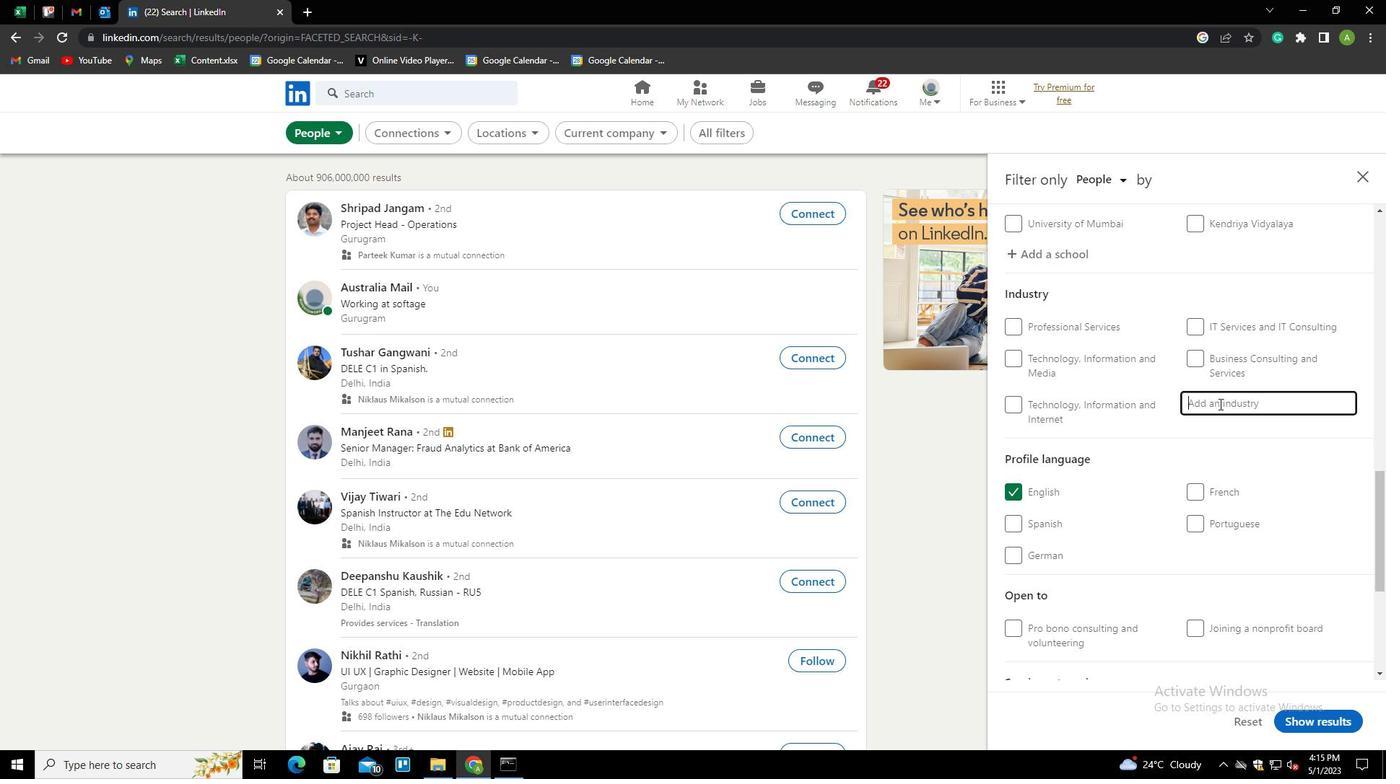 
Action: Key pressed <Key.shift><Key.shift><Key.shift><Key.shift><Key.shift><Key.shift><Key.shift><Key.shift><Key.shift><Key.shift><Key.shift><Key.shift><Key.shift><Key.shift><Key.shift><Key.shift><Key.shift><Key.shift><Key.shift><Key.shift>RETAIL
Screenshot: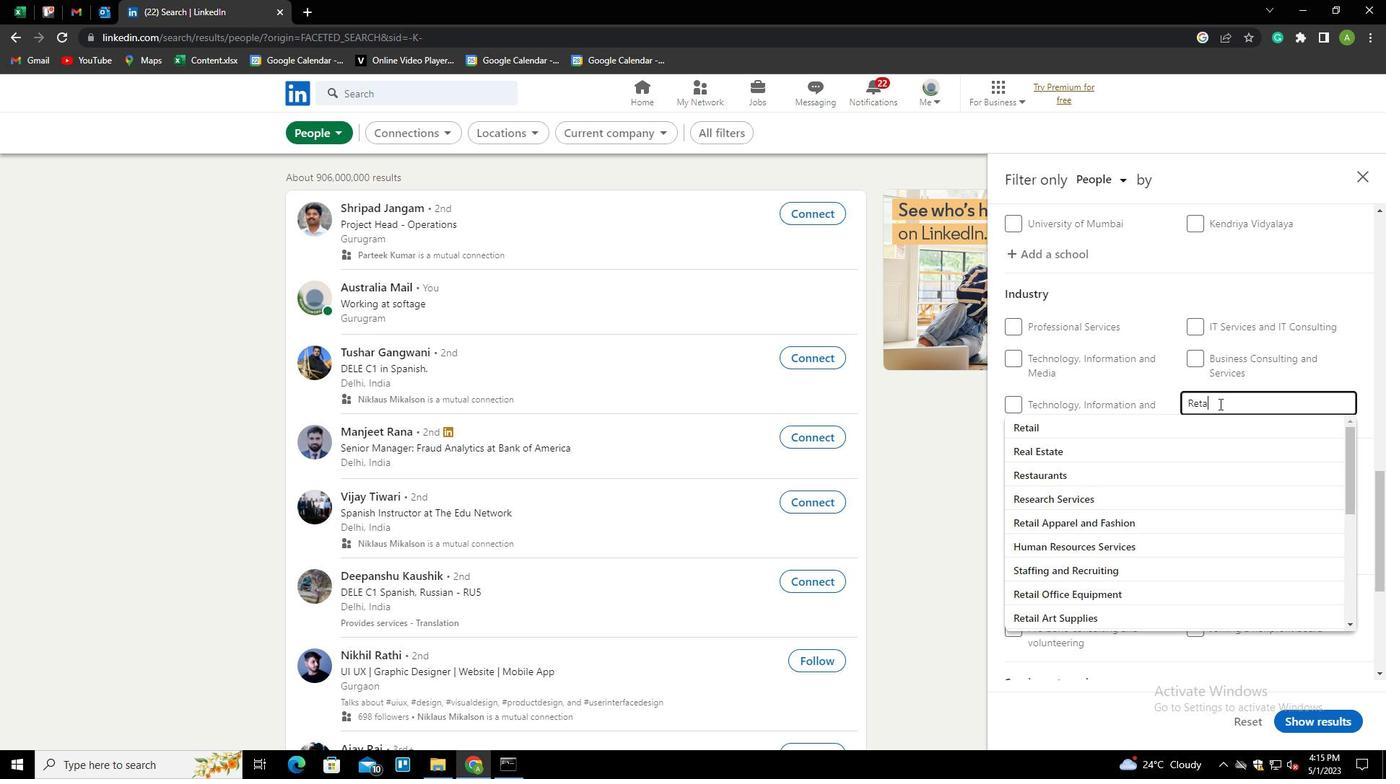 
Action: Mouse moved to (1219, 404)
Screenshot: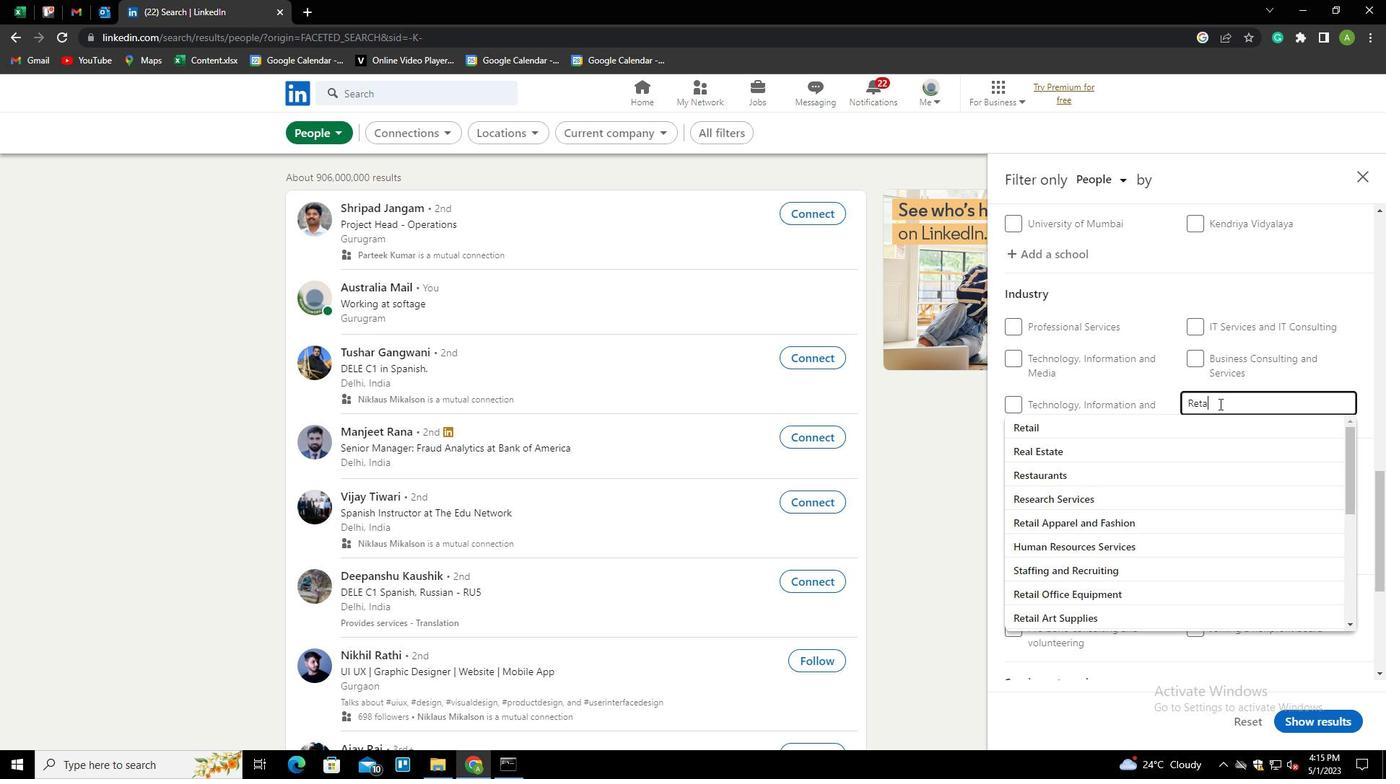 
Action: Key pressed <Key.space><Key.shift>GASOLINE<Key.down><Key.enter>
Screenshot: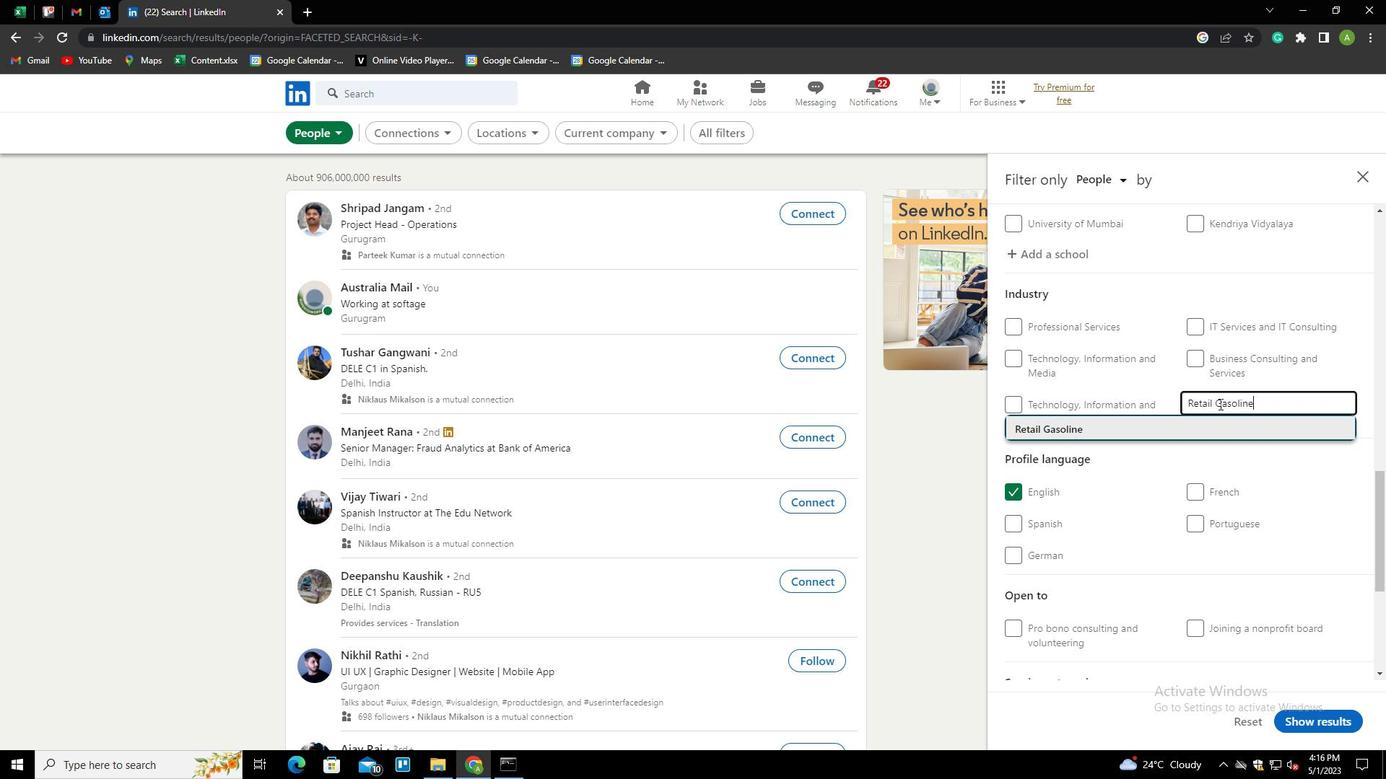 
Action: Mouse moved to (1220, 403)
Screenshot: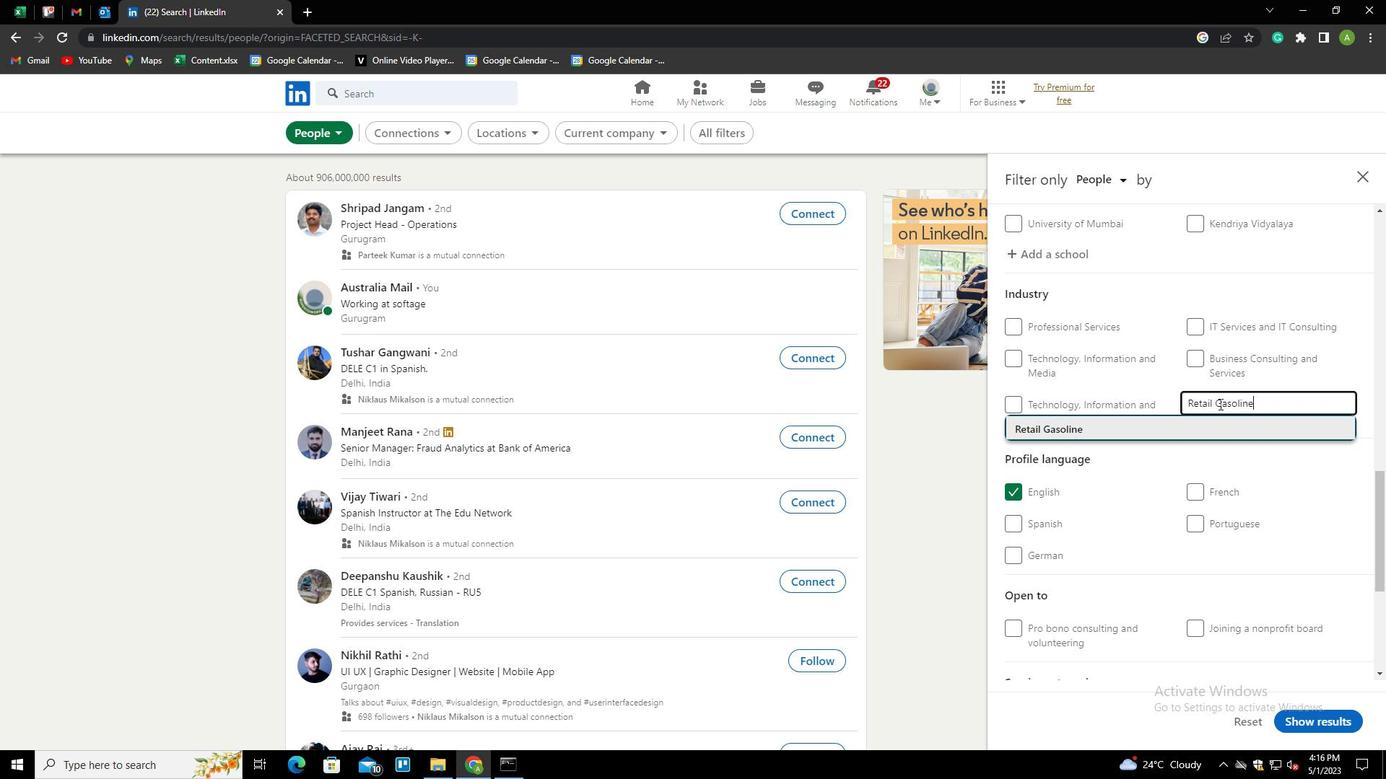 
Action: Mouse scrolled (1220, 402) with delta (0, 0)
Screenshot: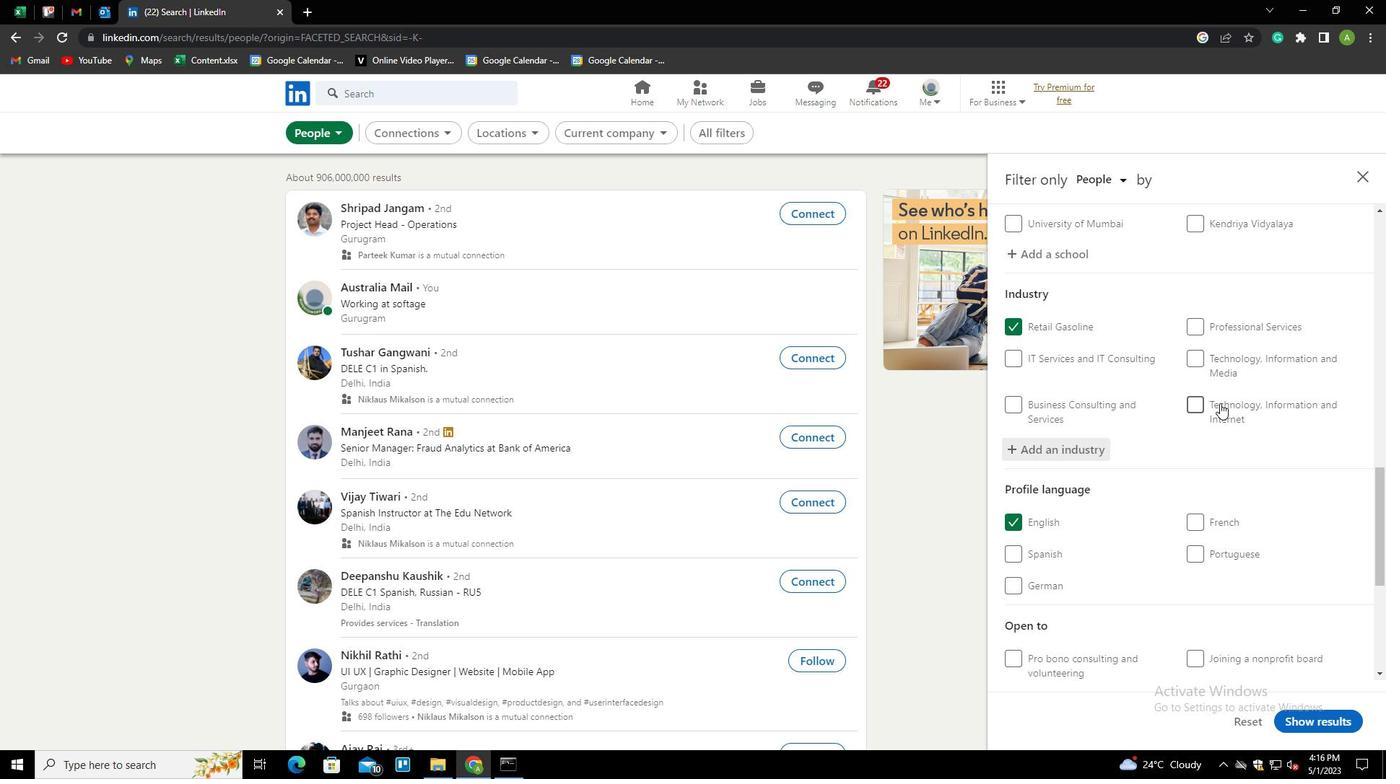 
Action: Mouse scrolled (1220, 402) with delta (0, 0)
Screenshot: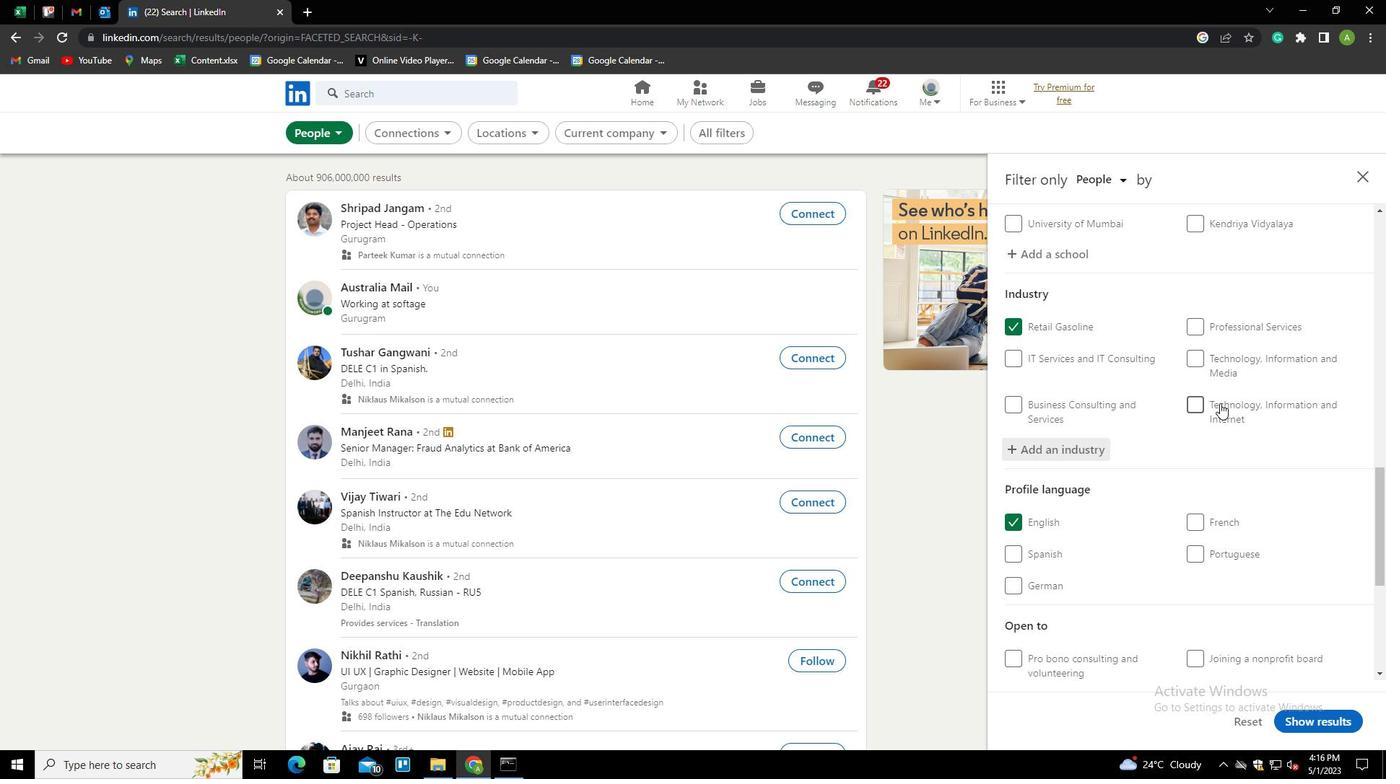 
Action: Mouse scrolled (1220, 402) with delta (0, 0)
Screenshot: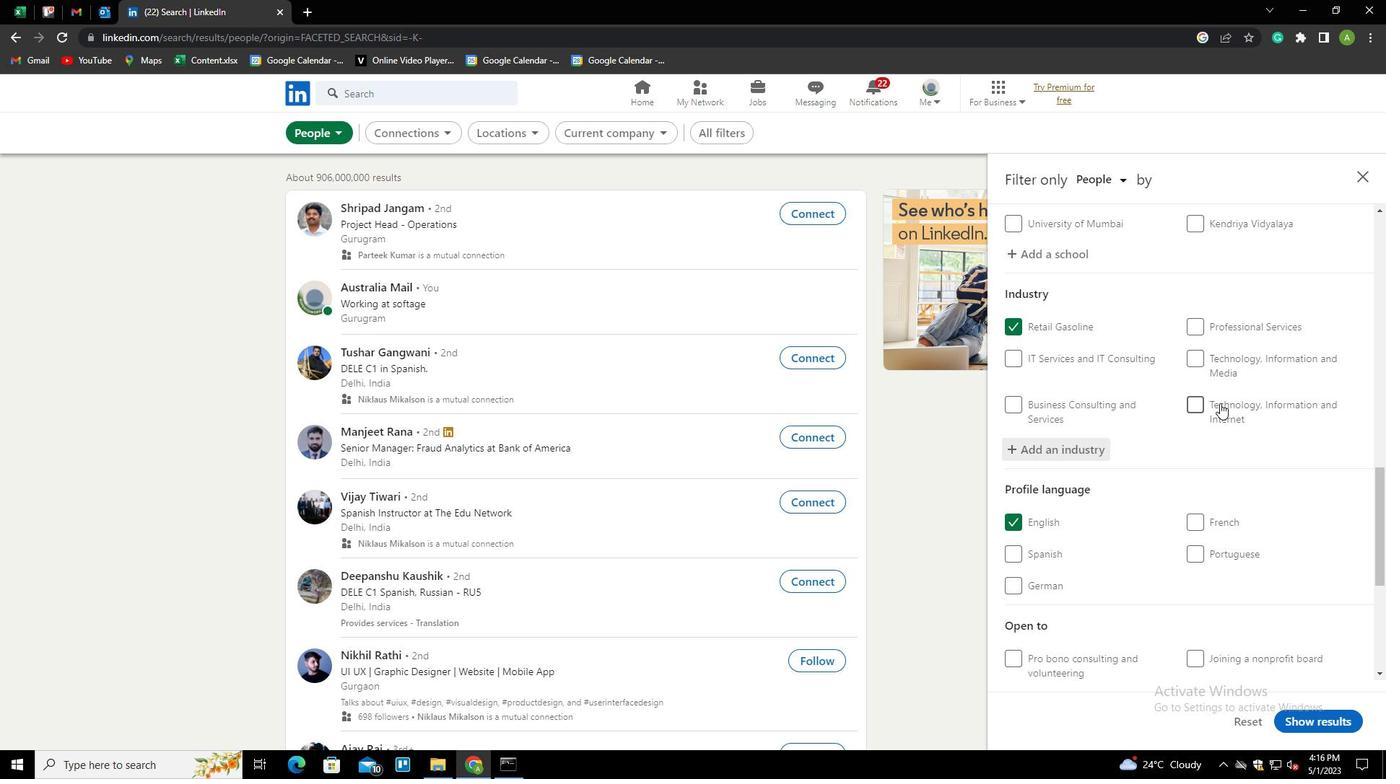 
Action: Mouse scrolled (1220, 402) with delta (0, 0)
Screenshot: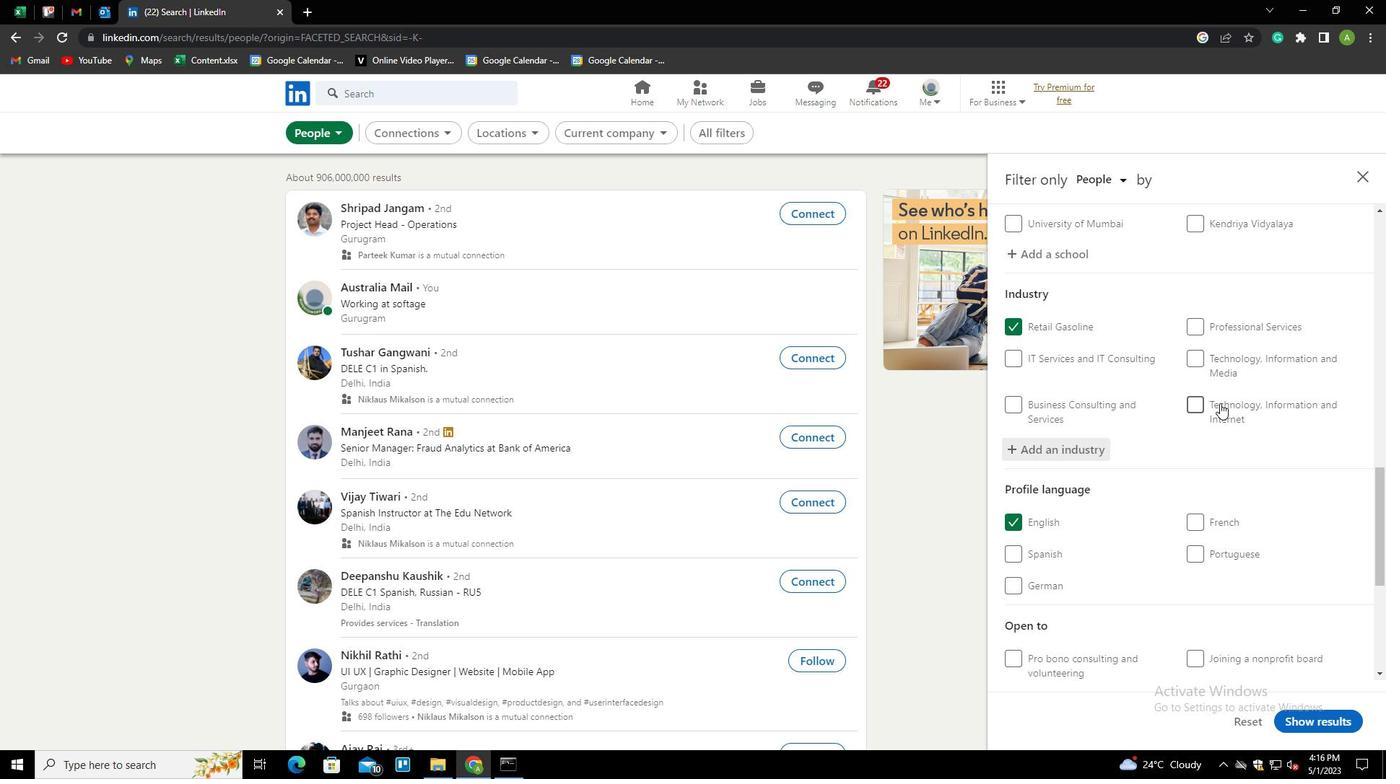 
Action: Mouse moved to (1218, 522)
Screenshot: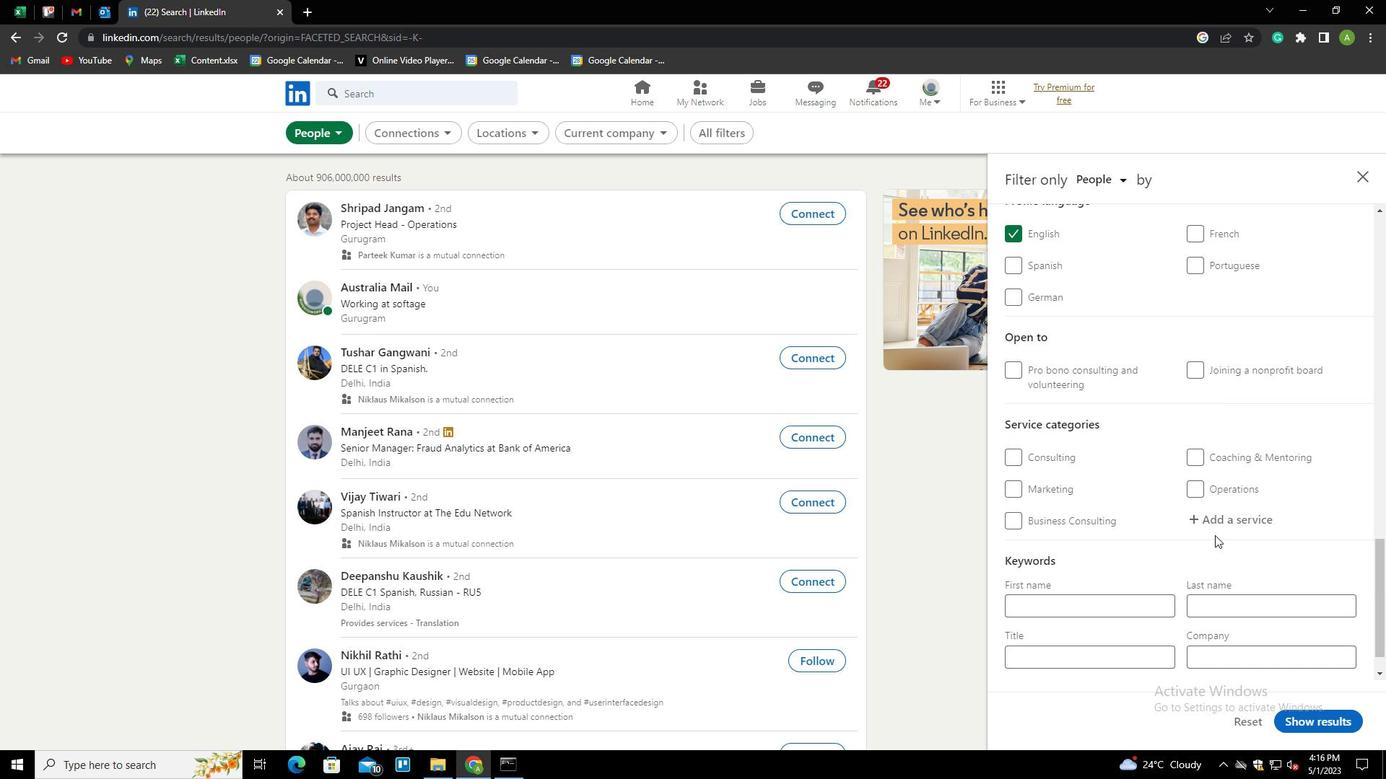 
Action: Mouse pressed left at (1218, 522)
Screenshot: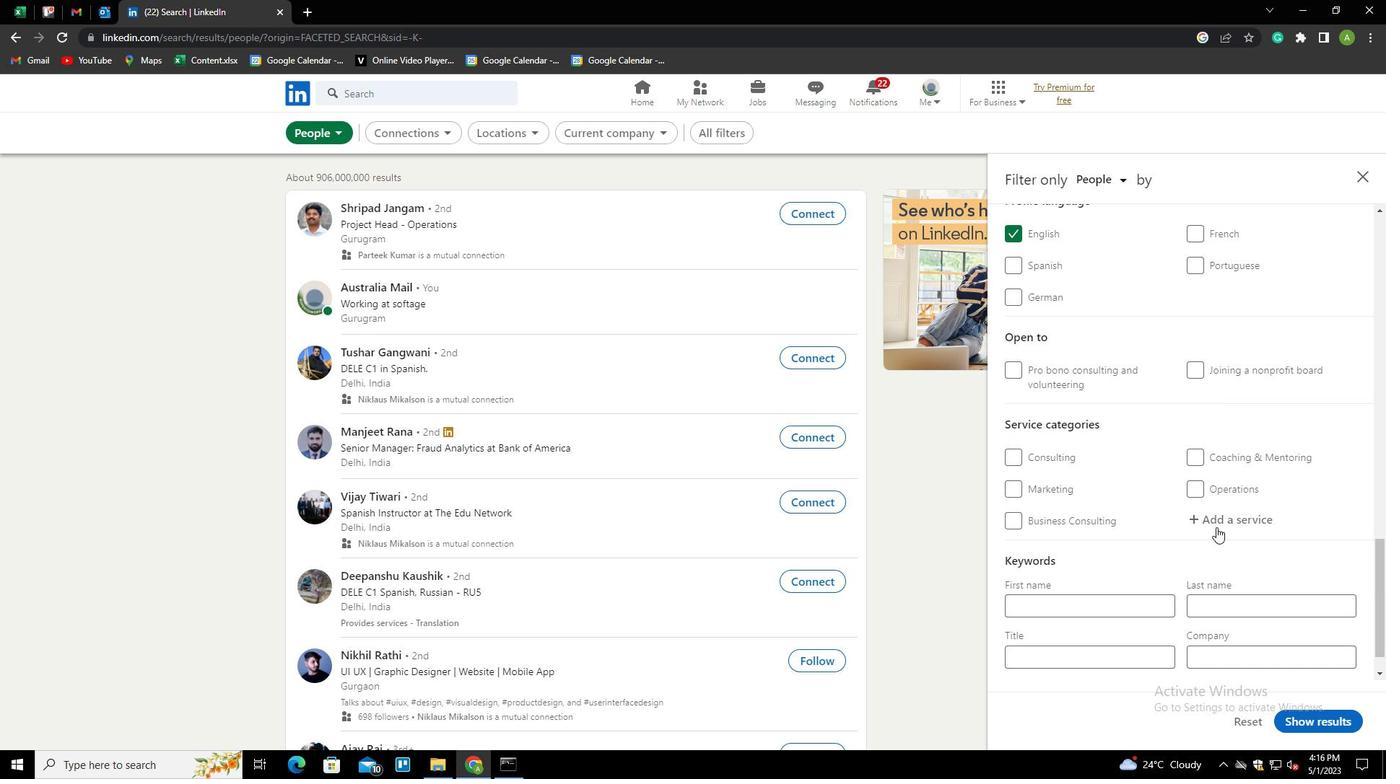 
Action: Mouse moved to (1226, 522)
Screenshot: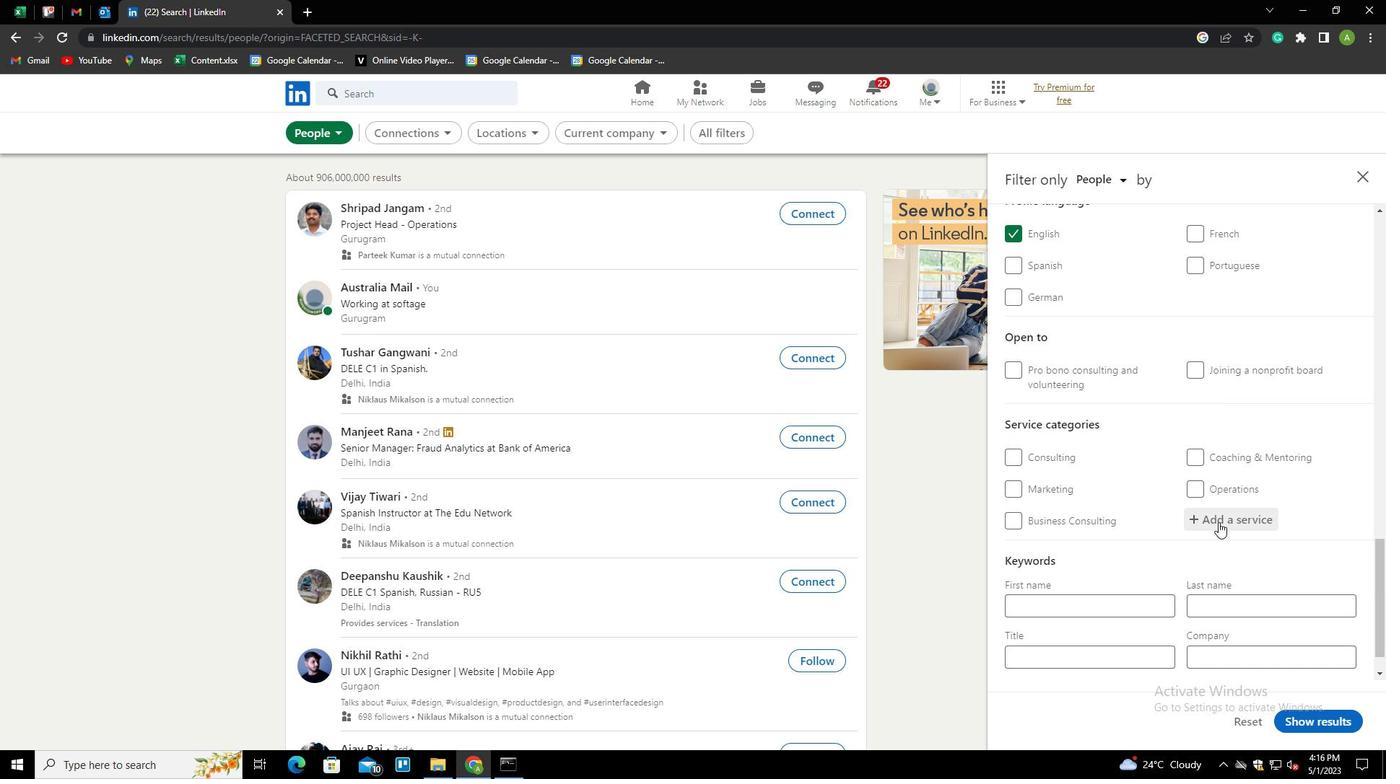 
Action: Mouse pressed left at (1226, 522)
Screenshot: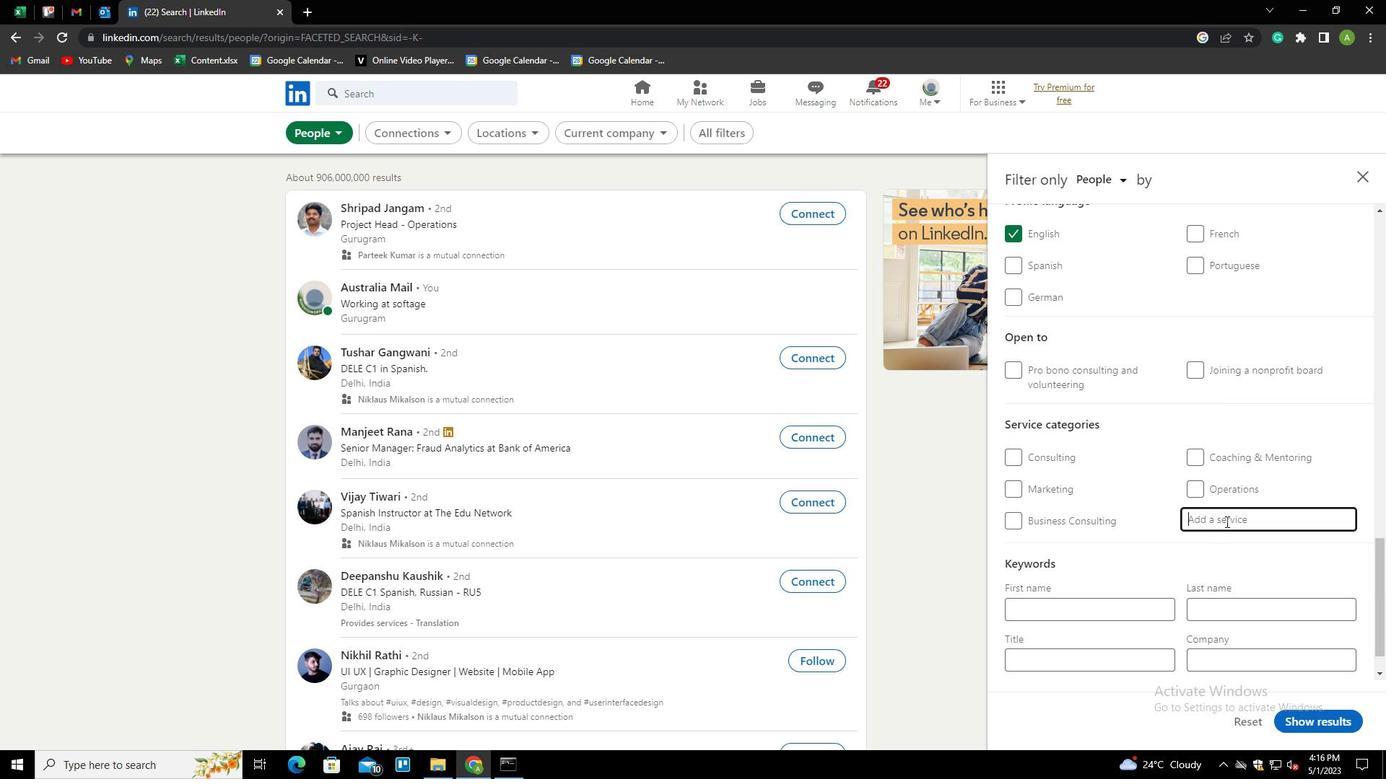 
Action: Mouse moved to (1226, 522)
Screenshot: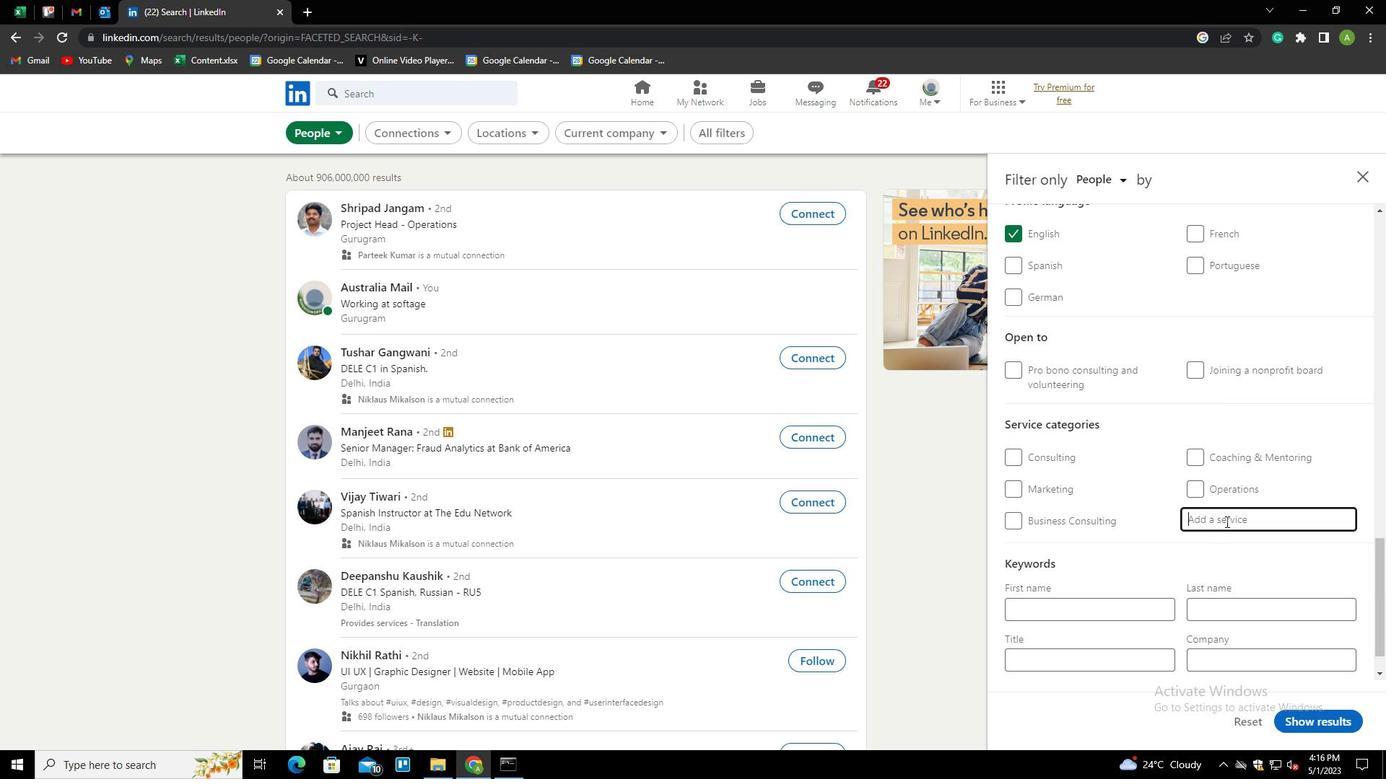 
Action: Key pressed <Key.shift>FILIN<Key.down><Key.enter>
Screenshot: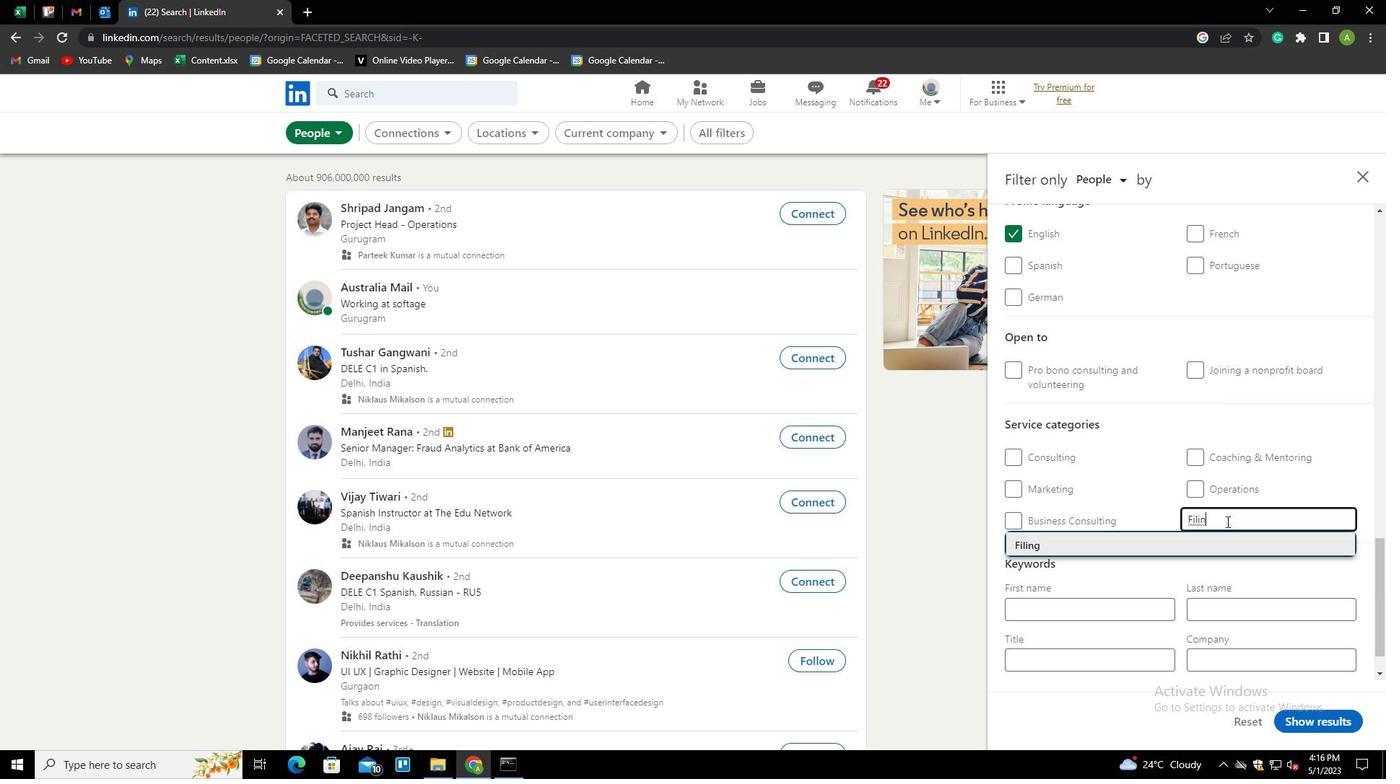 
Action: Mouse scrolled (1226, 521) with delta (0, 0)
Screenshot: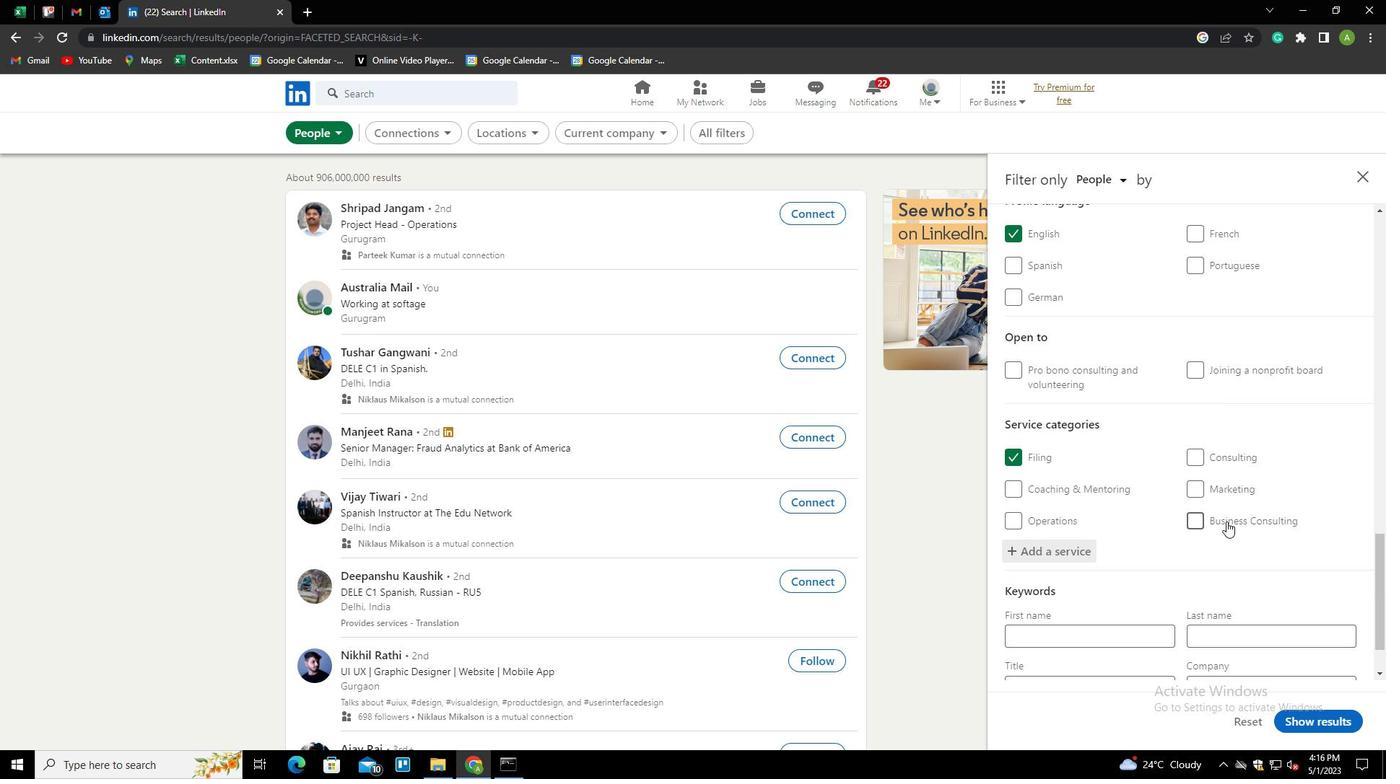 
Action: Mouse scrolled (1226, 521) with delta (0, 0)
Screenshot: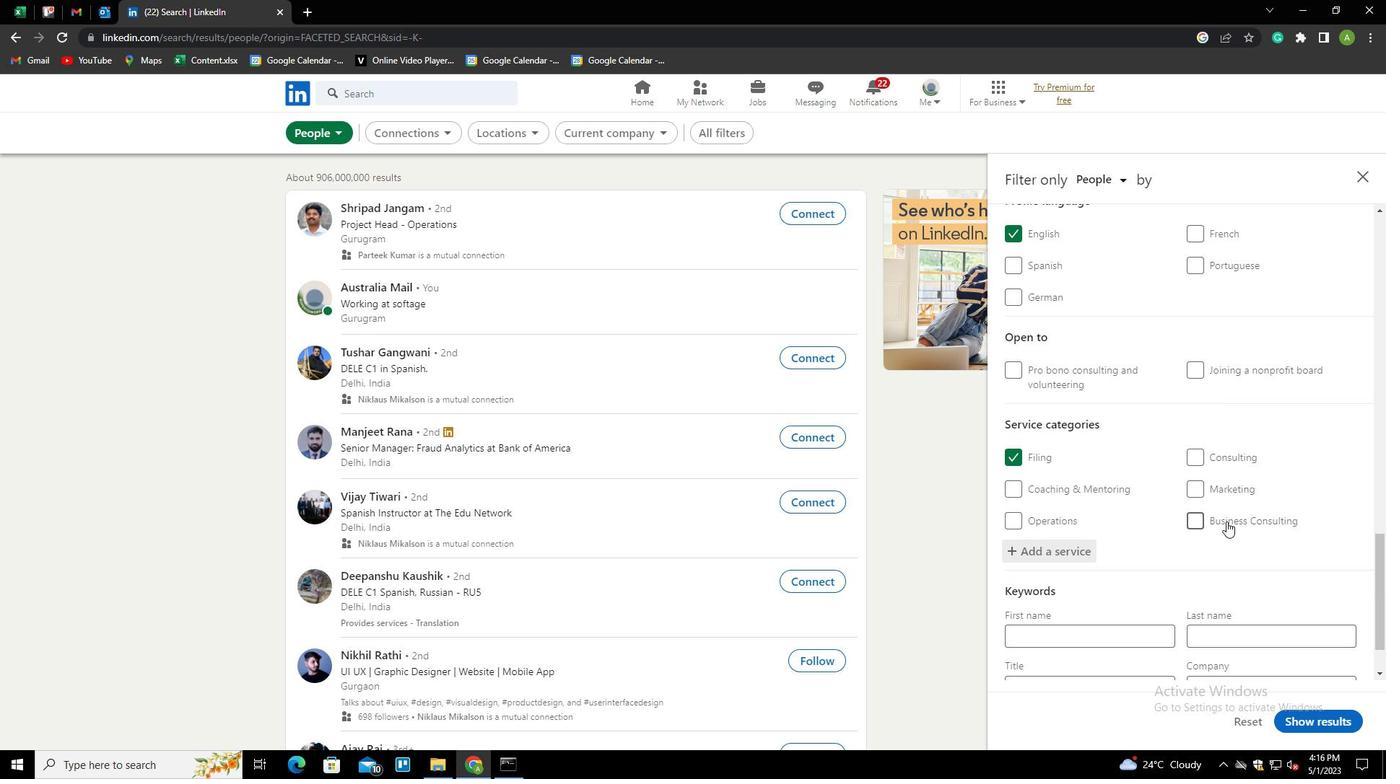 
Action: Mouse scrolled (1226, 521) with delta (0, 0)
Screenshot: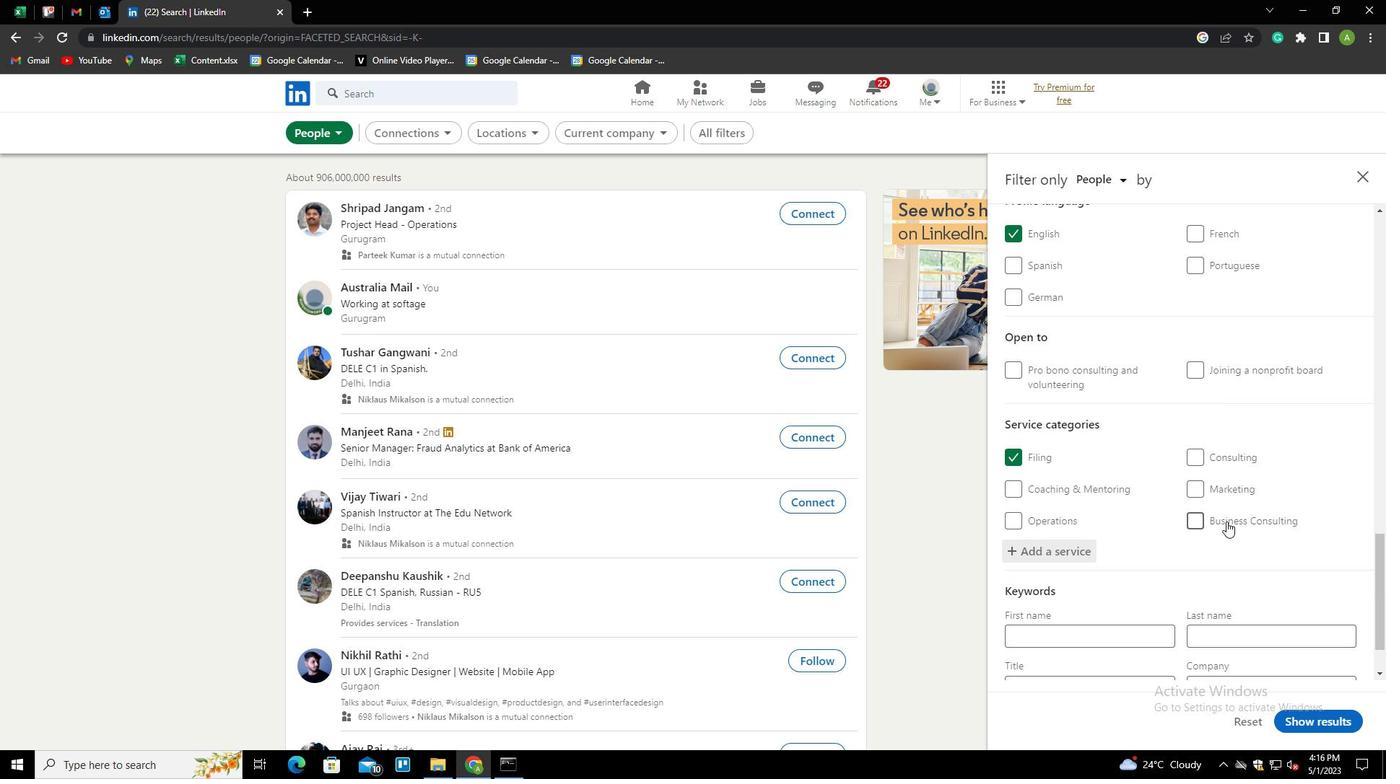 
Action: Mouse scrolled (1226, 521) with delta (0, 0)
Screenshot: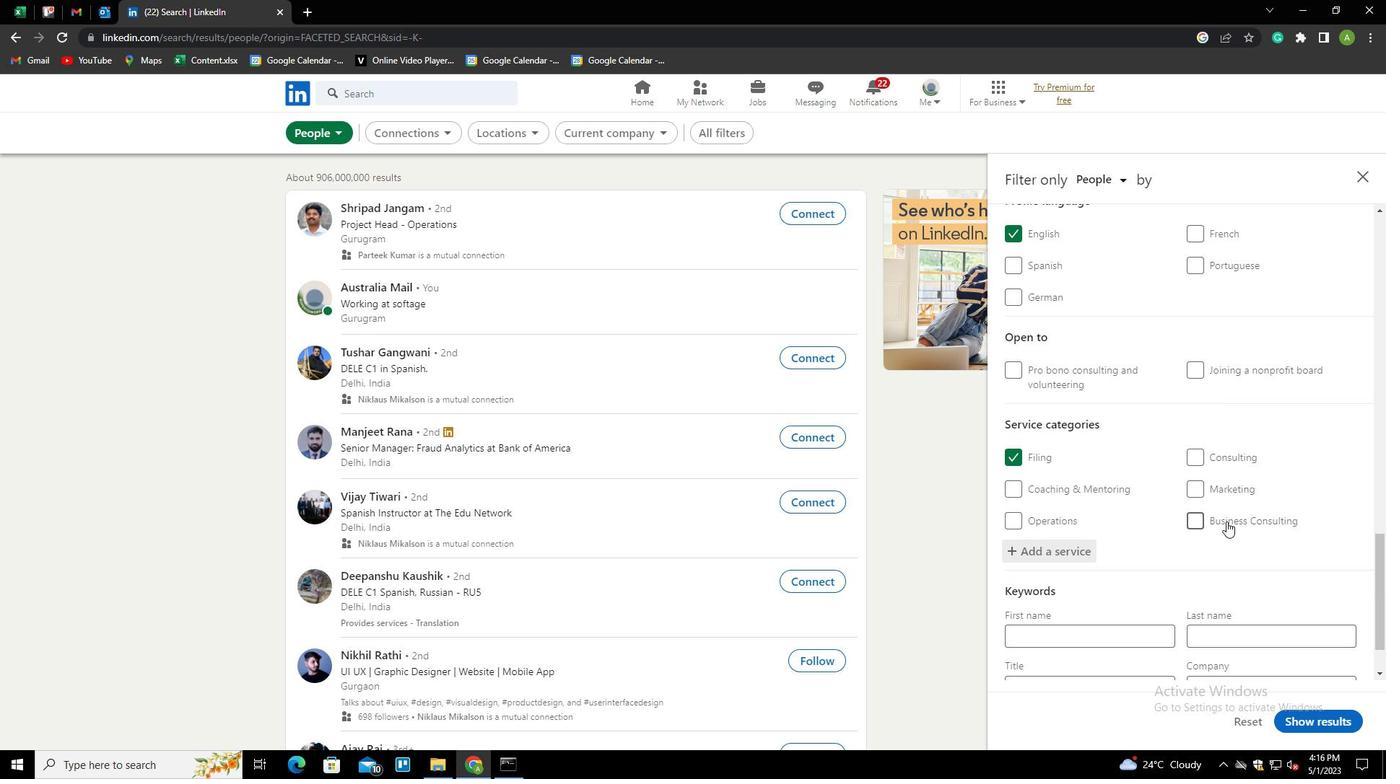 
Action: Mouse scrolled (1226, 521) with delta (0, 0)
Screenshot: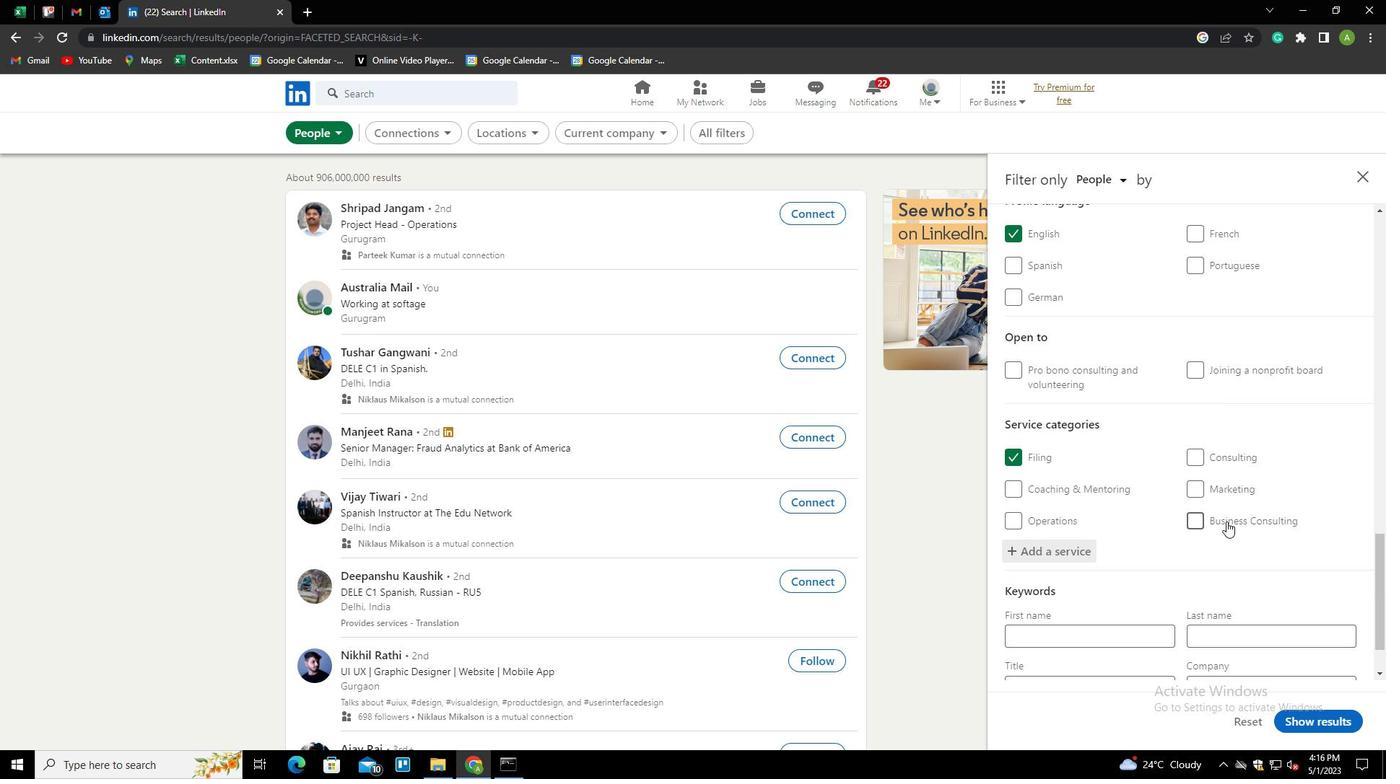
Action: Mouse scrolled (1226, 521) with delta (0, 0)
Screenshot: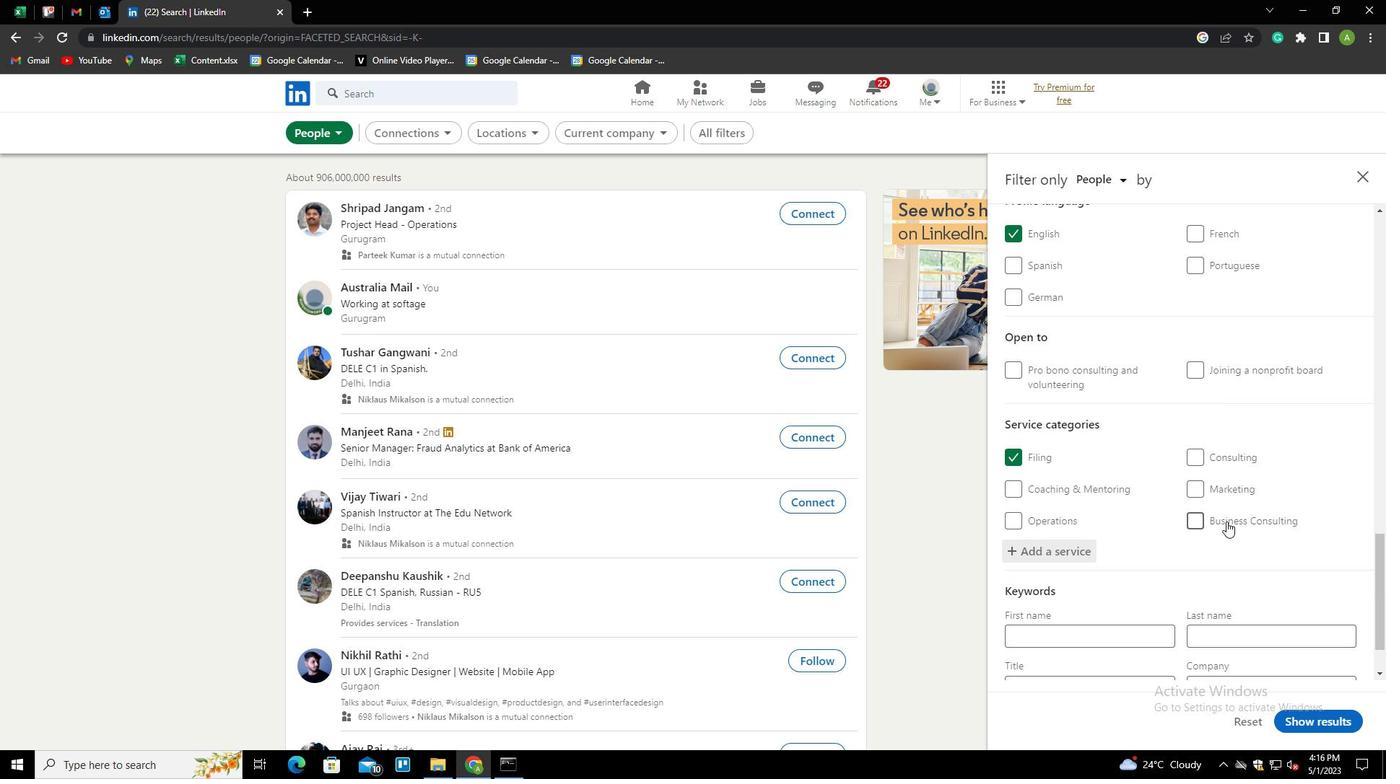 
Action: Mouse scrolled (1226, 521) with delta (0, 0)
Screenshot: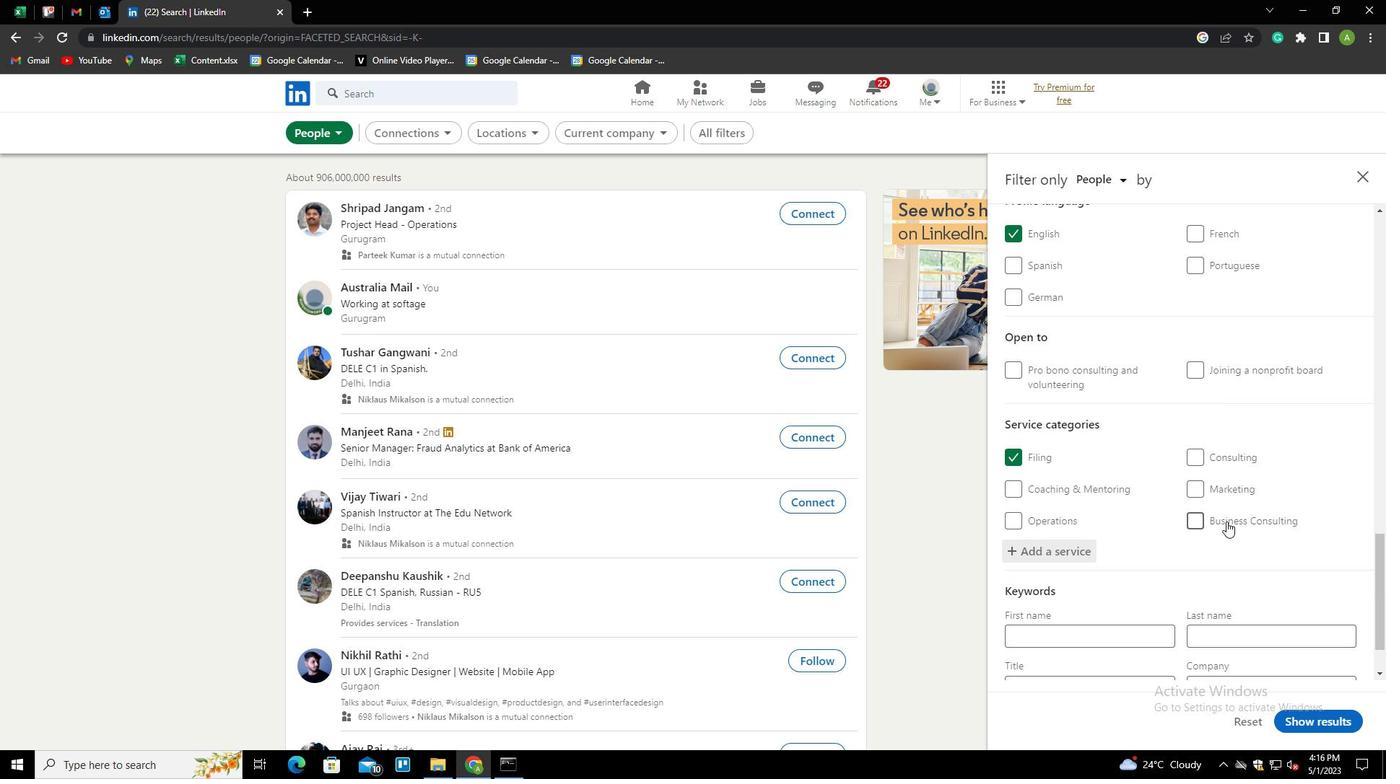 
Action: Mouse moved to (1113, 616)
Screenshot: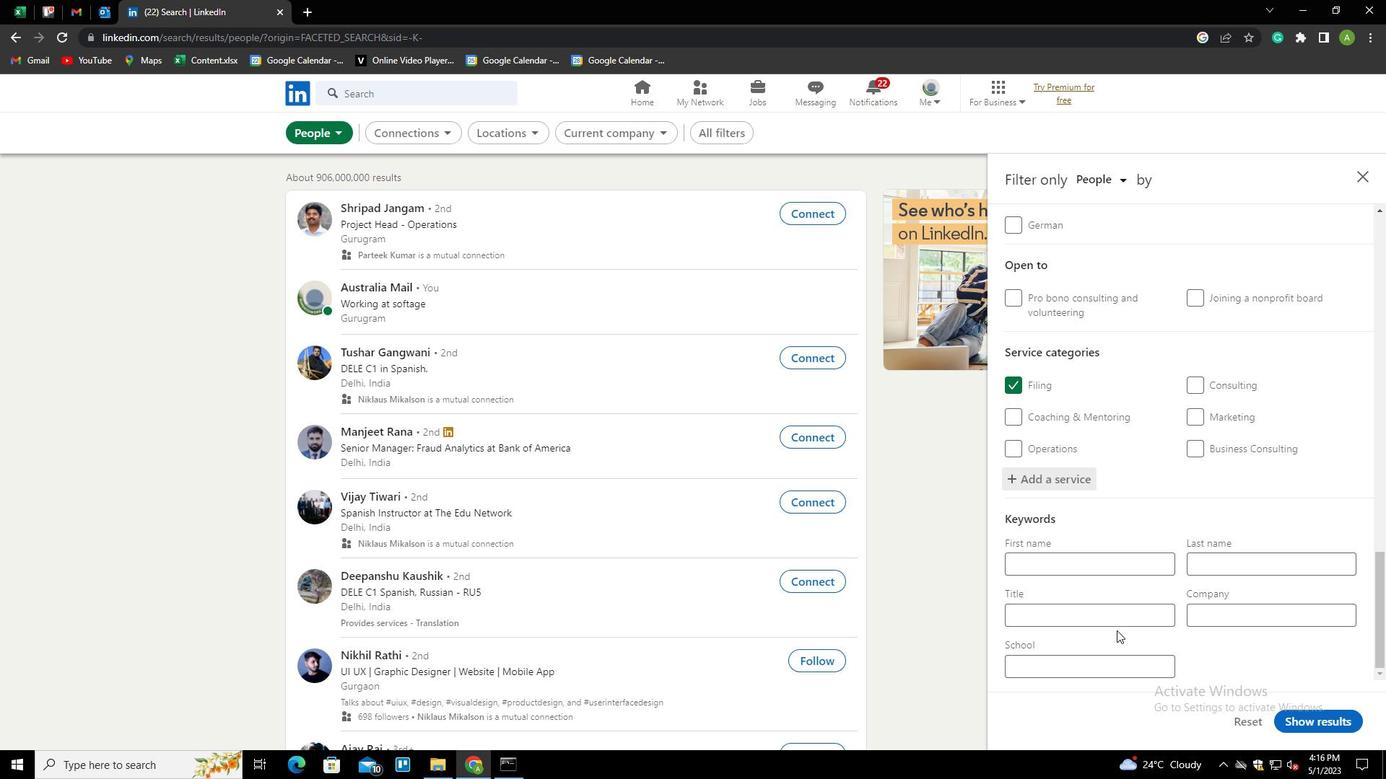 
Action: Mouse pressed left at (1113, 616)
Screenshot: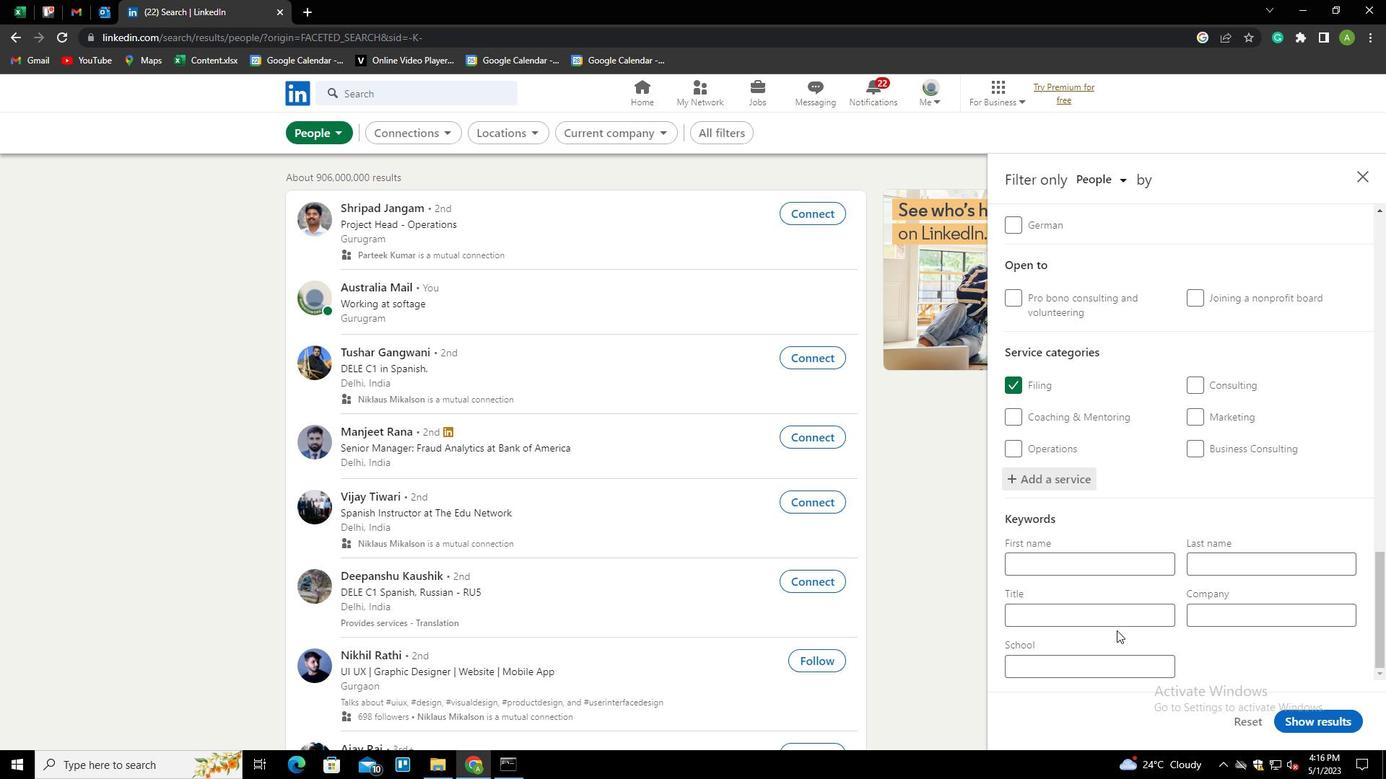 
Action: Key pressed <Key.shift><Key.shift><Key.shift><Key.shift><Key.shift><Key.shift><Key.shift>TECHNICAL<Key.space><Key.shift>SUPPOUT<Key.backspace><Key.backspace>RT<Key.space><Key.shift>S[<Key.backspace>[E<Key.backspace><Key.backspace>PECIALIST
Screenshot: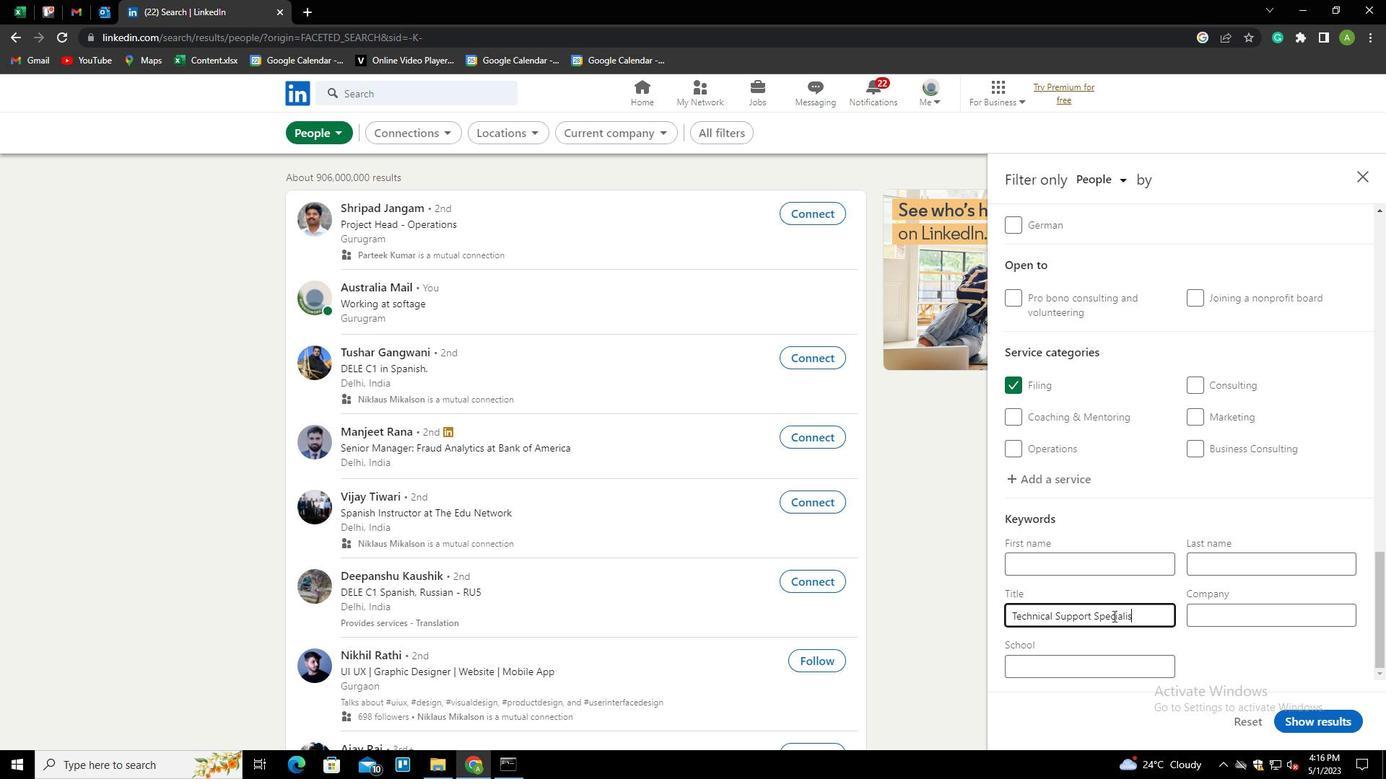 
Action: Mouse moved to (1226, 657)
Screenshot: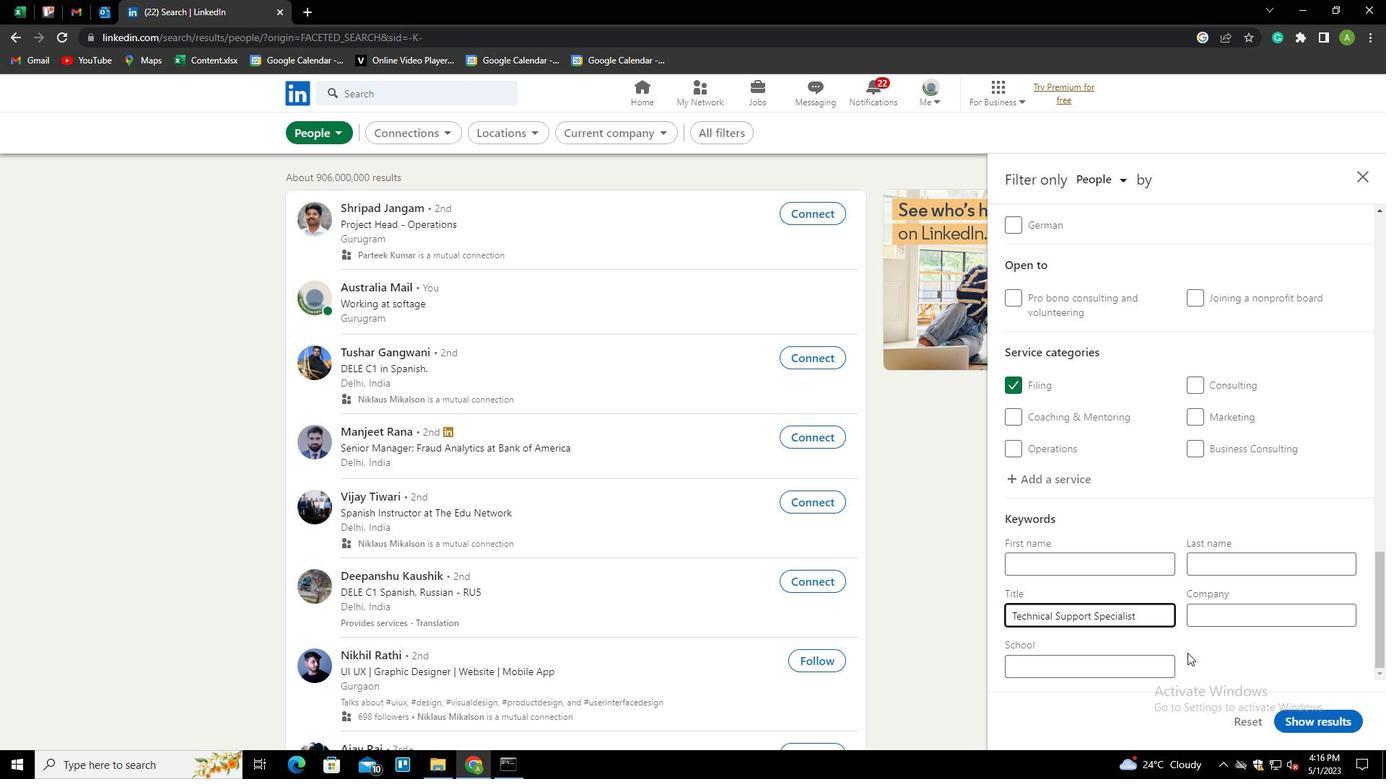 
Action: Mouse pressed left at (1226, 657)
Screenshot: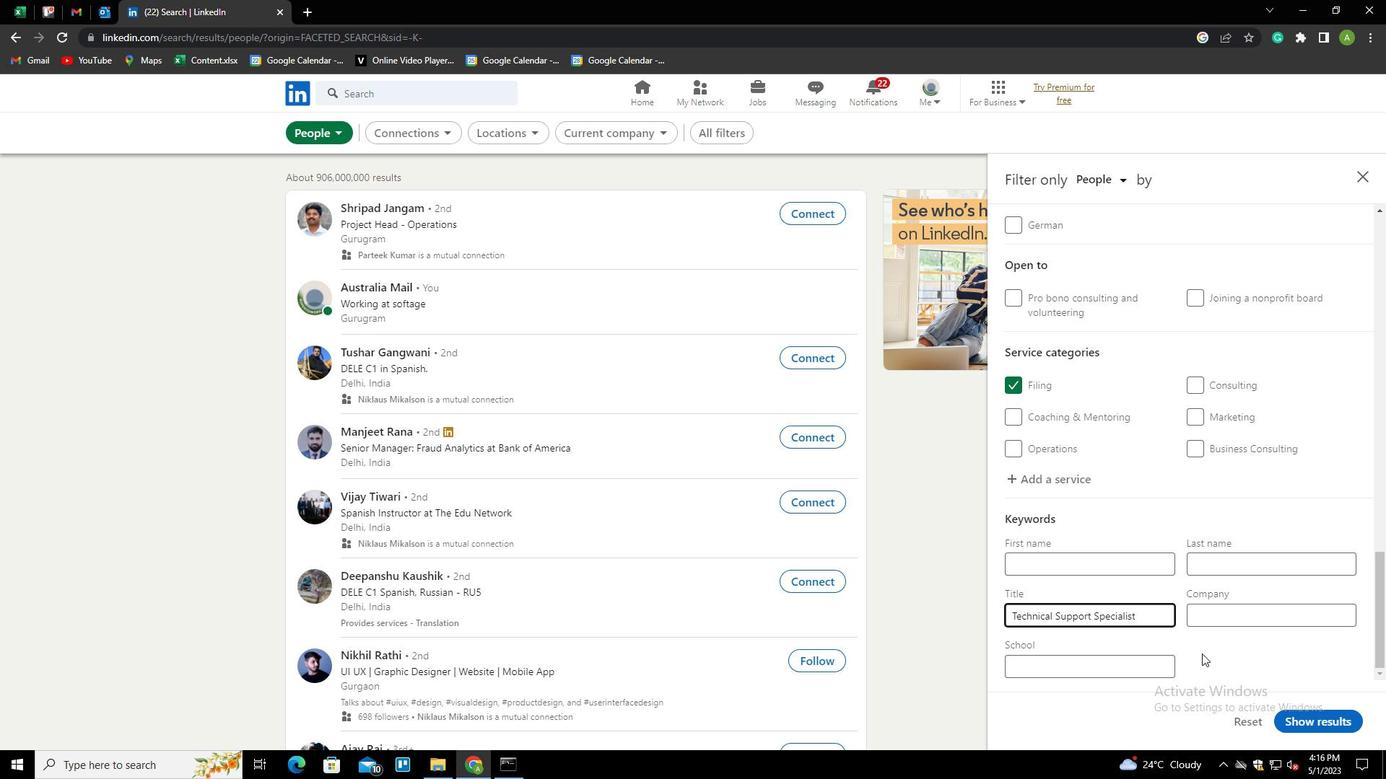 
Action: Mouse moved to (1315, 716)
Screenshot: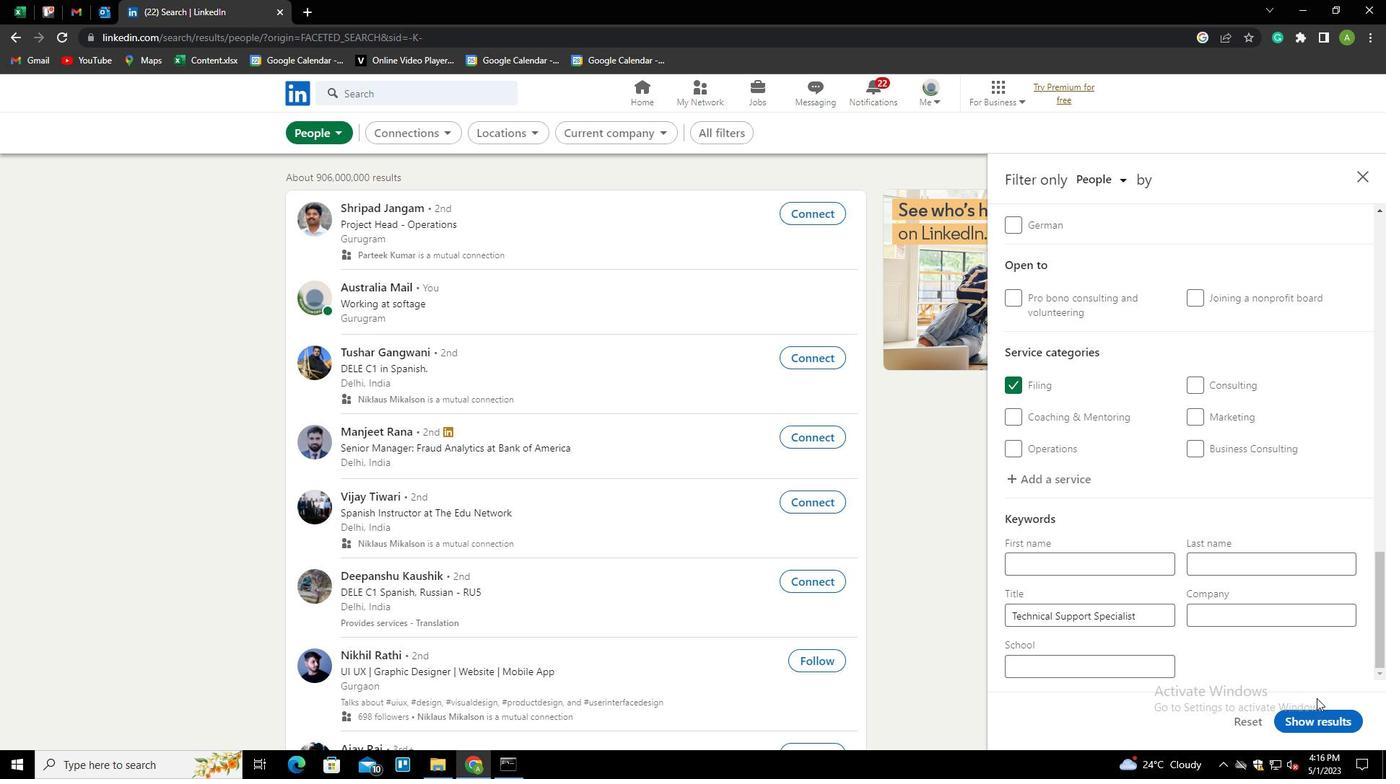 
Action: Mouse pressed left at (1315, 716)
Screenshot: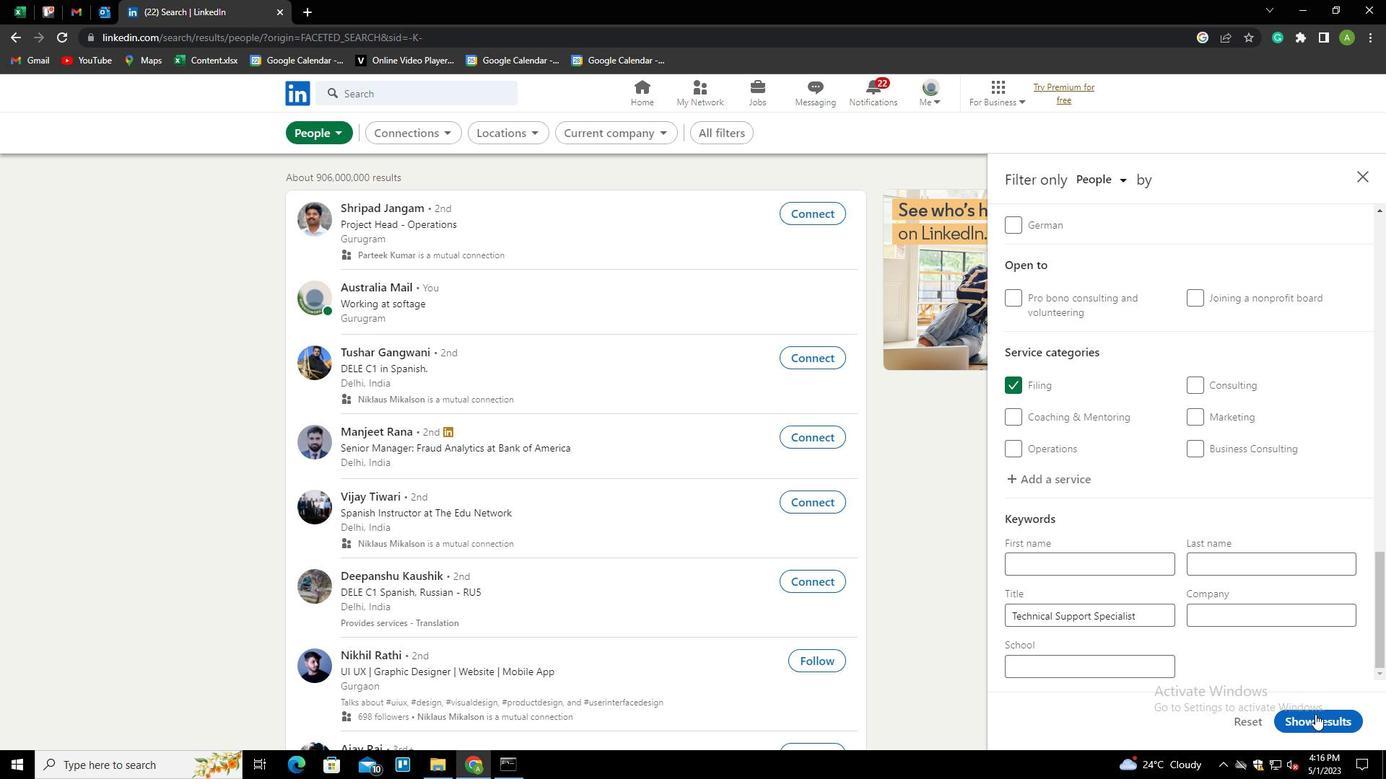 
